 Task: Create a due date automation trigger when advanced on, 2 days before a card is due add fields with custom field "Resume" cleared at 11:00 AM.
Action: Mouse moved to (1220, 357)
Screenshot: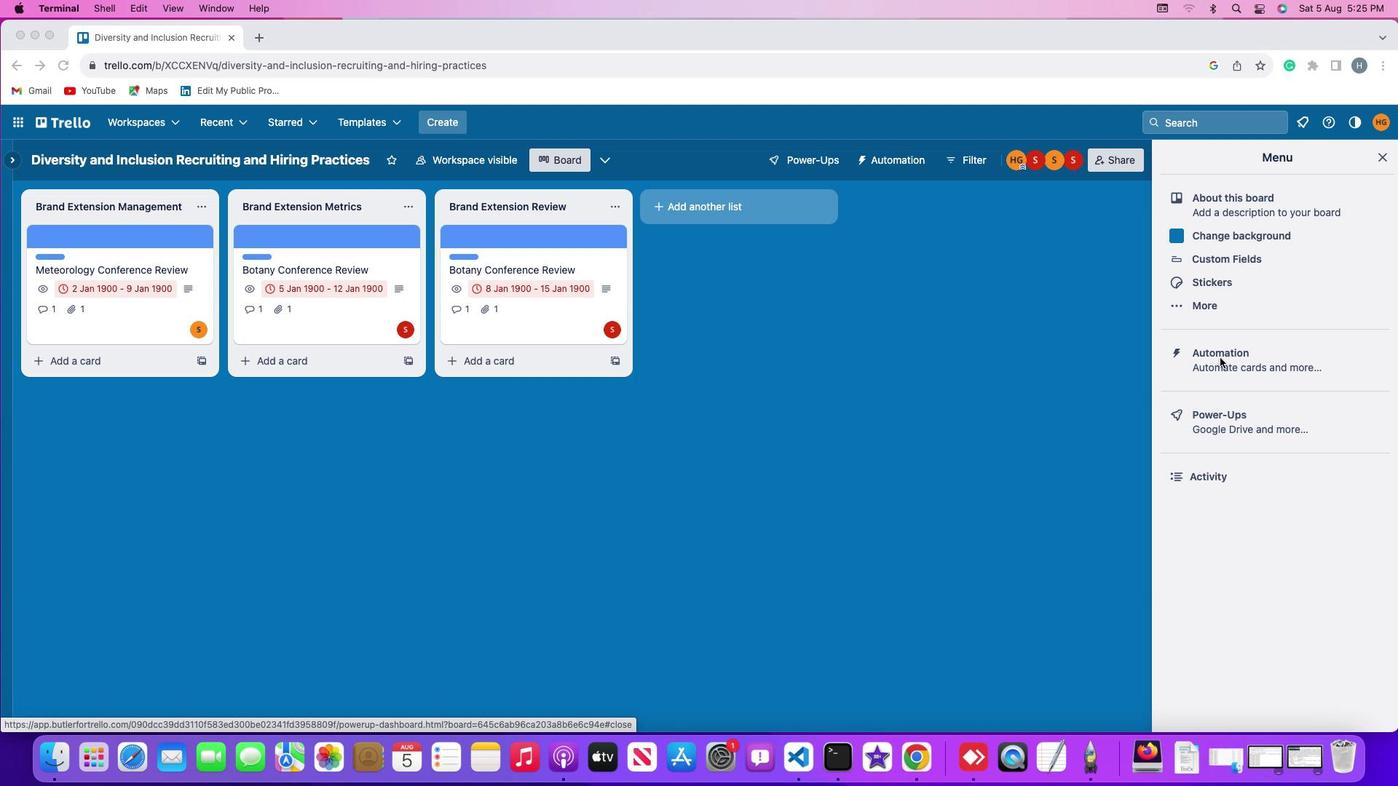 
Action: Mouse pressed left at (1220, 357)
Screenshot: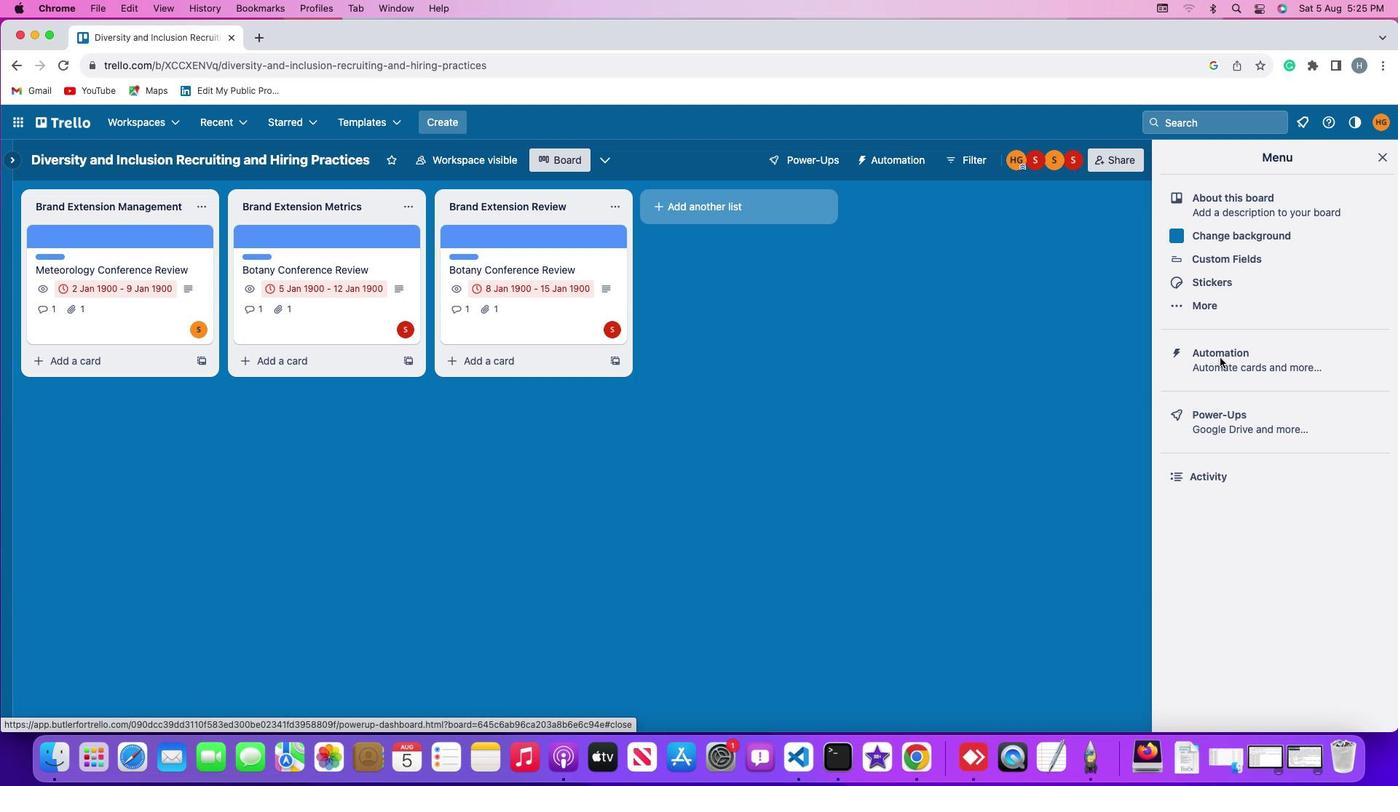 
Action: Mouse moved to (1220, 357)
Screenshot: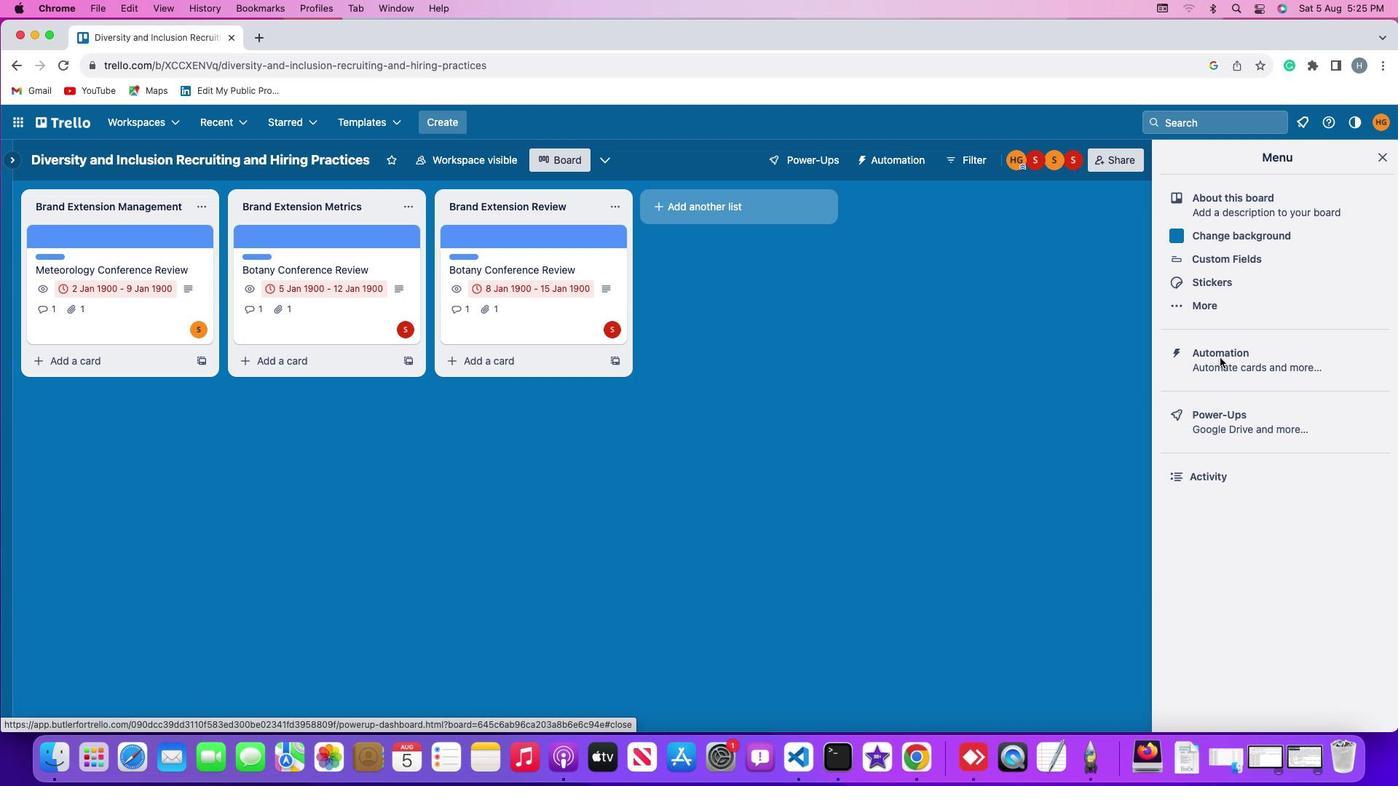 
Action: Mouse pressed left at (1220, 357)
Screenshot: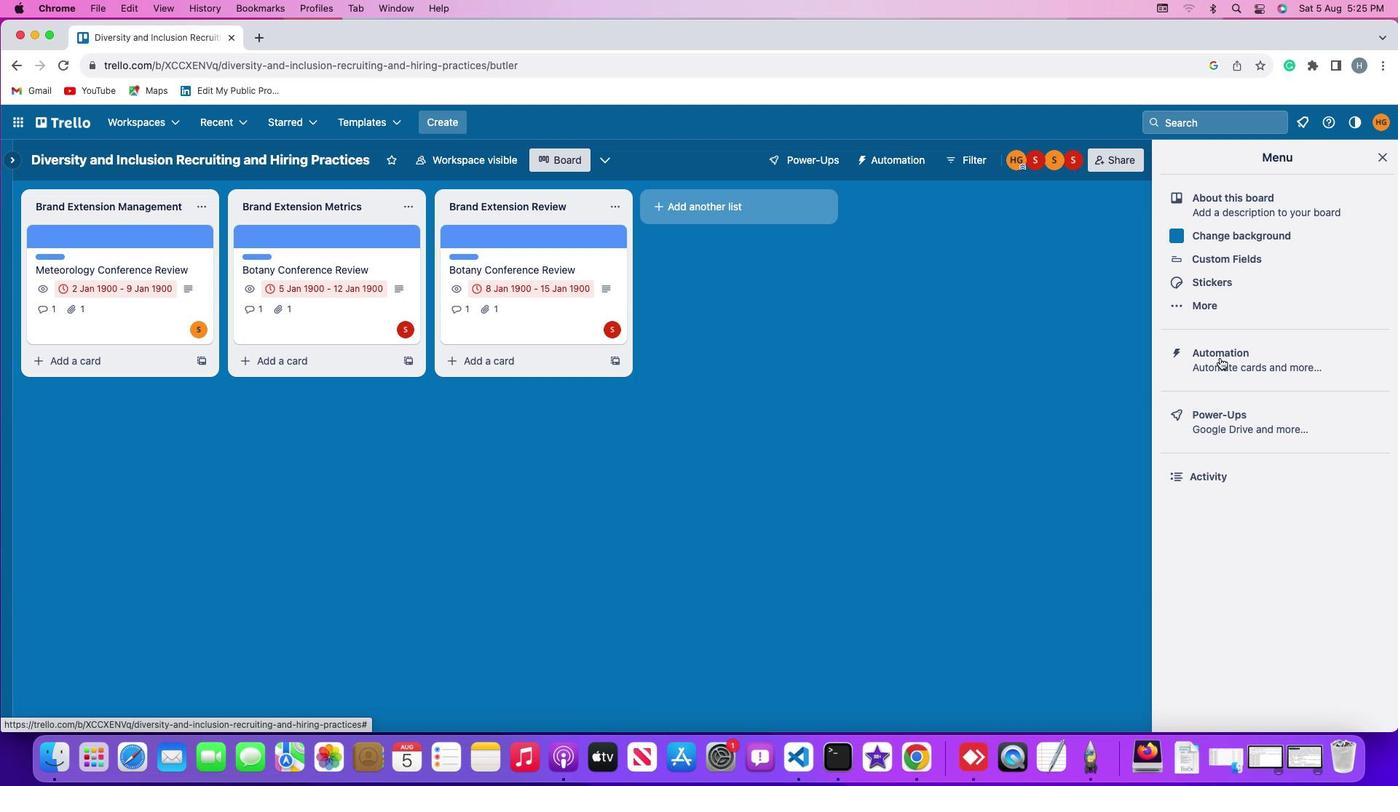
Action: Mouse moved to (96, 350)
Screenshot: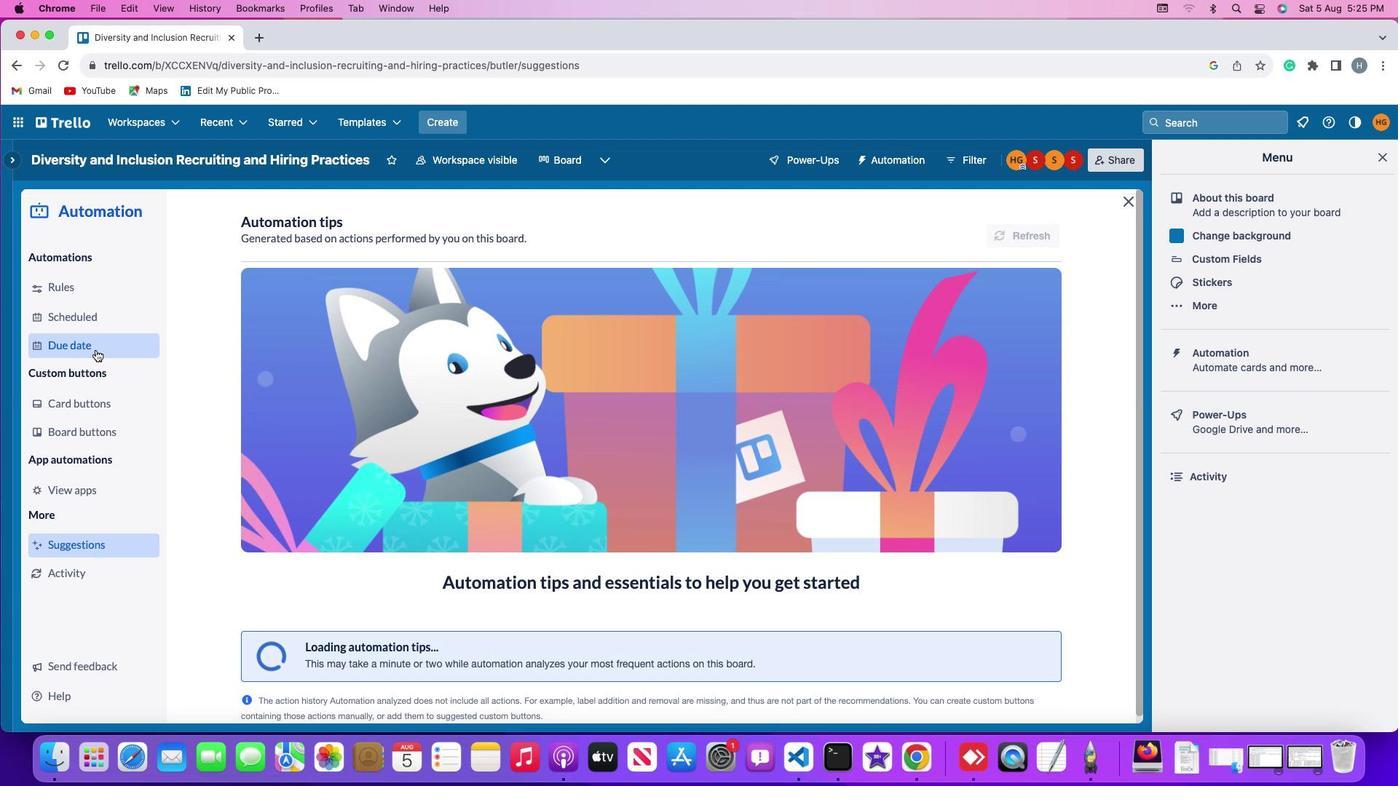 
Action: Mouse pressed left at (96, 350)
Screenshot: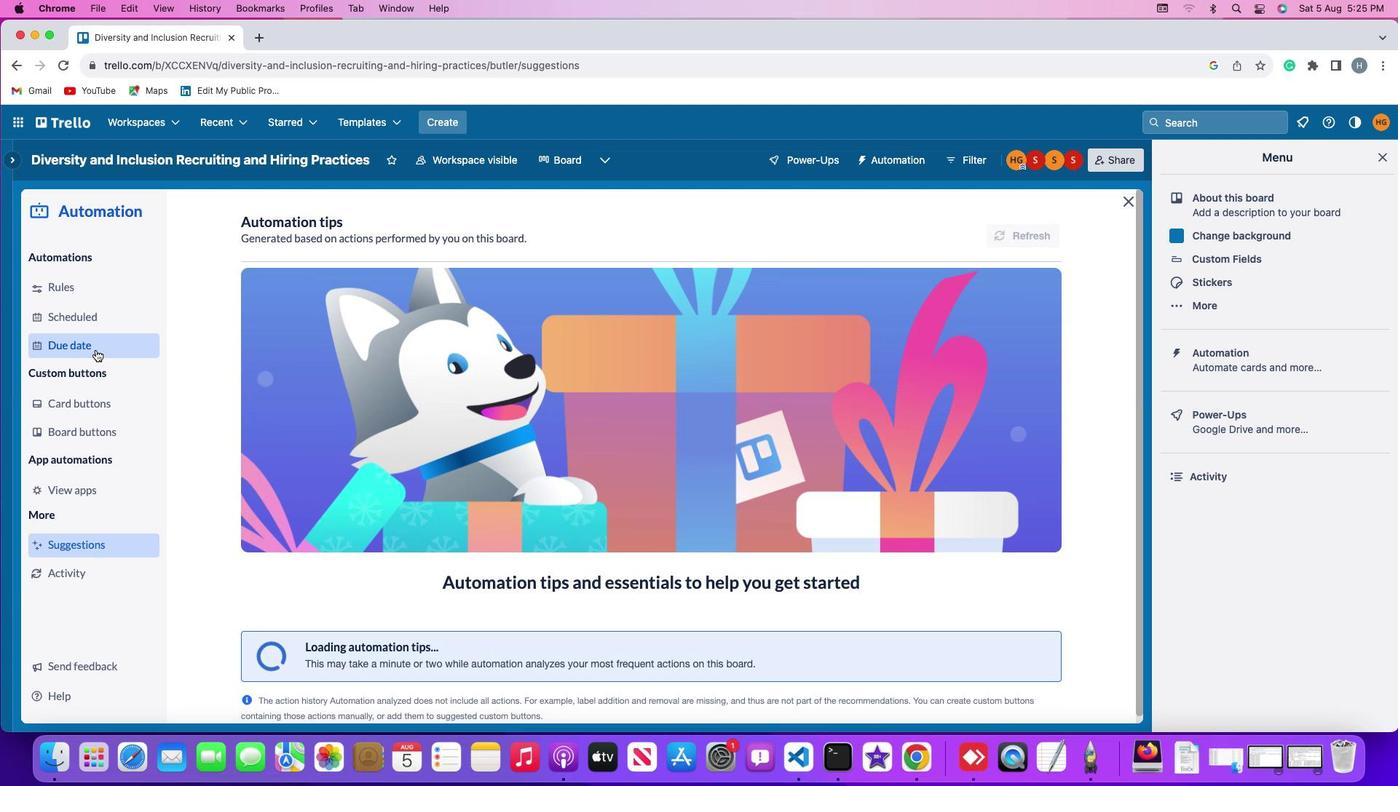 
Action: Mouse moved to (971, 226)
Screenshot: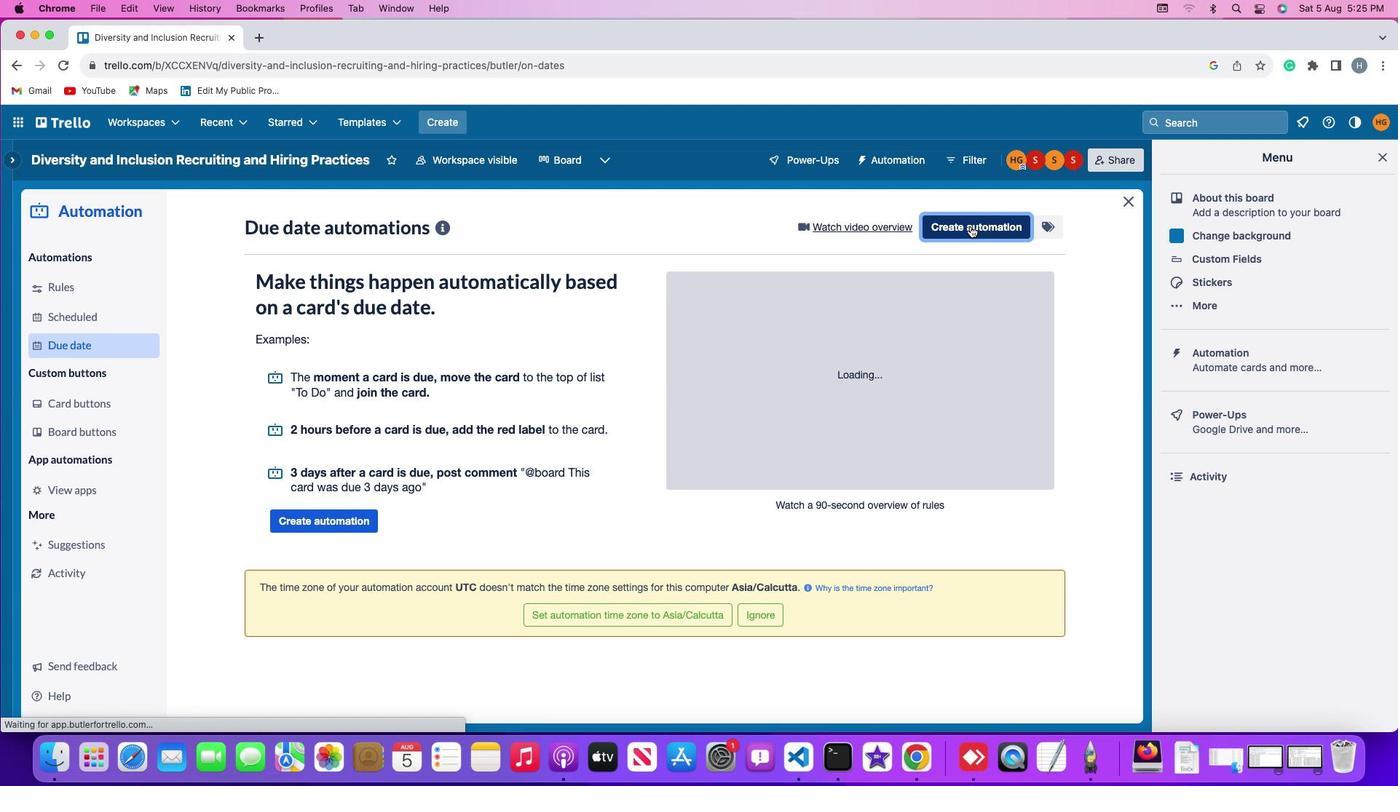 
Action: Mouse pressed left at (971, 226)
Screenshot: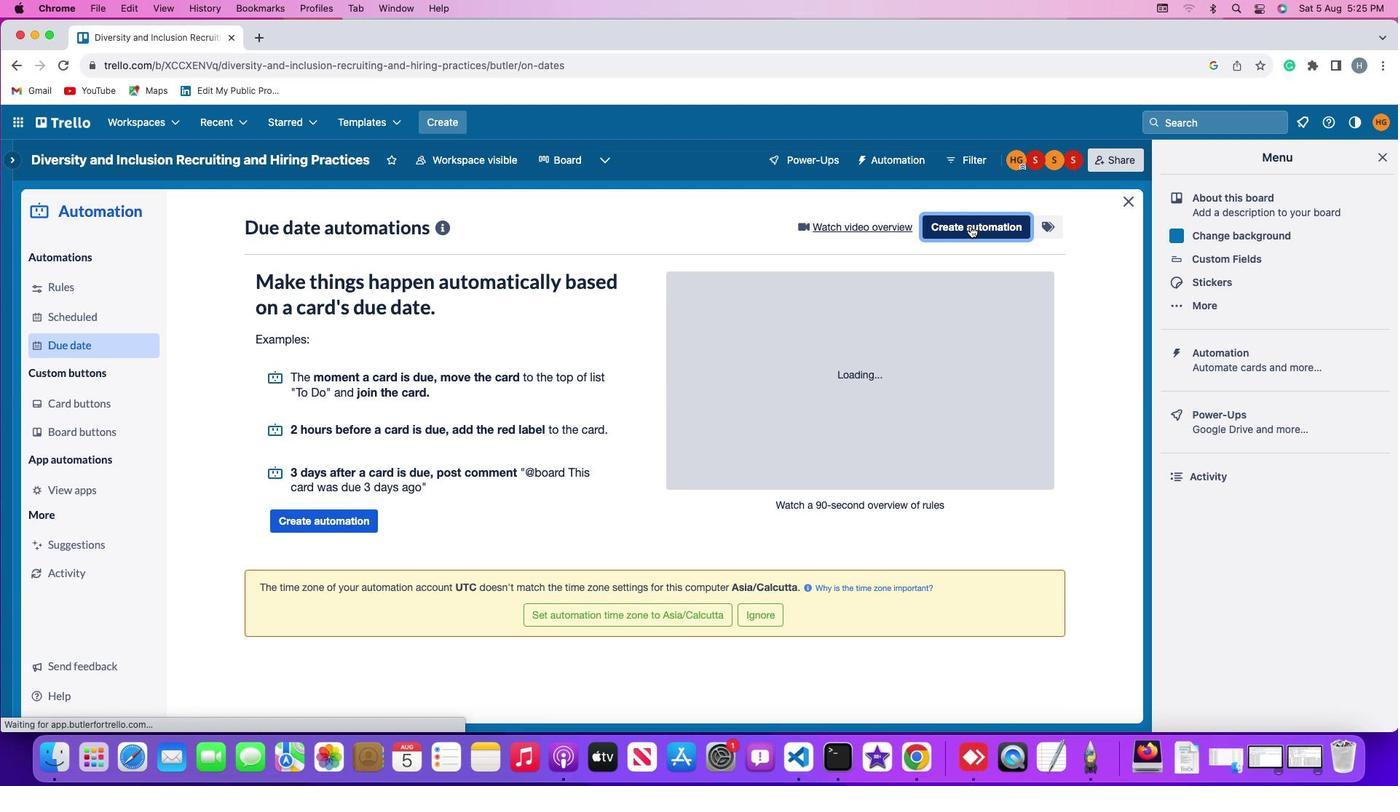 
Action: Mouse moved to (723, 366)
Screenshot: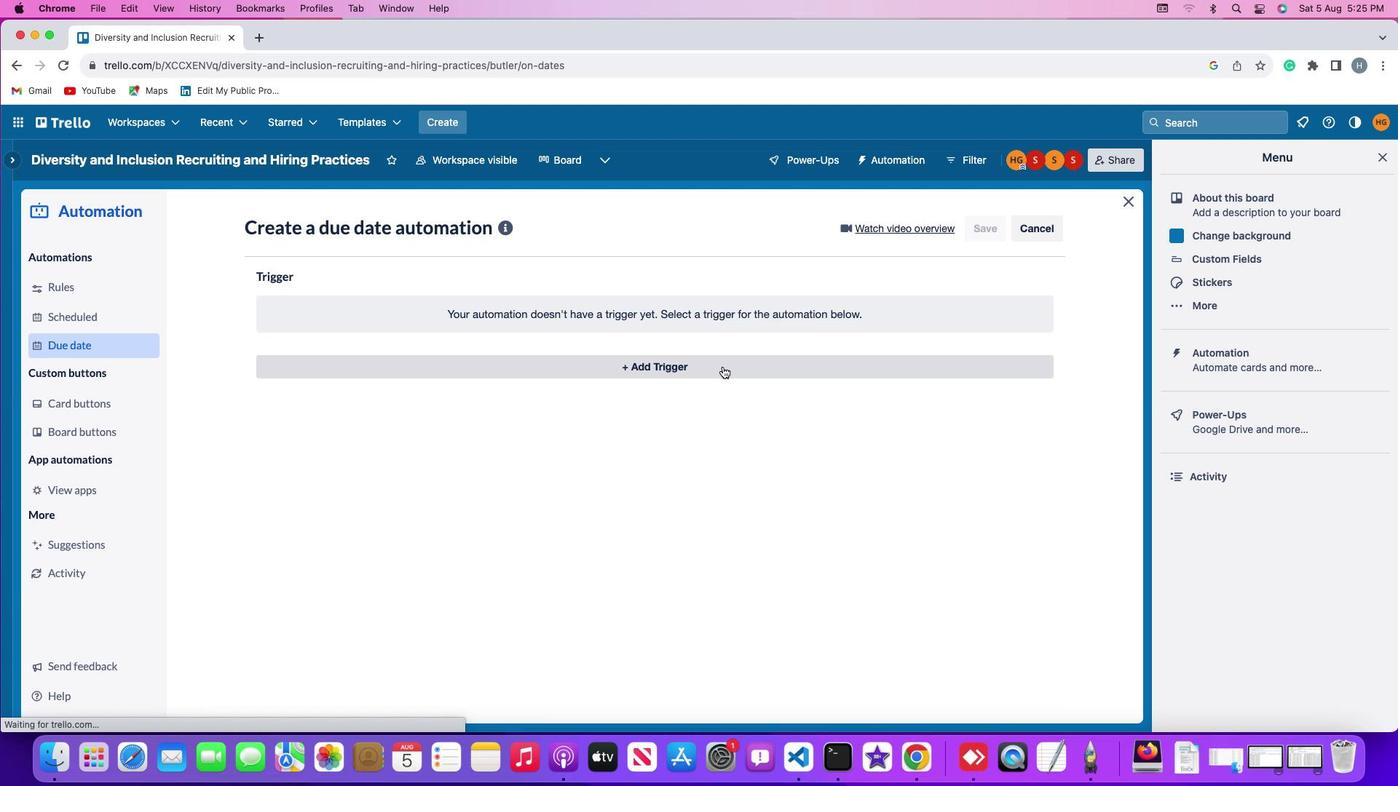 
Action: Mouse pressed left at (723, 366)
Screenshot: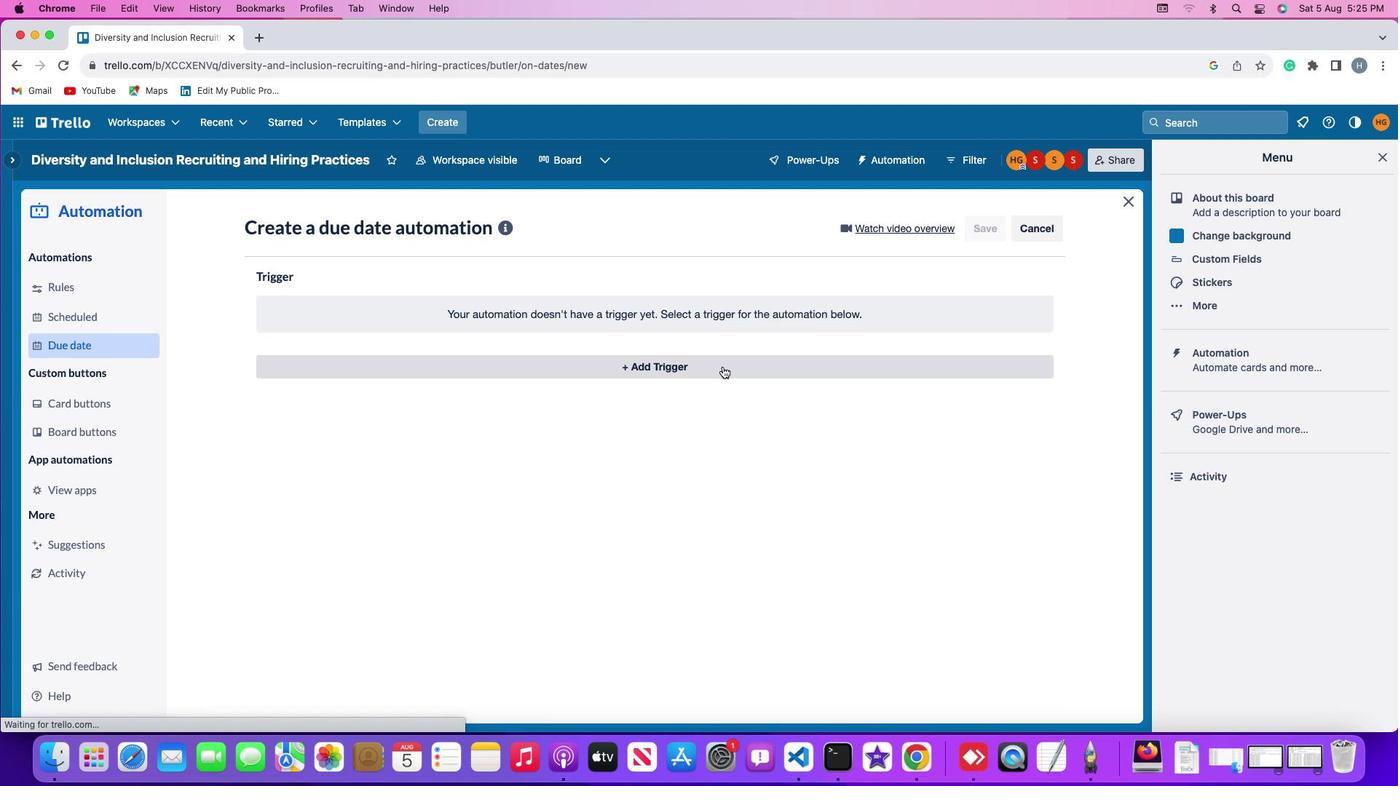 
Action: Mouse moved to (290, 584)
Screenshot: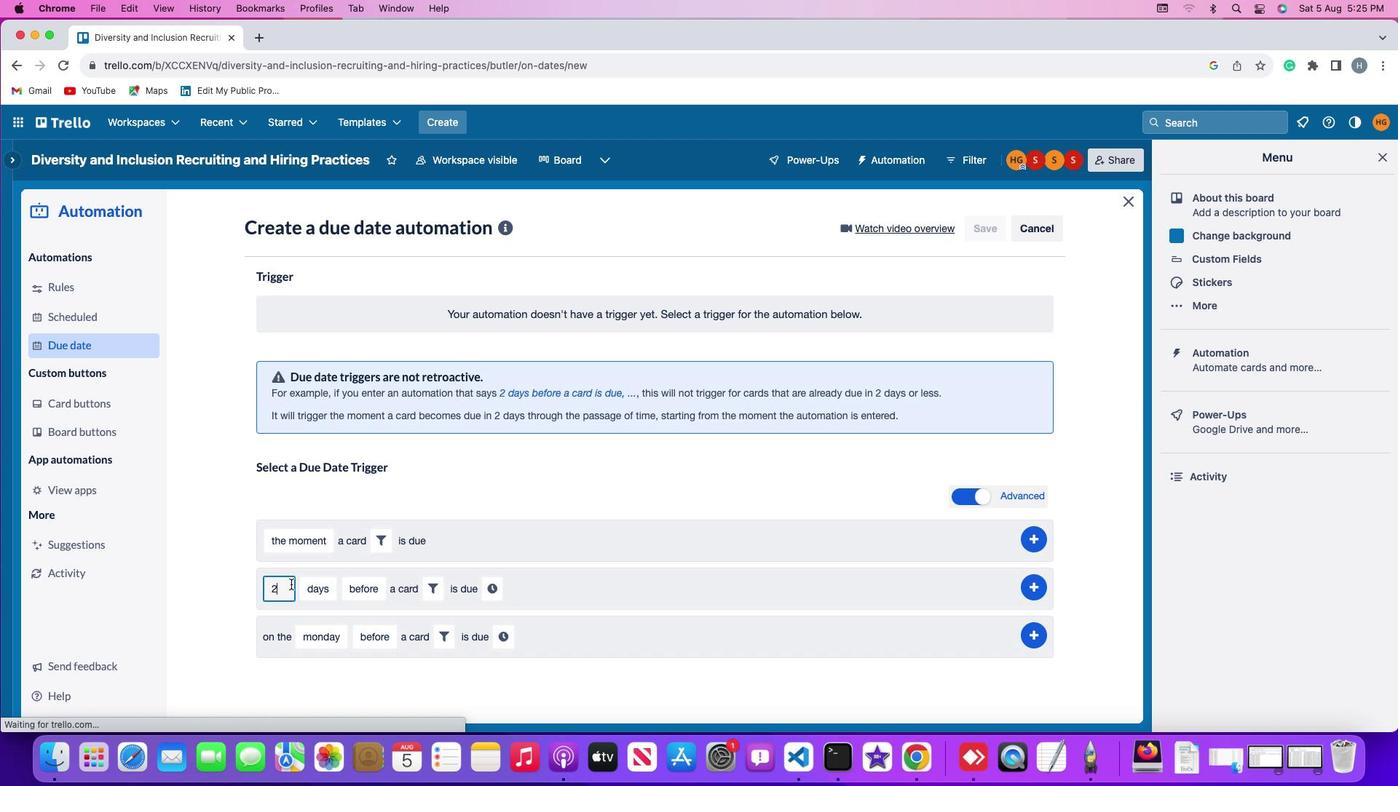 
Action: Mouse pressed left at (290, 584)
Screenshot: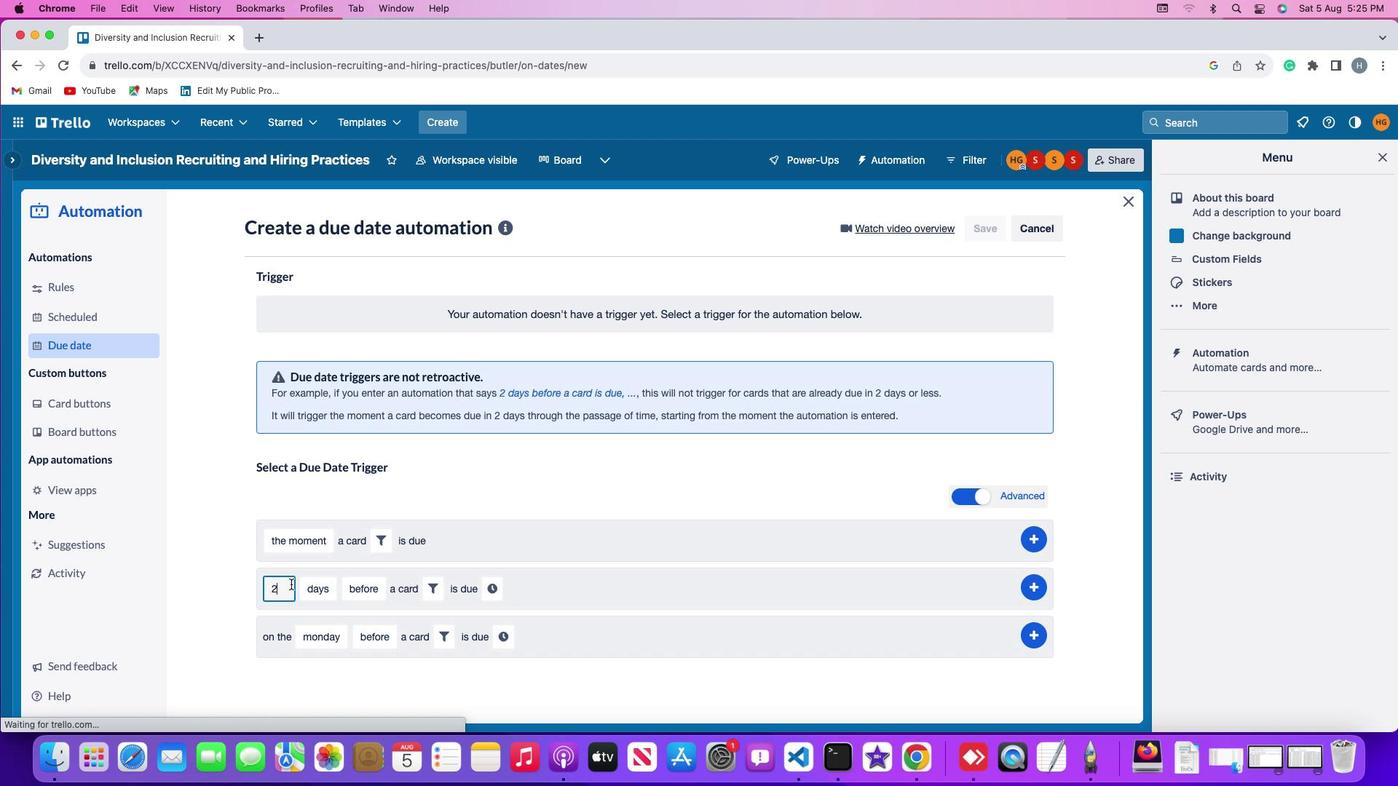 
Action: Key pressed Key.backspace
Screenshot: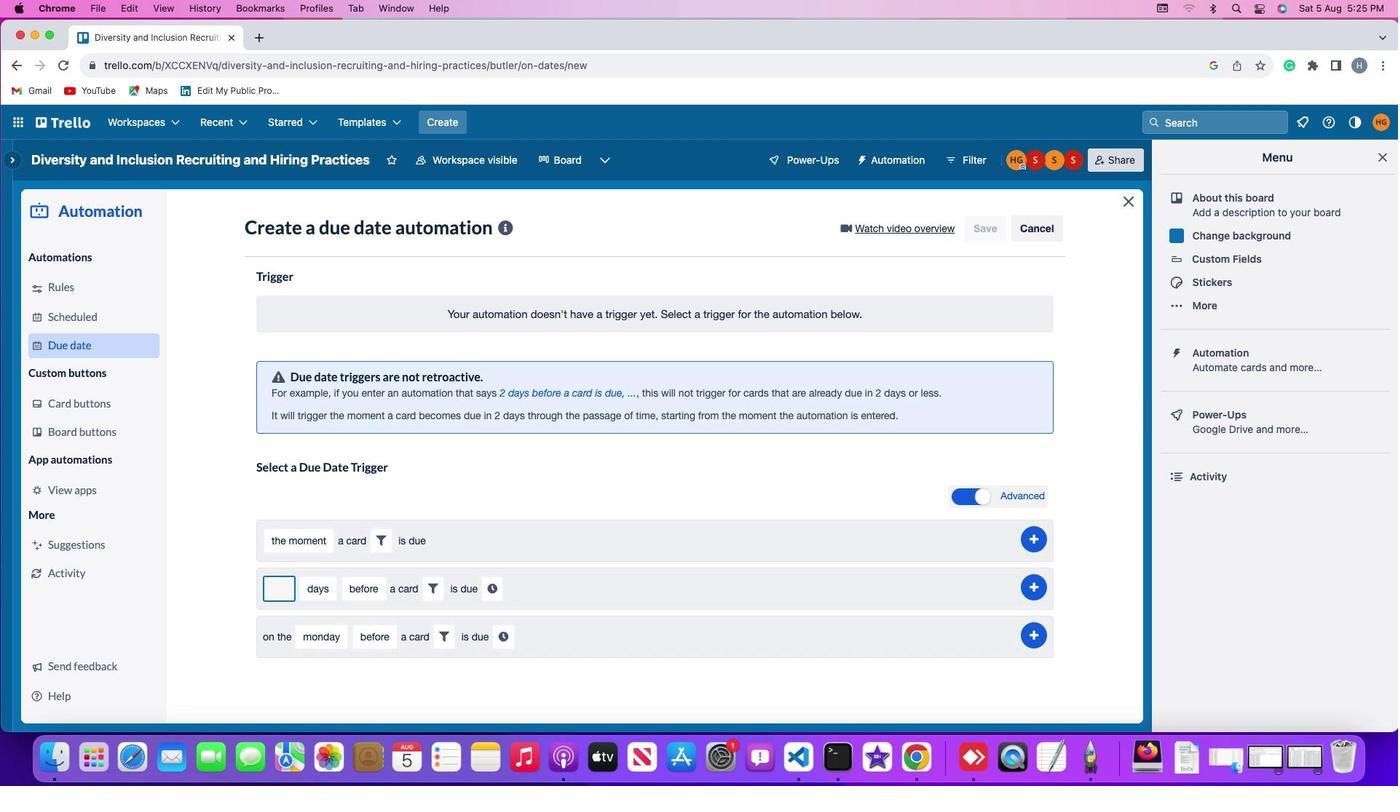 
Action: Mouse moved to (290, 583)
Screenshot: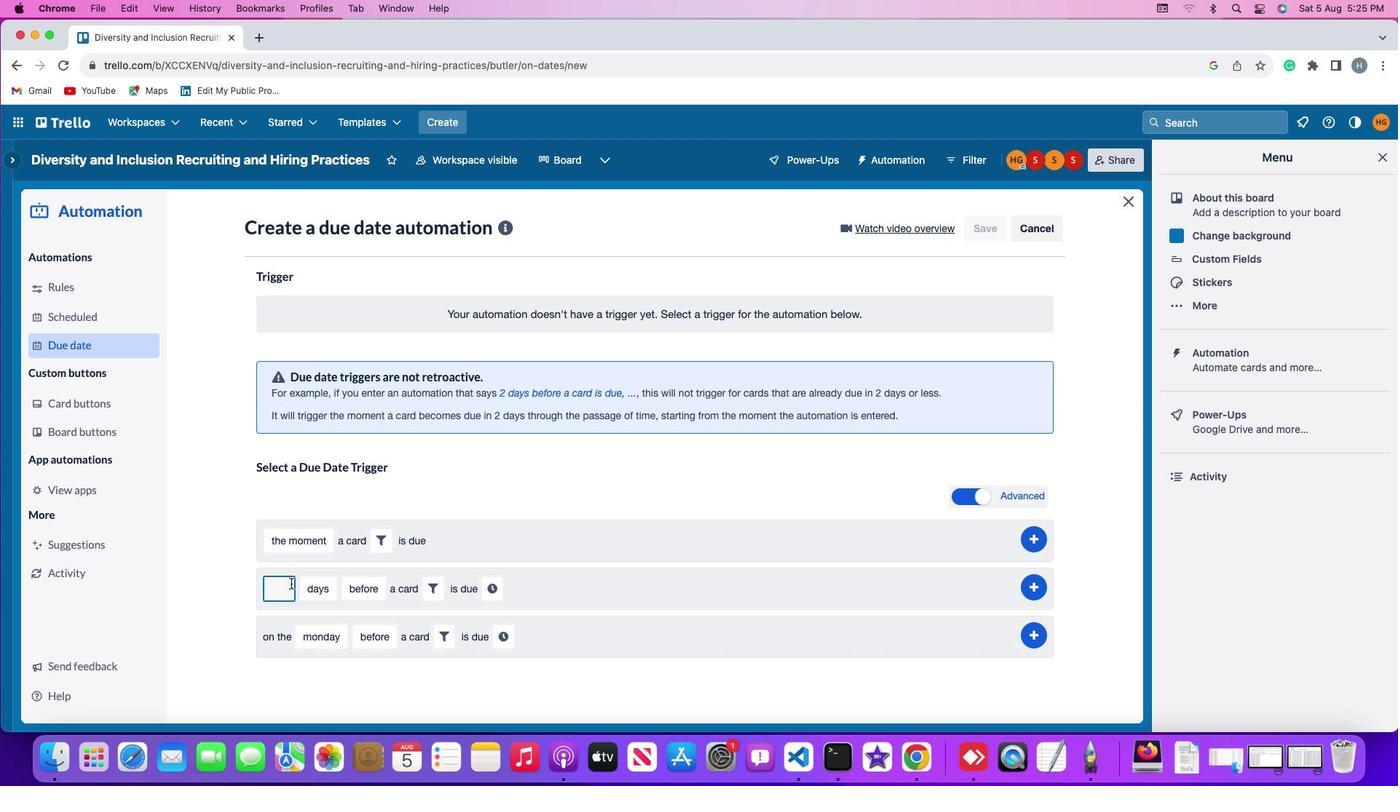 
Action: Key pressed '2'
Screenshot: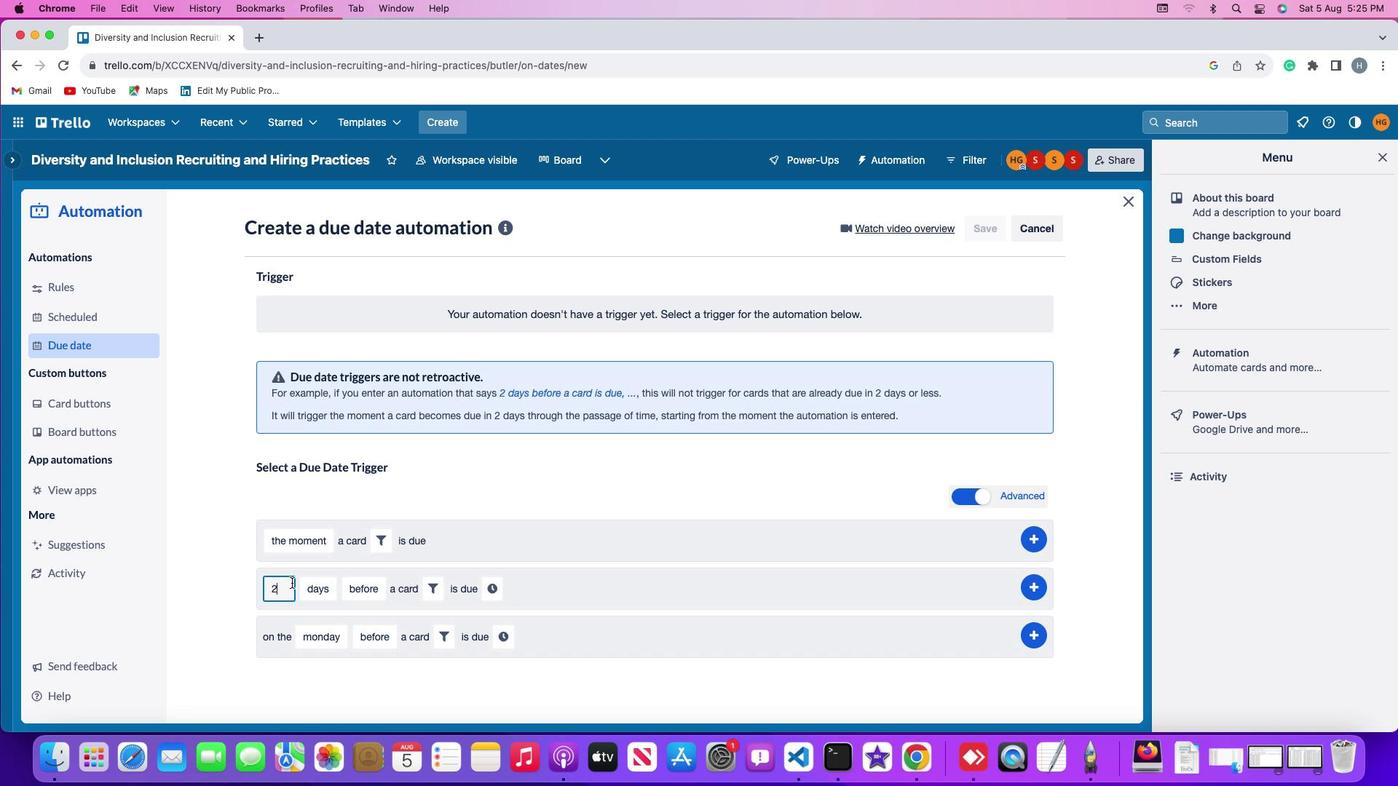 
Action: Mouse moved to (315, 583)
Screenshot: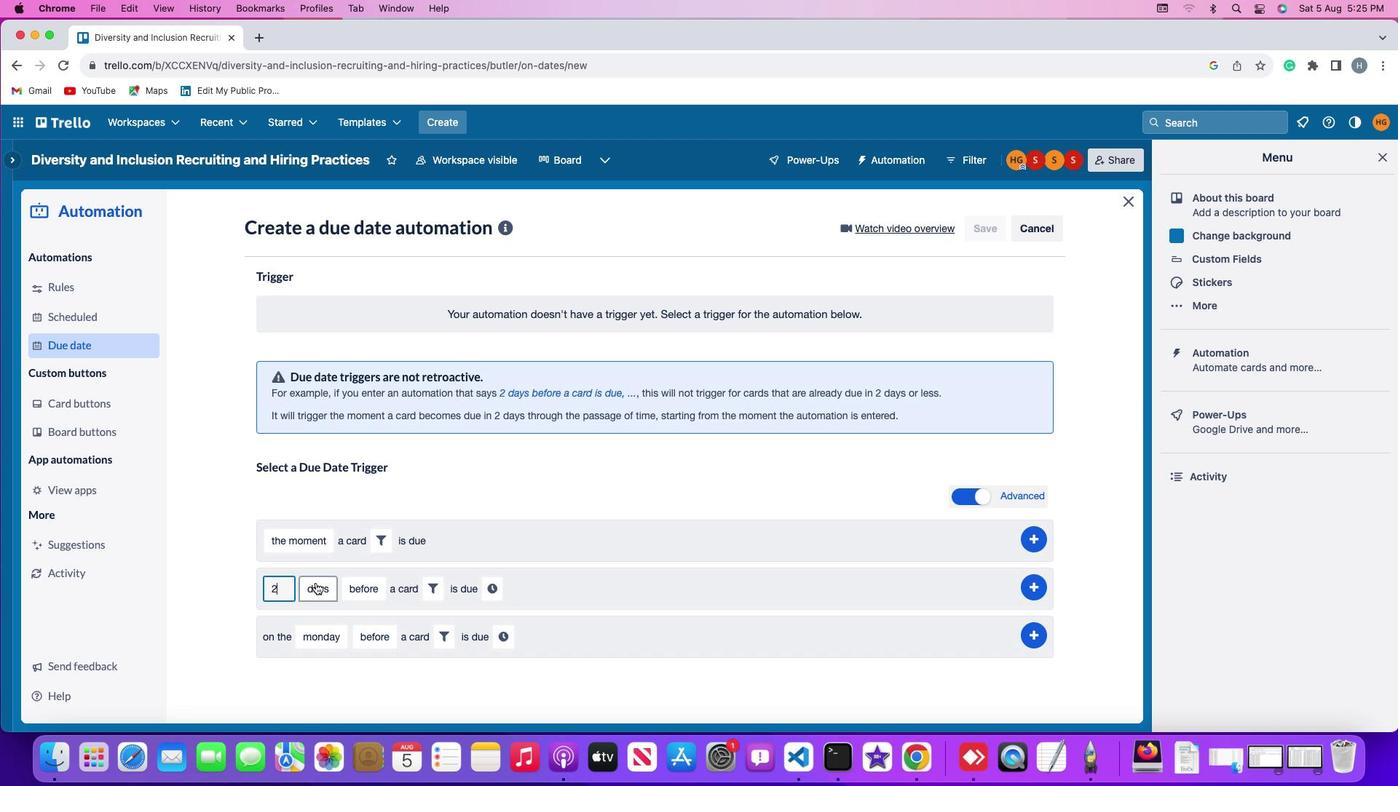 
Action: Mouse pressed left at (315, 583)
Screenshot: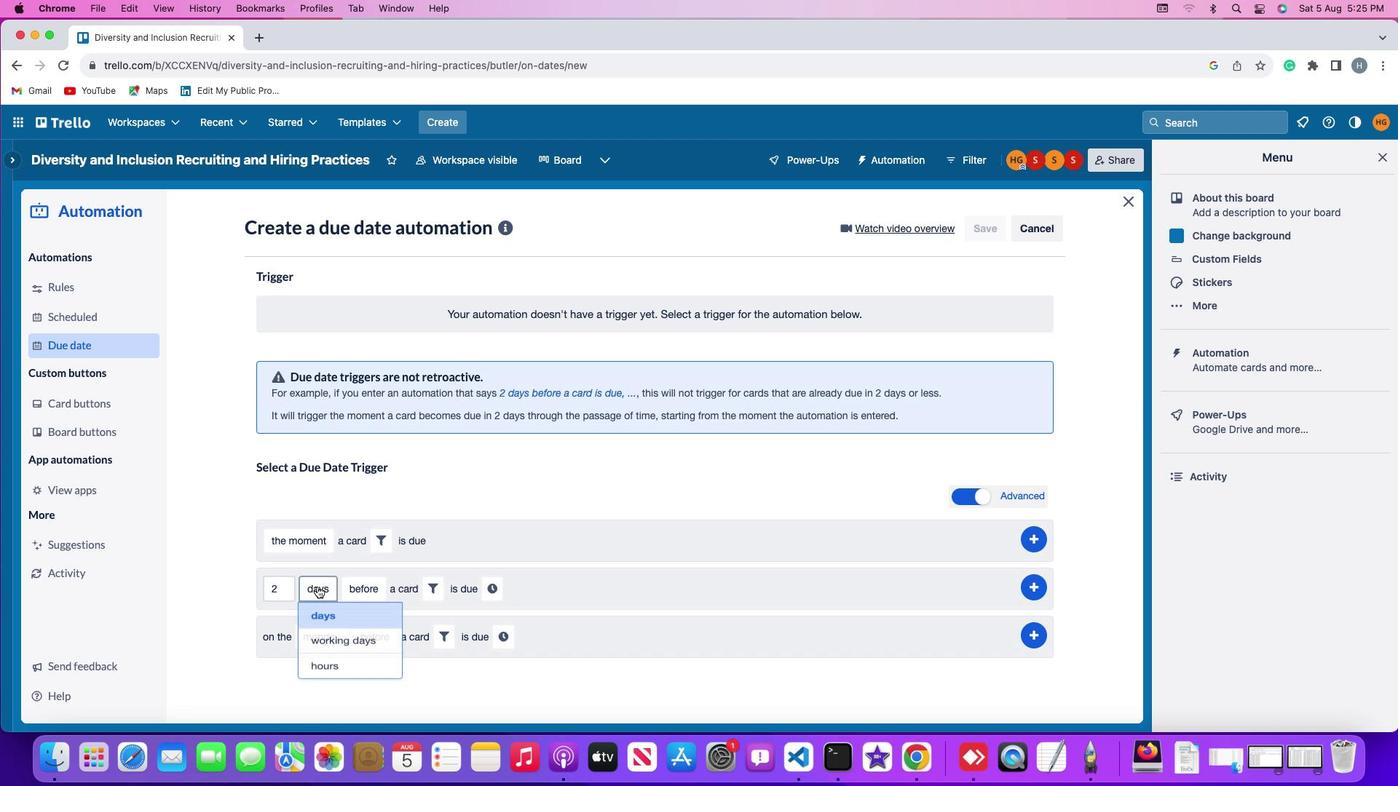 
Action: Mouse moved to (331, 617)
Screenshot: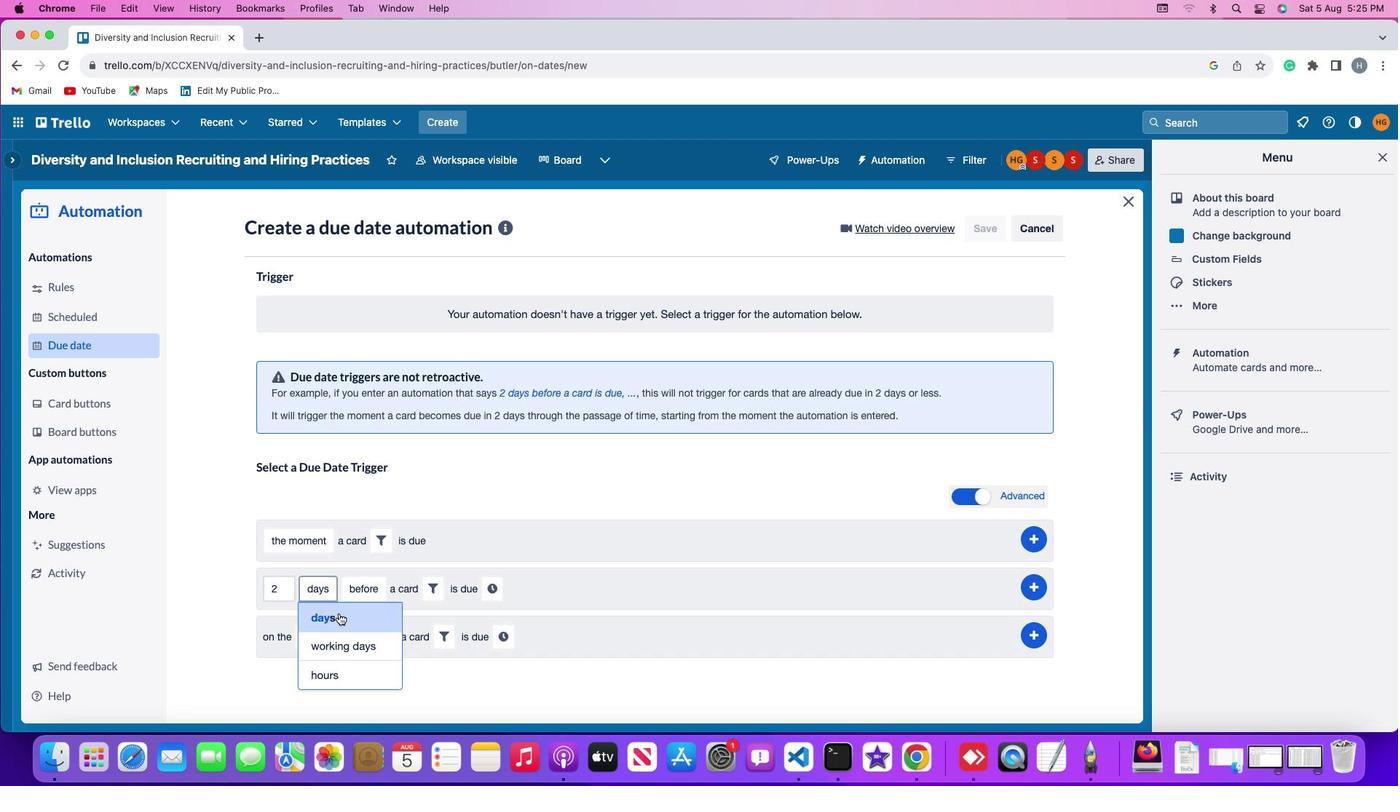 
Action: Mouse pressed left at (331, 617)
Screenshot: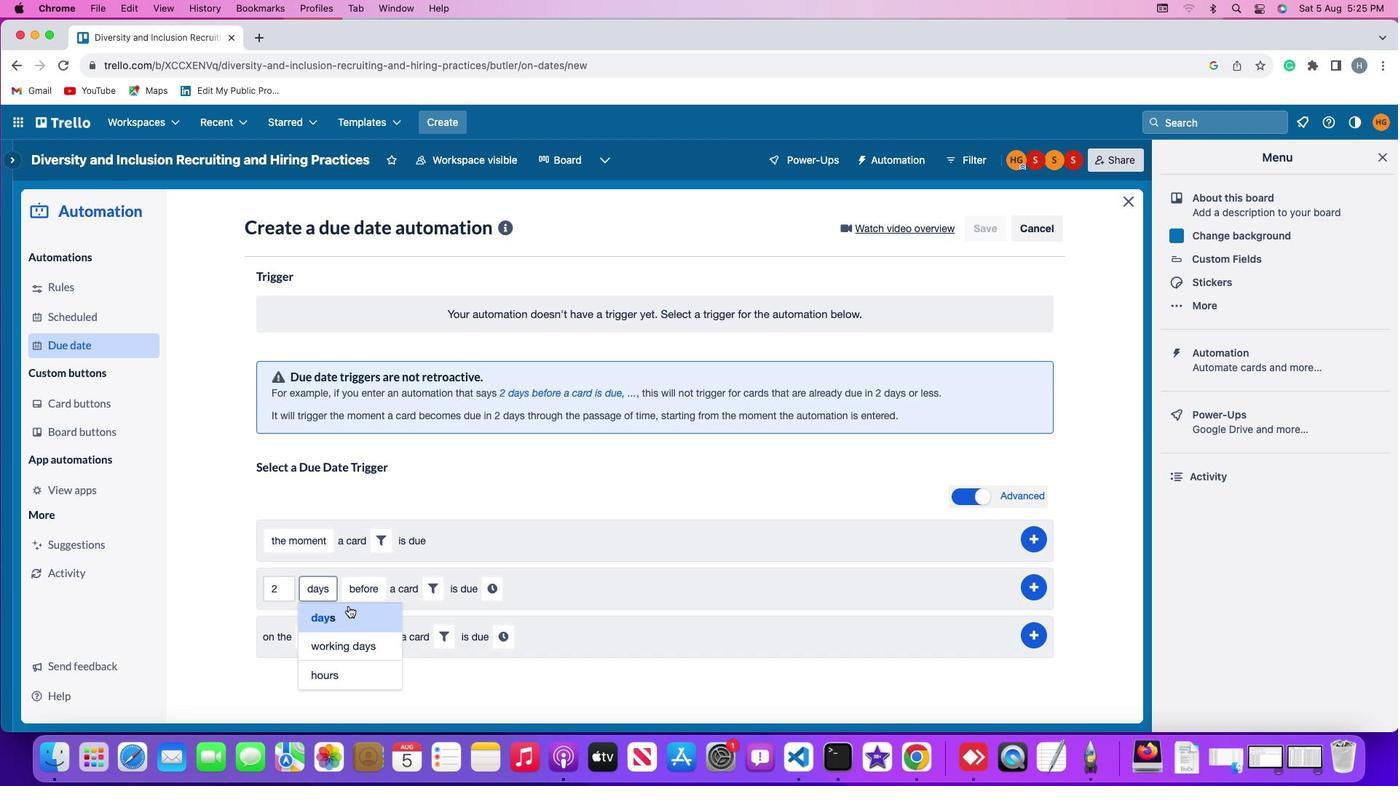 
Action: Mouse moved to (365, 592)
Screenshot: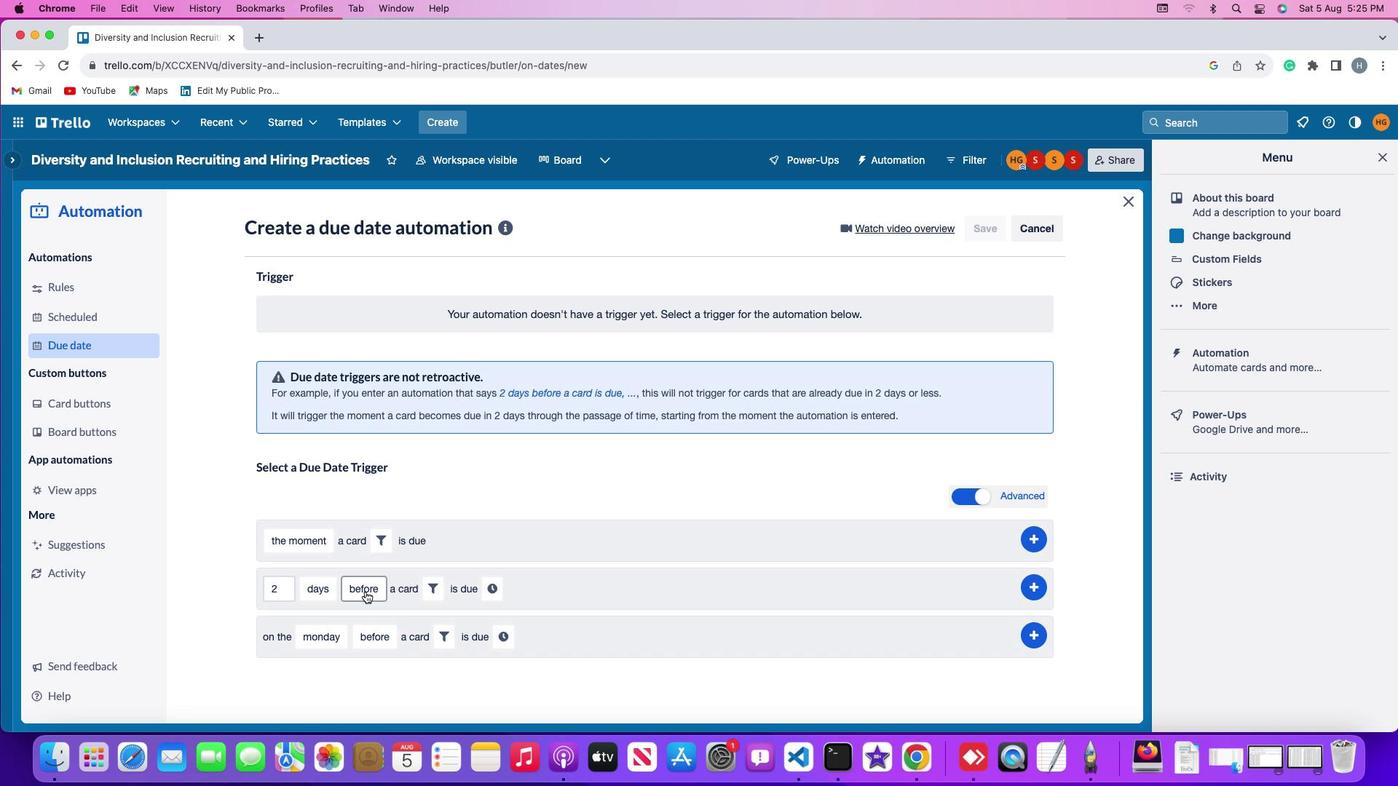 
Action: Mouse pressed left at (365, 592)
Screenshot: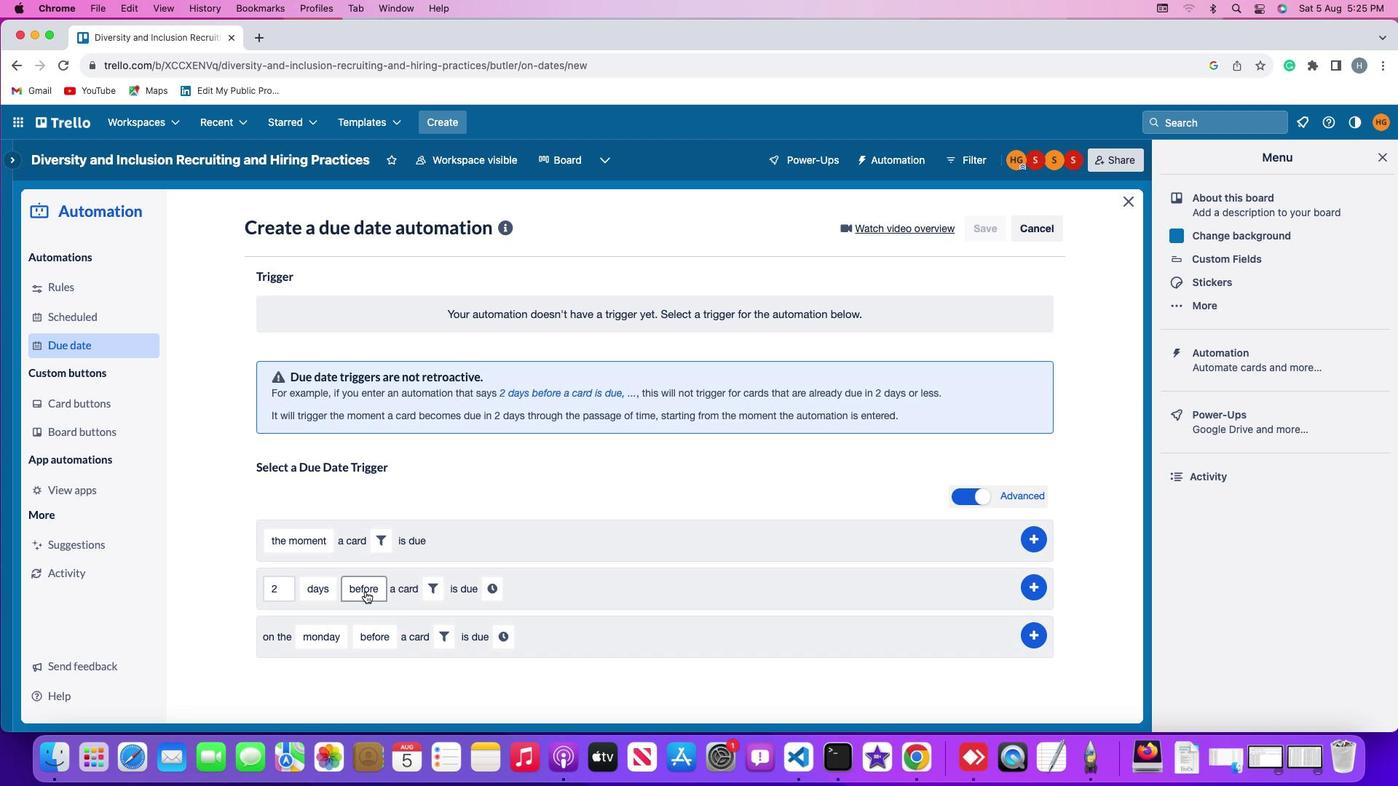 
Action: Mouse moved to (376, 610)
Screenshot: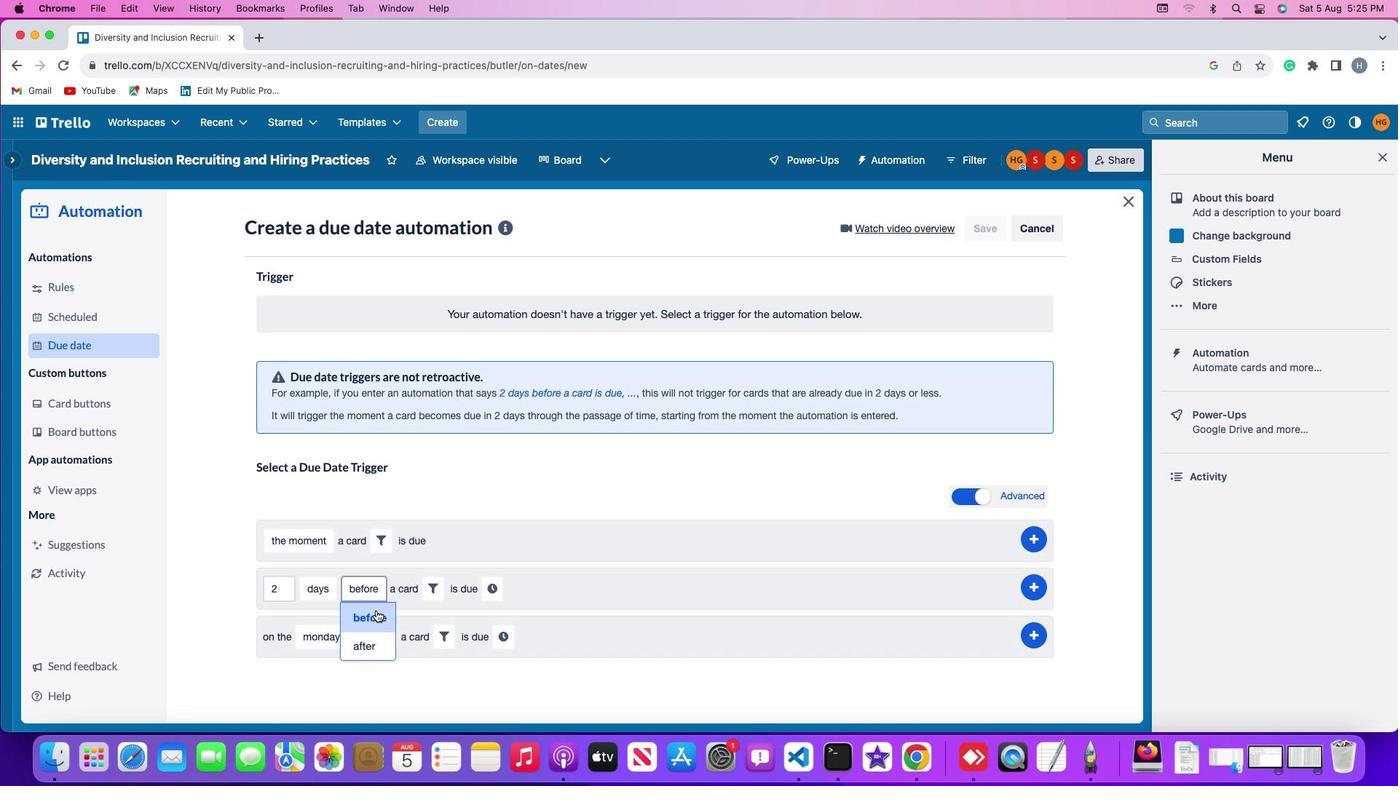 
Action: Mouse pressed left at (376, 610)
Screenshot: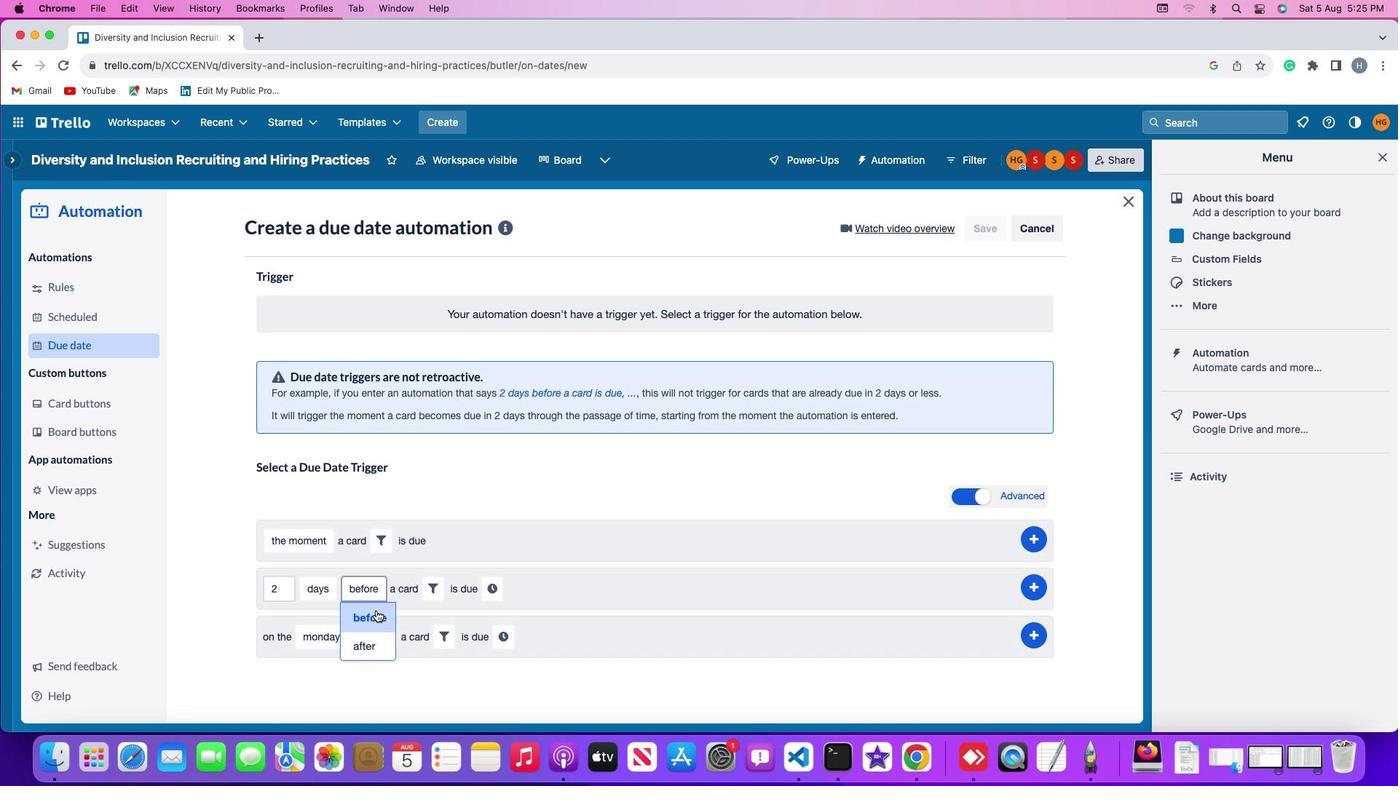 
Action: Mouse moved to (424, 589)
Screenshot: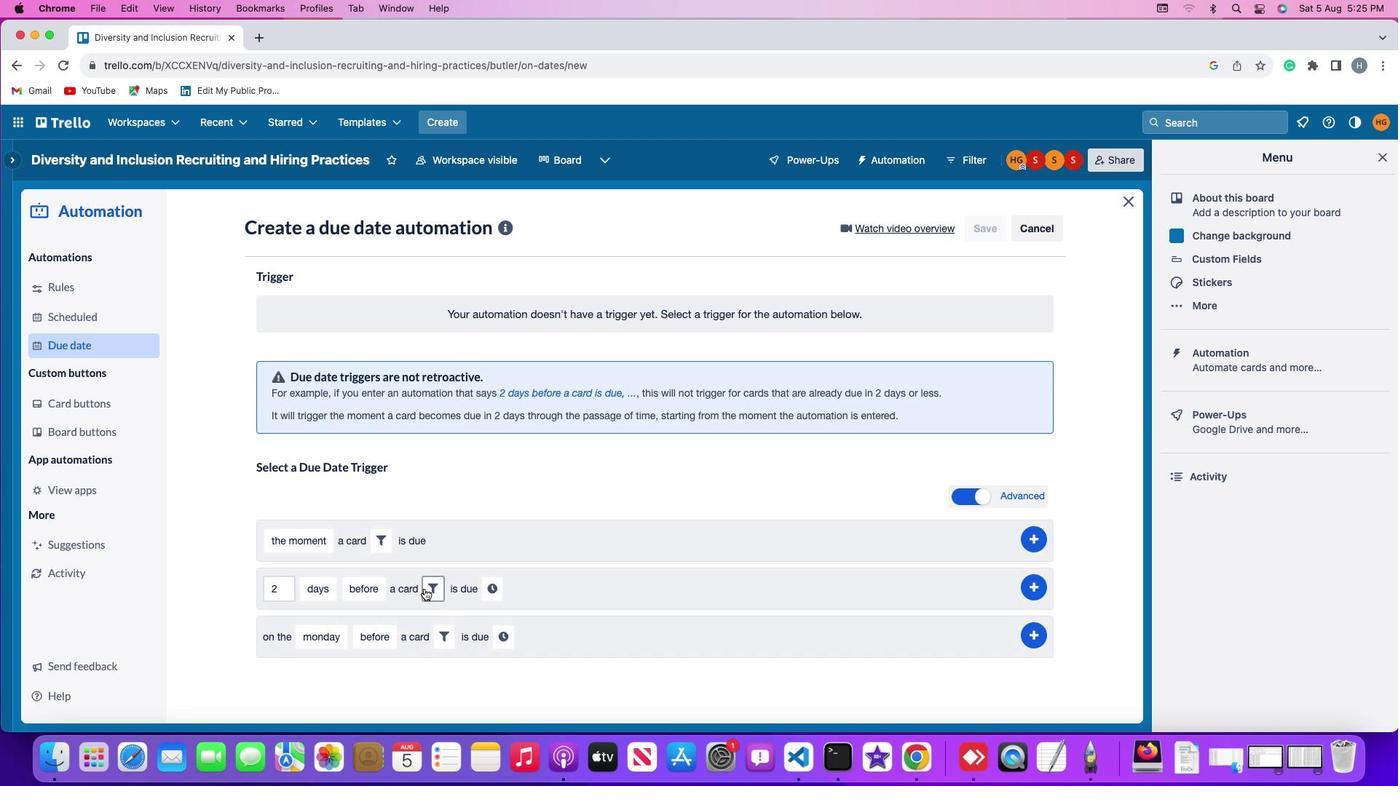 
Action: Mouse pressed left at (424, 589)
Screenshot: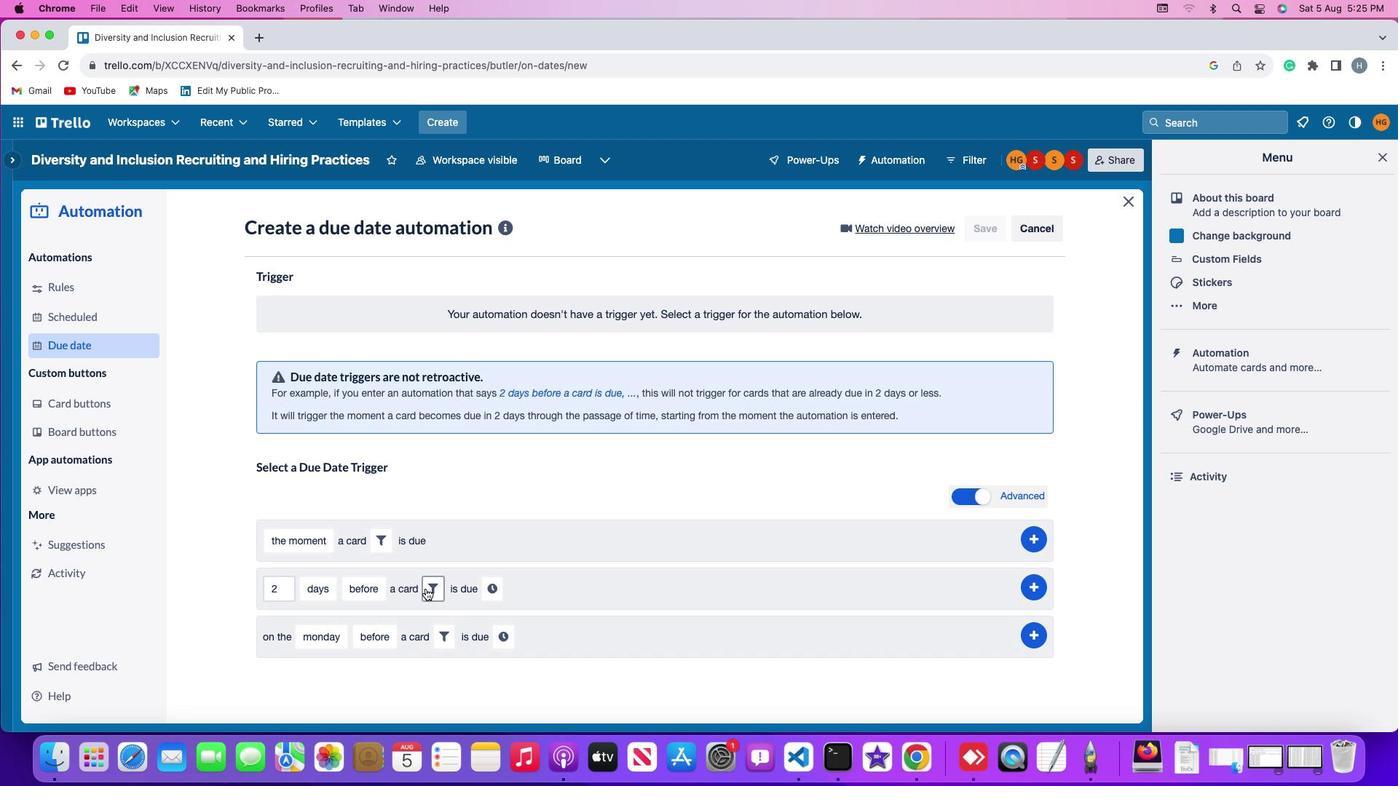 
Action: Mouse moved to (673, 630)
Screenshot: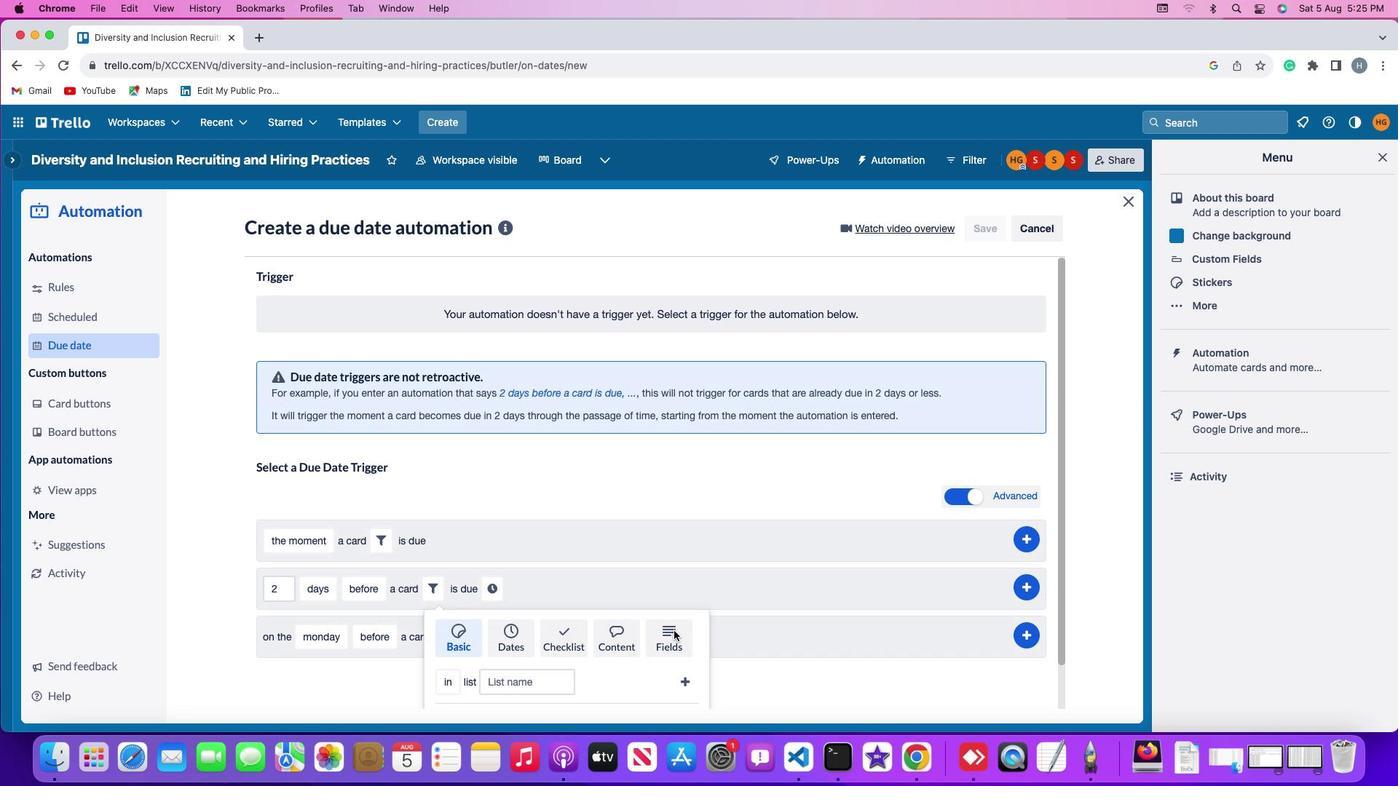 
Action: Mouse pressed left at (673, 630)
Screenshot: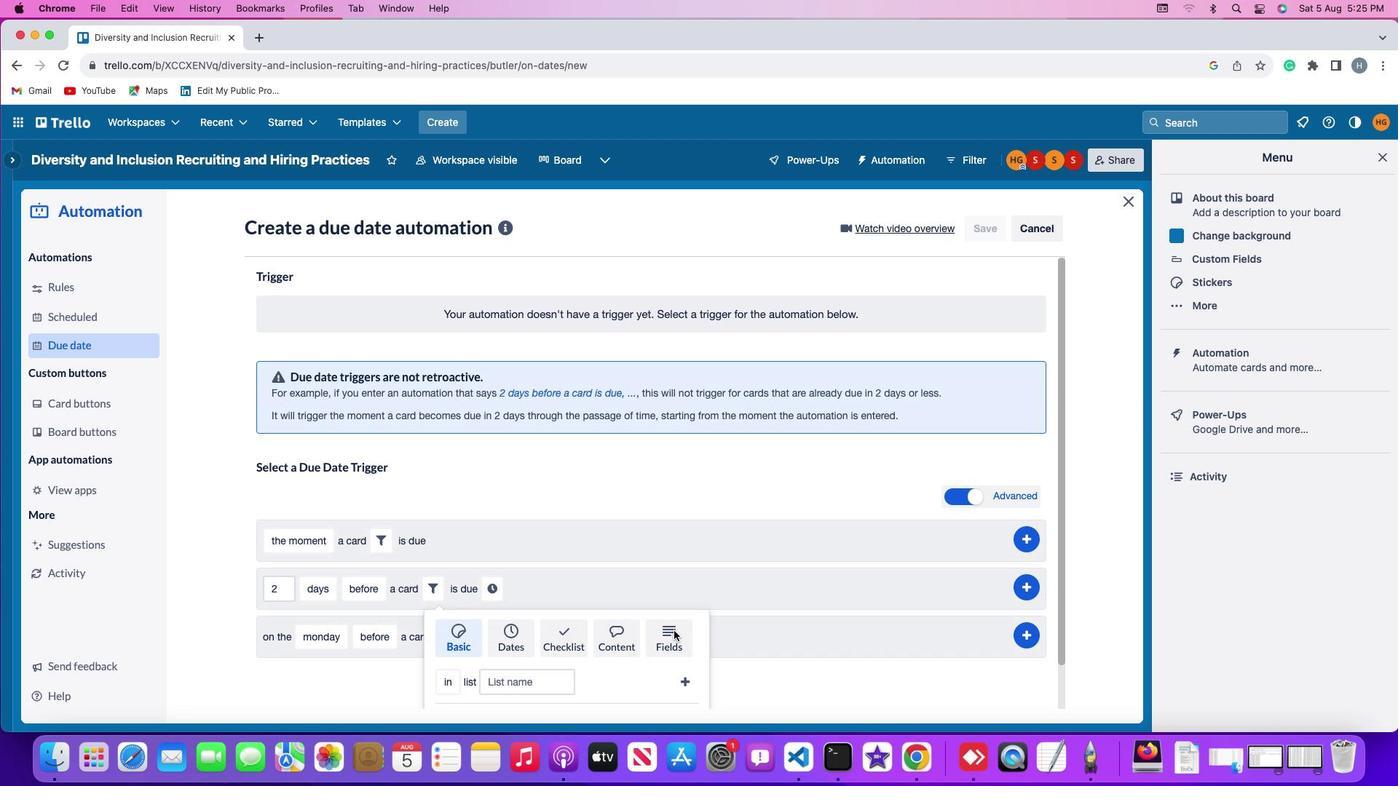 
Action: Mouse moved to (560, 643)
Screenshot: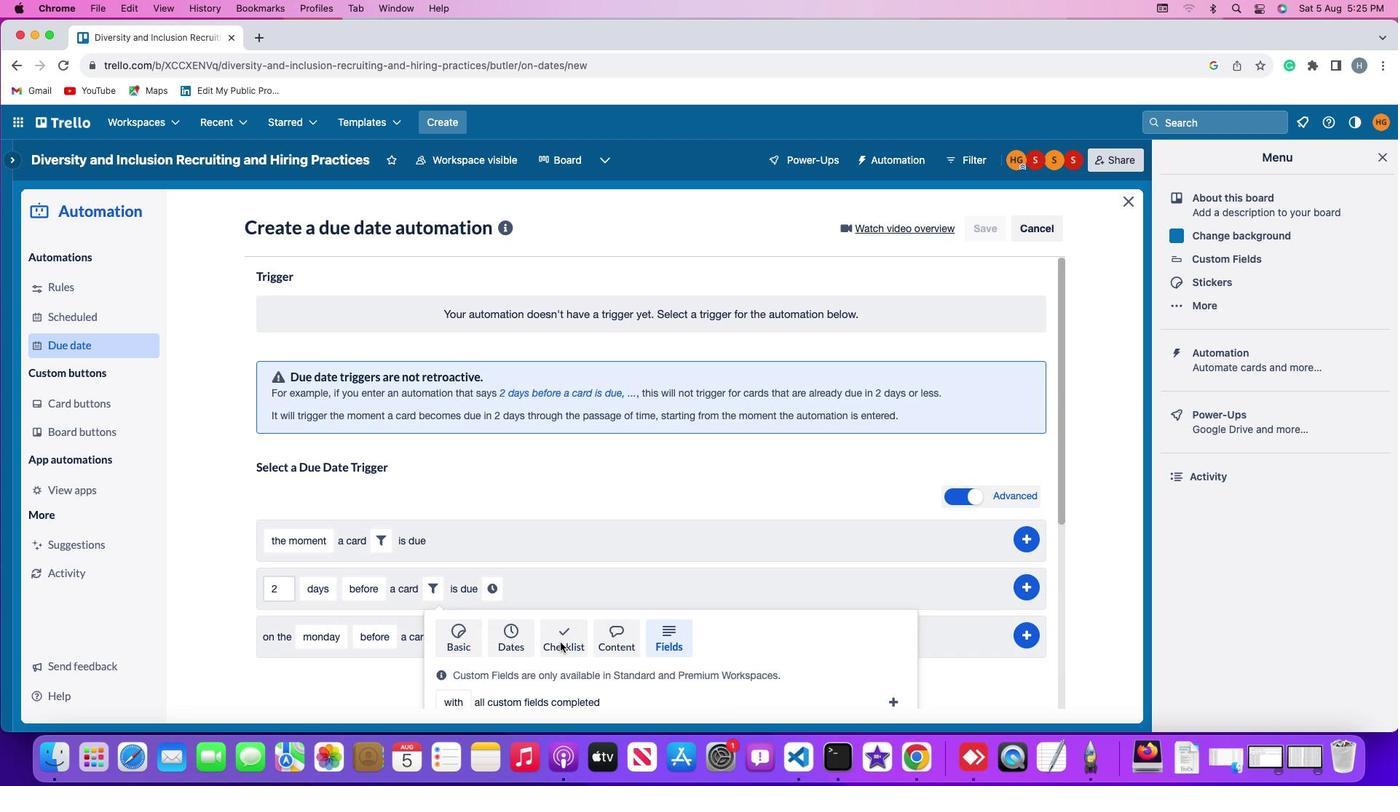 
Action: Mouse scrolled (560, 643) with delta (0, 0)
Screenshot: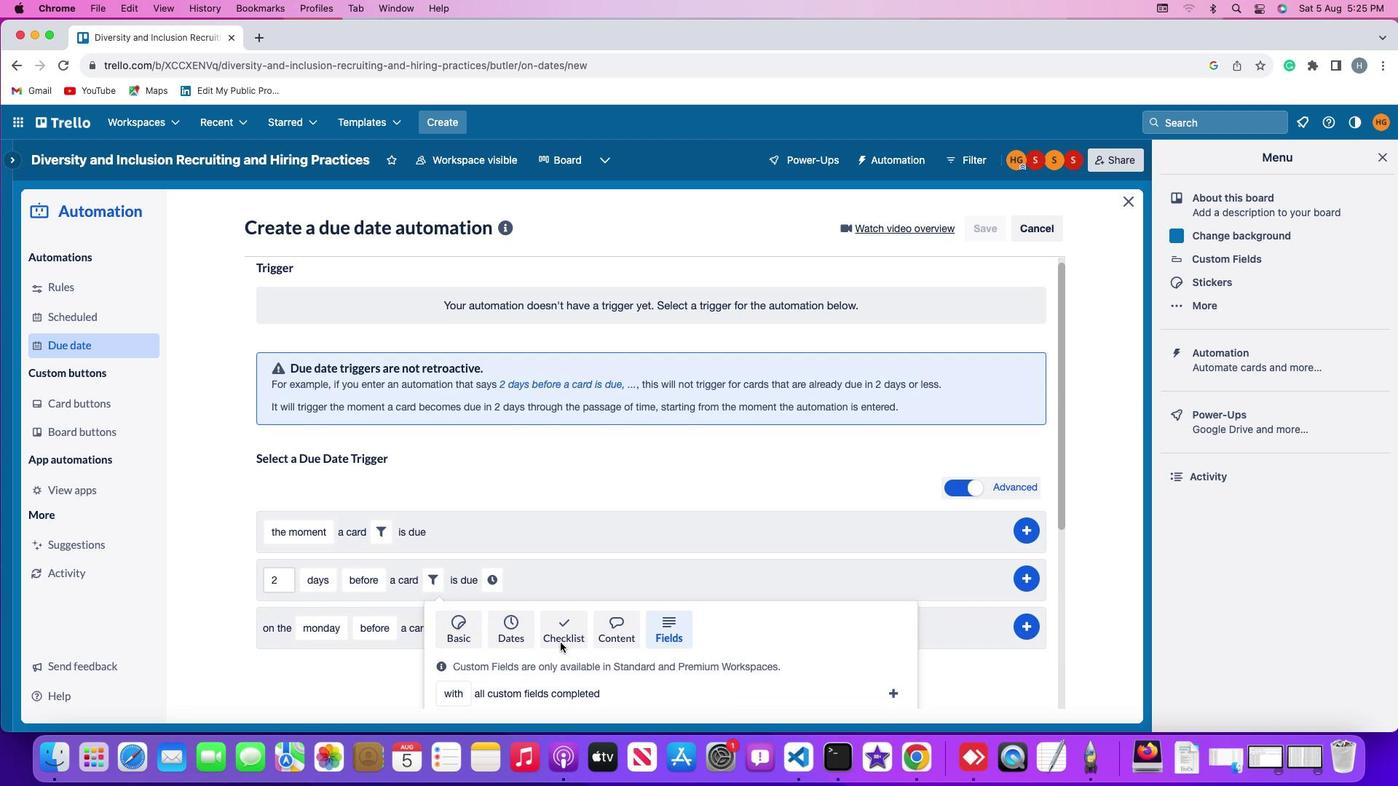 
Action: Mouse scrolled (560, 643) with delta (0, 0)
Screenshot: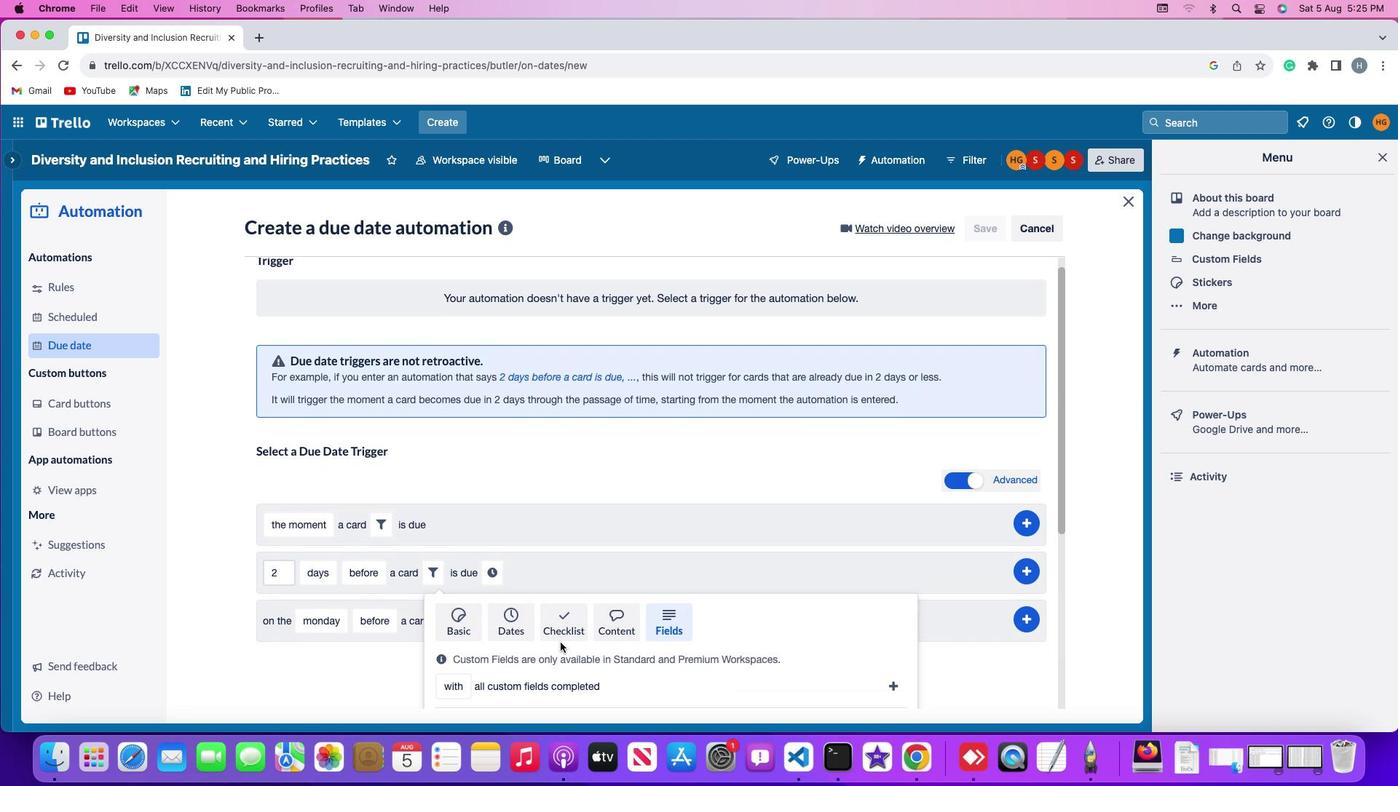 
Action: Mouse scrolled (560, 643) with delta (0, -1)
Screenshot: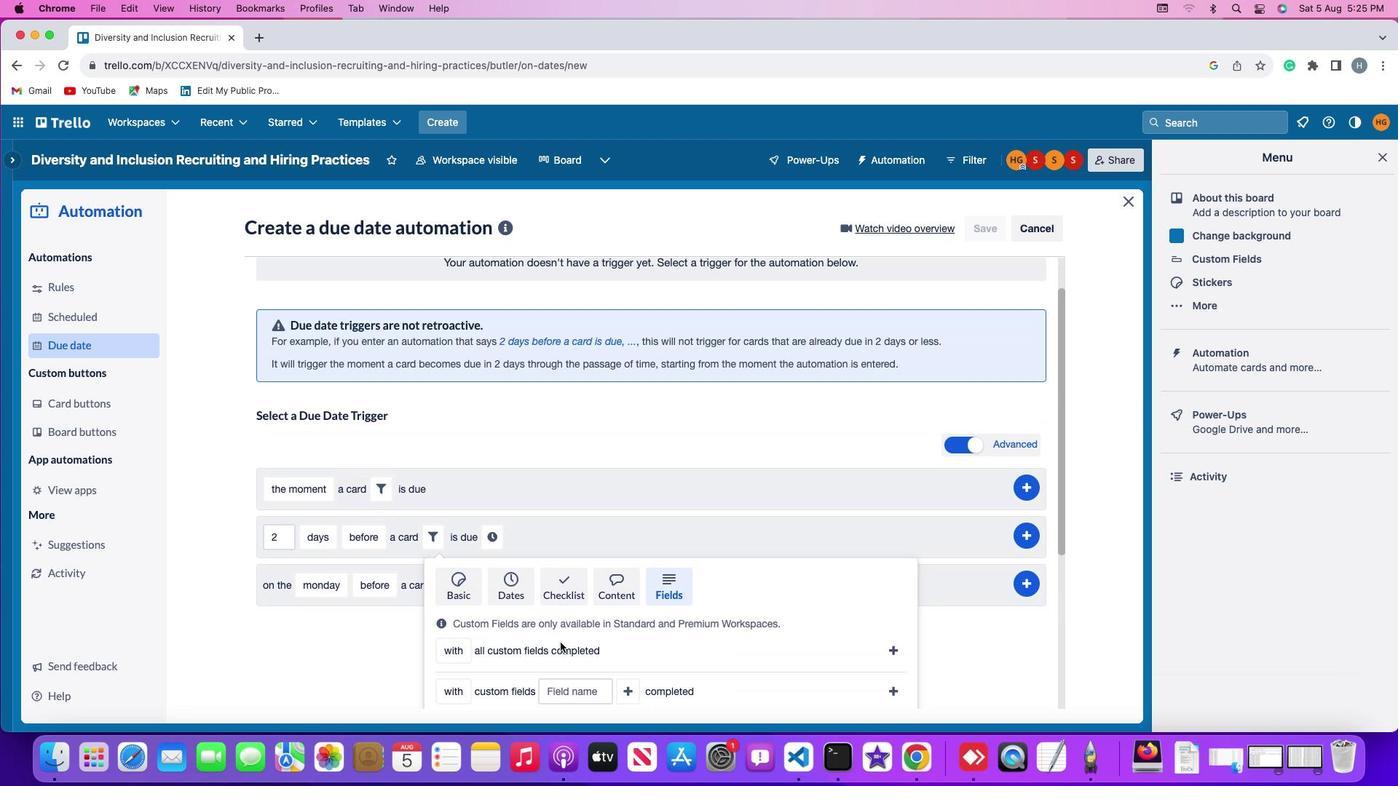 
Action: Mouse scrolled (560, 643) with delta (0, -2)
Screenshot: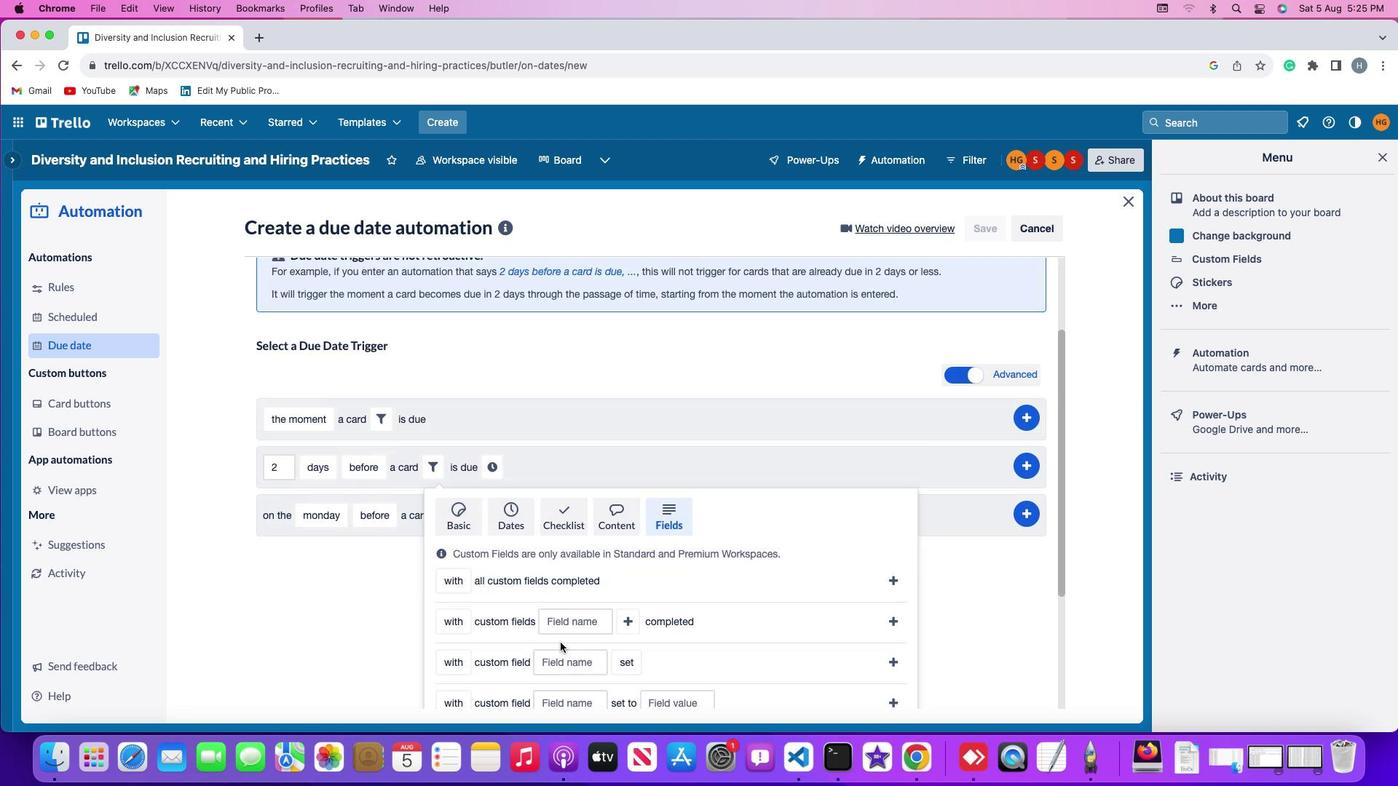 
Action: Mouse scrolled (560, 643) with delta (0, 0)
Screenshot: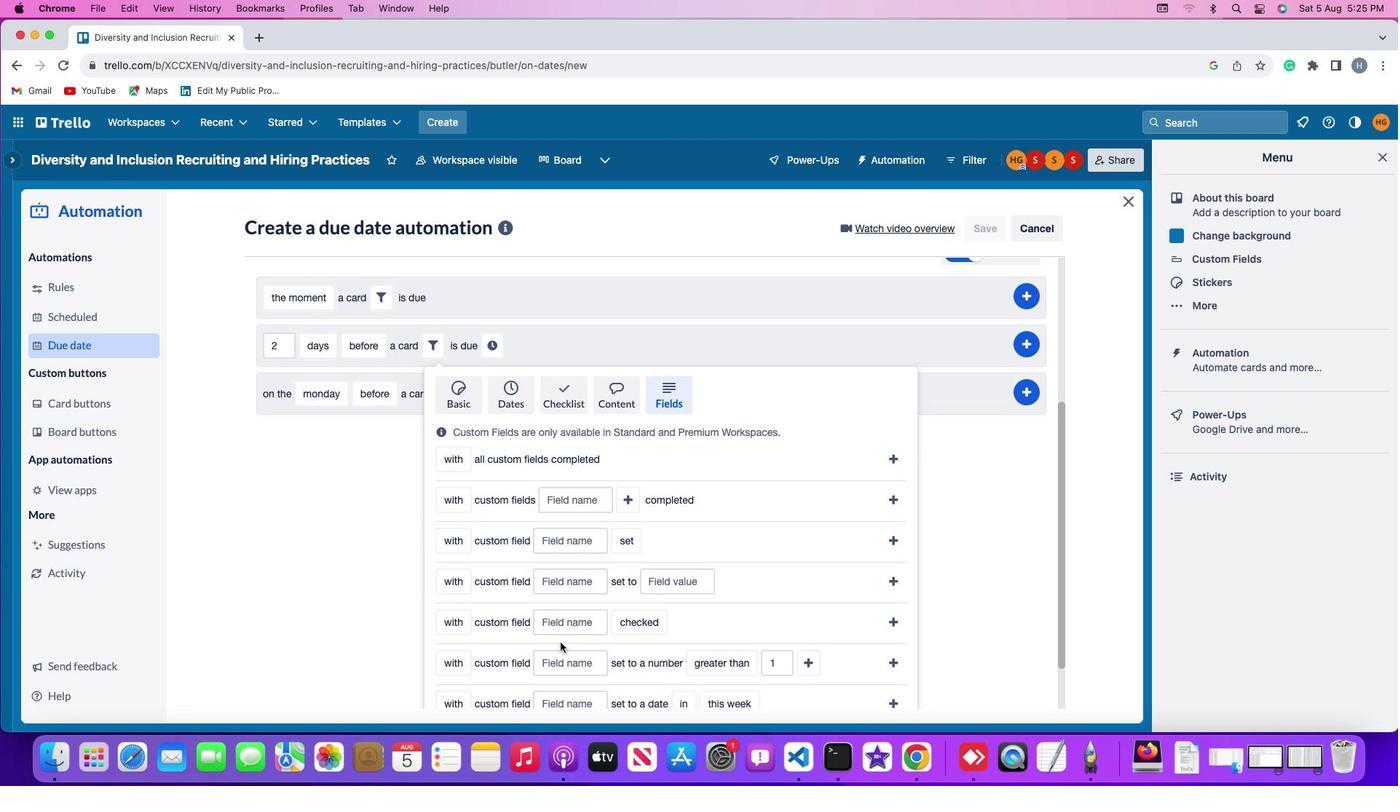 
Action: Mouse scrolled (560, 643) with delta (0, 0)
Screenshot: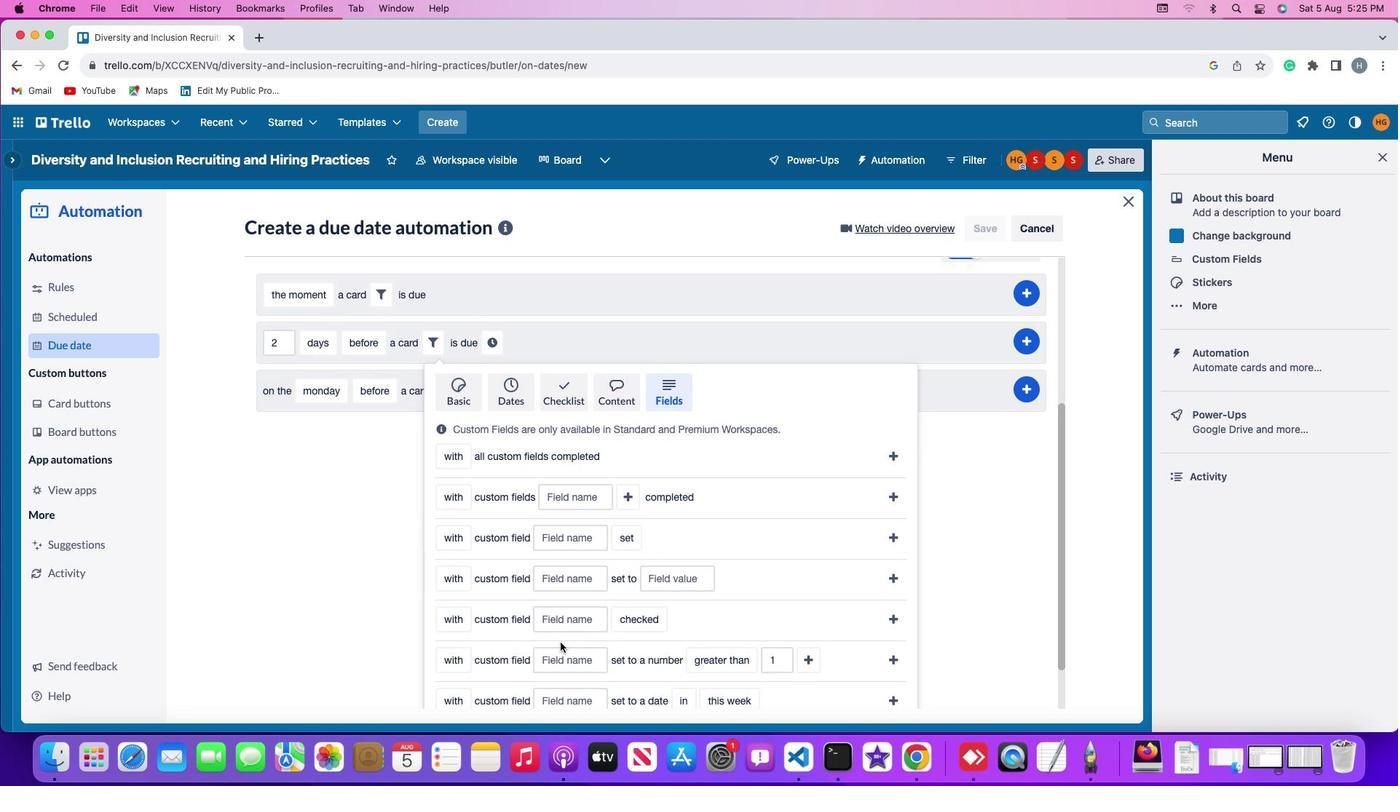 
Action: Mouse moved to (453, 520)
Screenshot: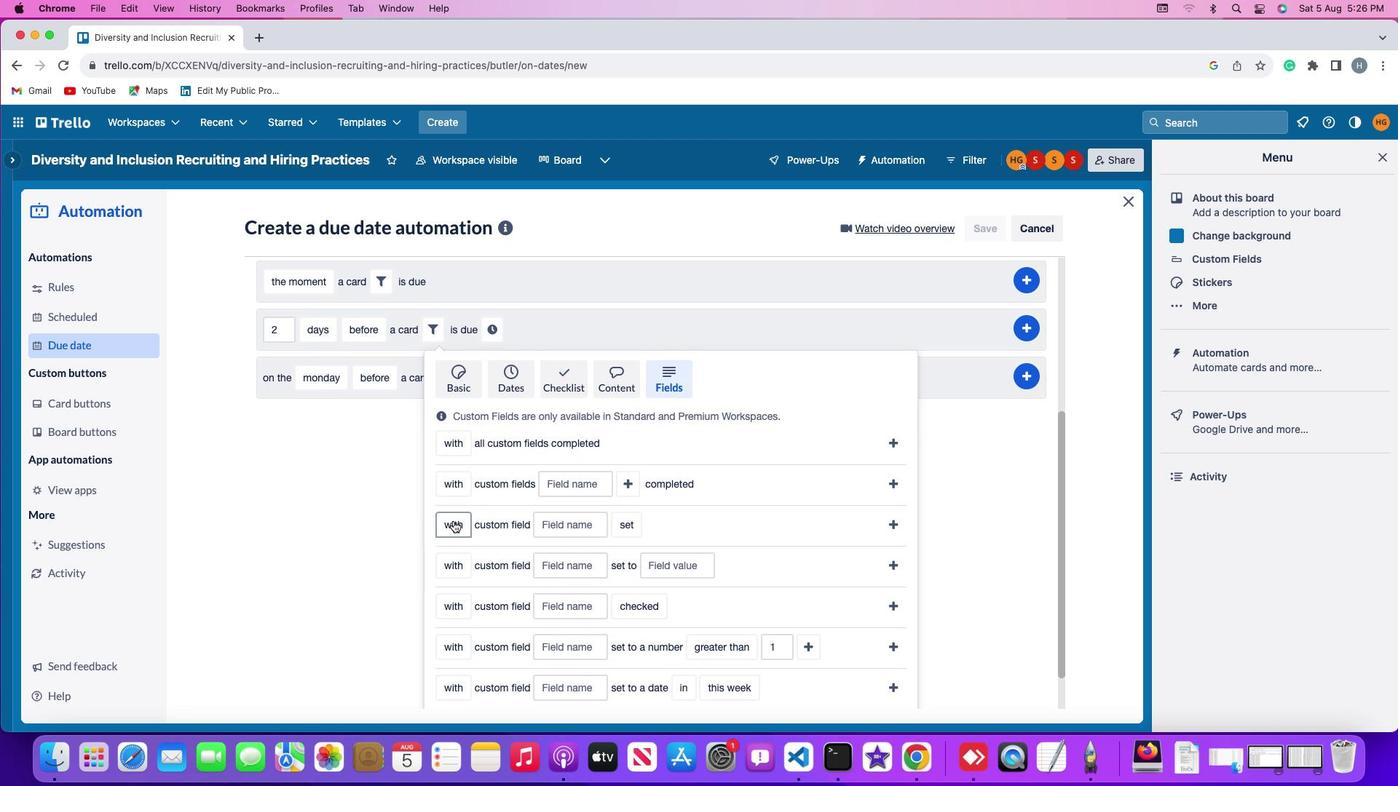 
Action: Mouse pressed left at (453, 520)
Screenshot: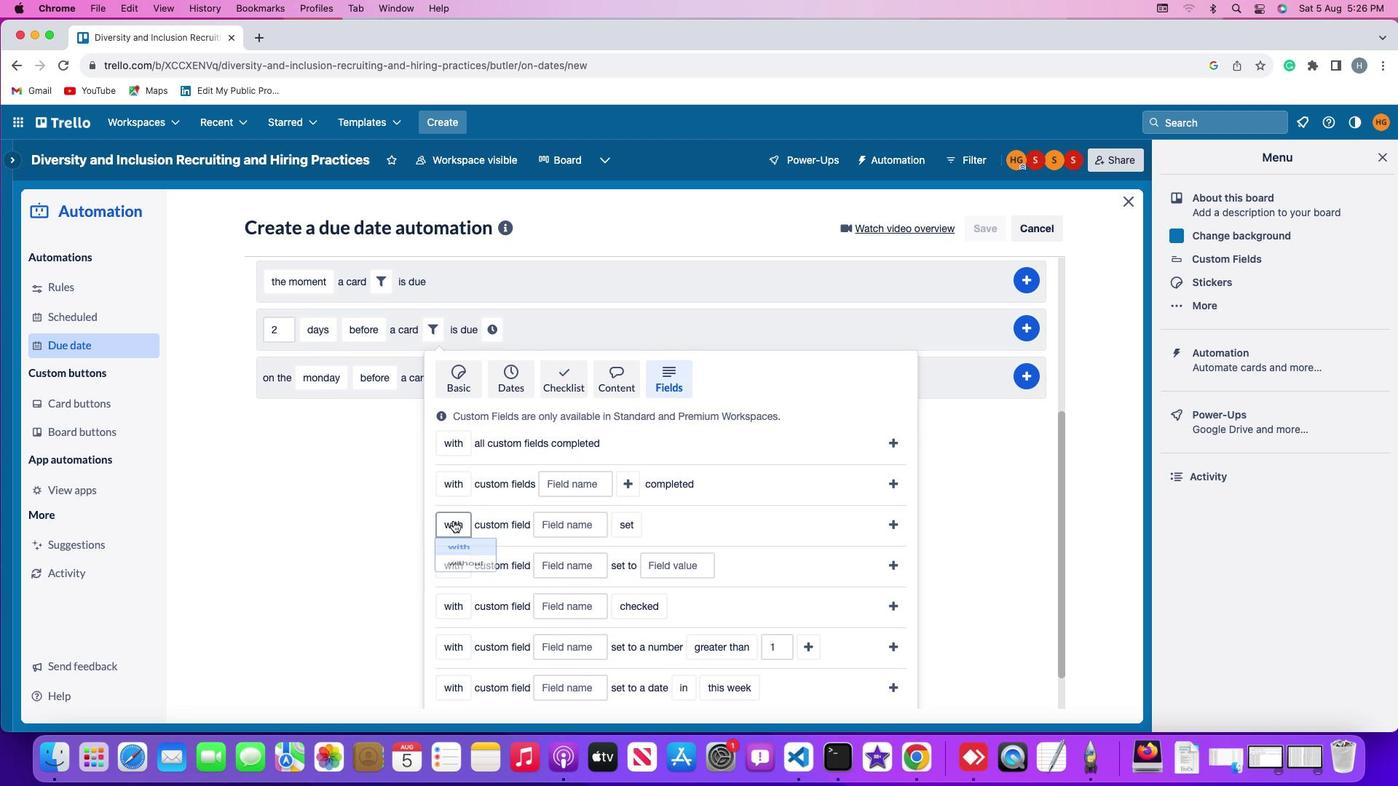
Action: Mouse moved to (462, 552)
Screenshot: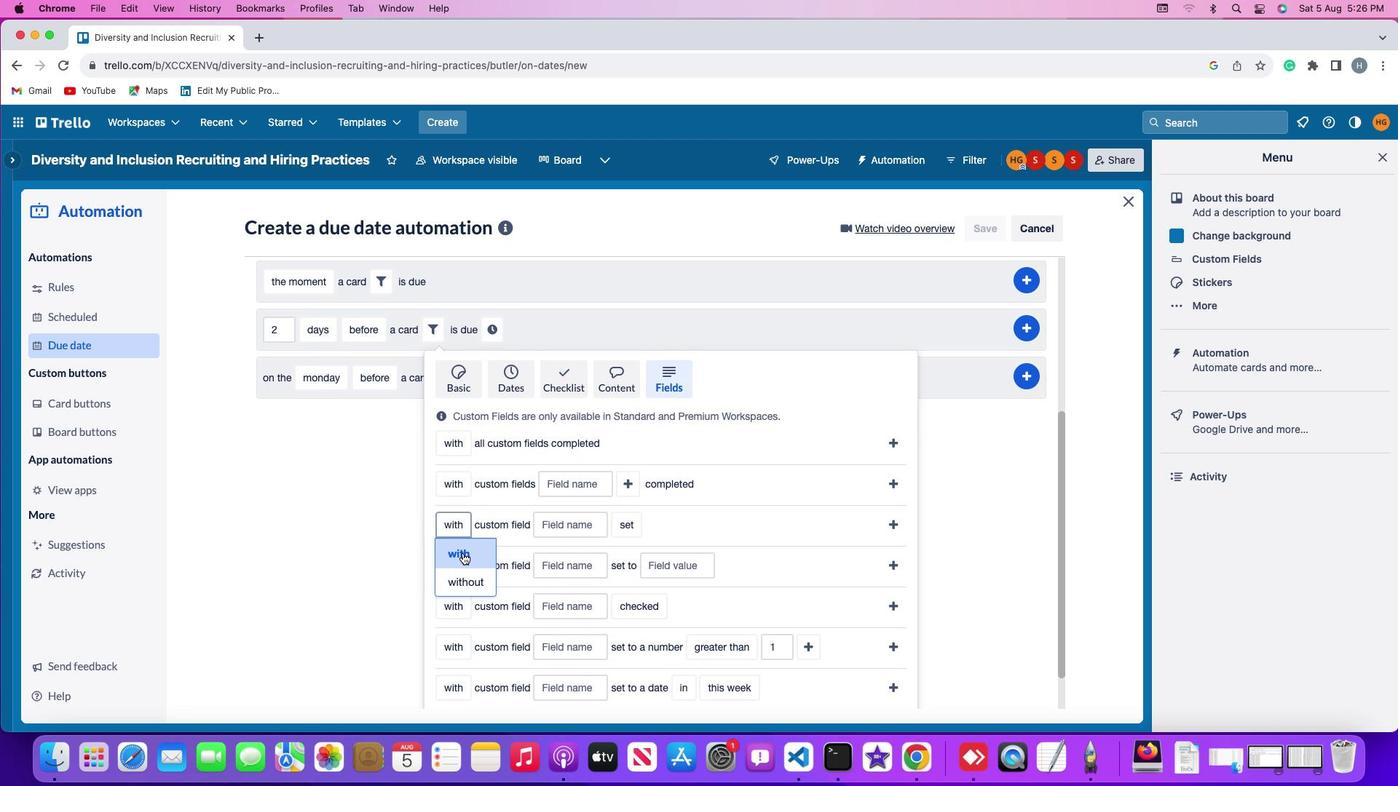 
Action: Mouse pressed left at (462, 552)
Screenshot: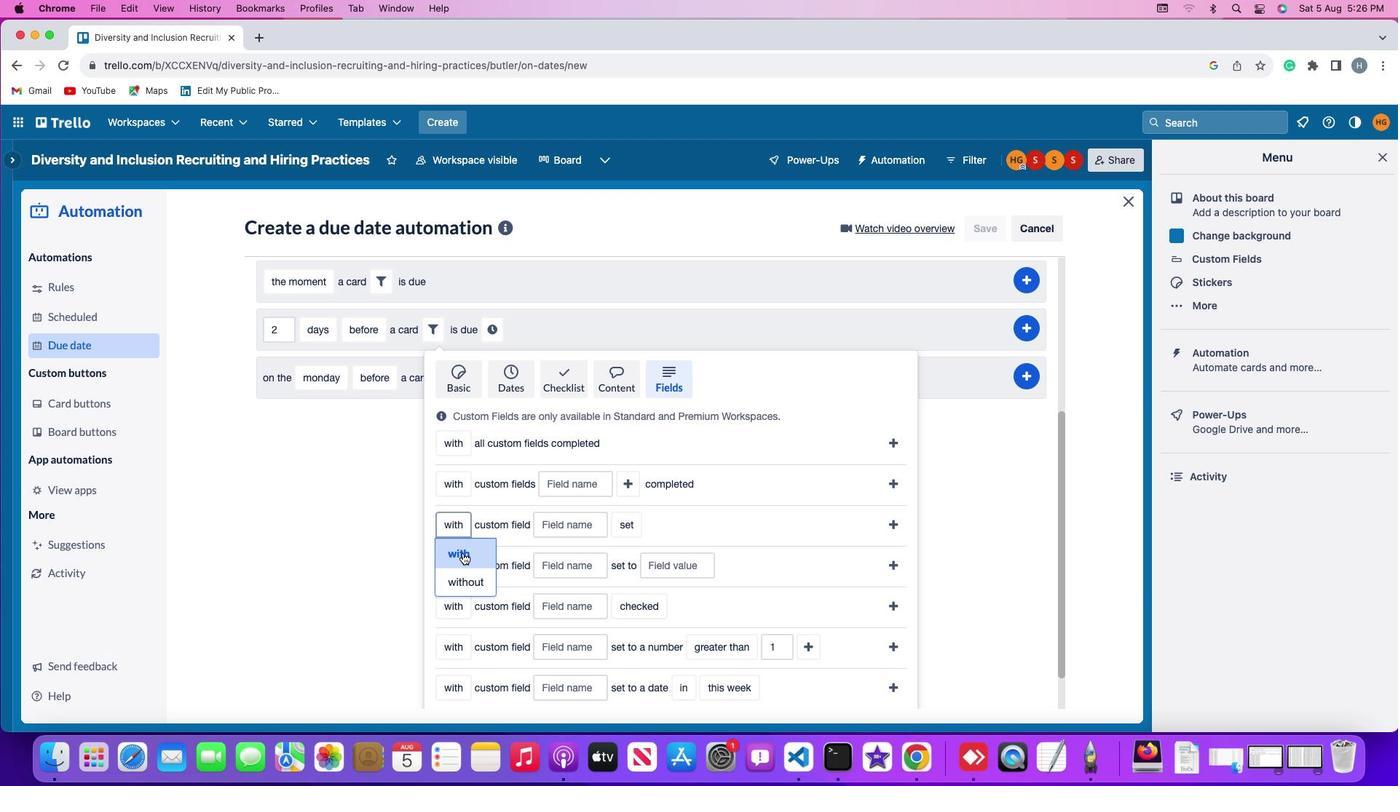 
Action: Mouse moved to (566, 525)
Screenshot: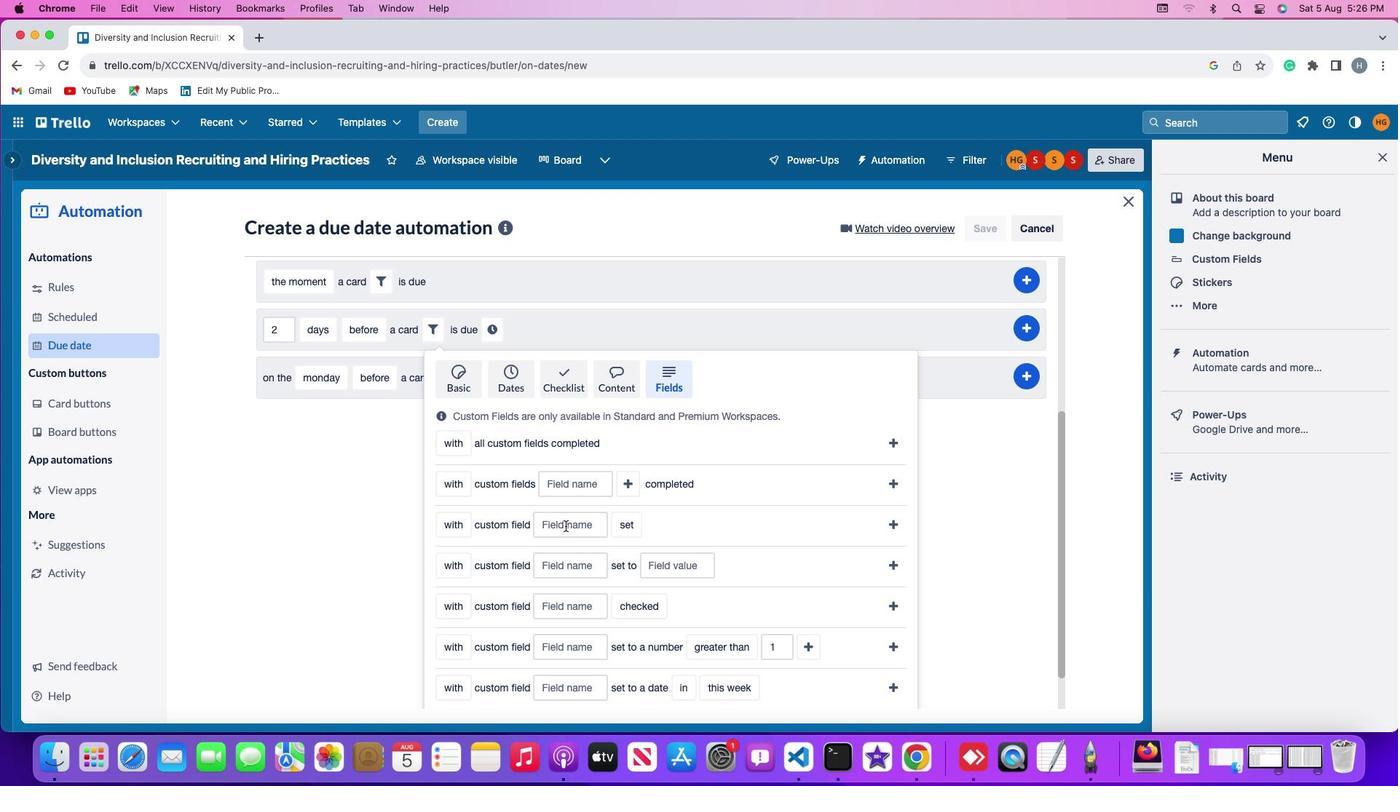 
Action: Mouse pressed left at (566, 525)
Screenshot: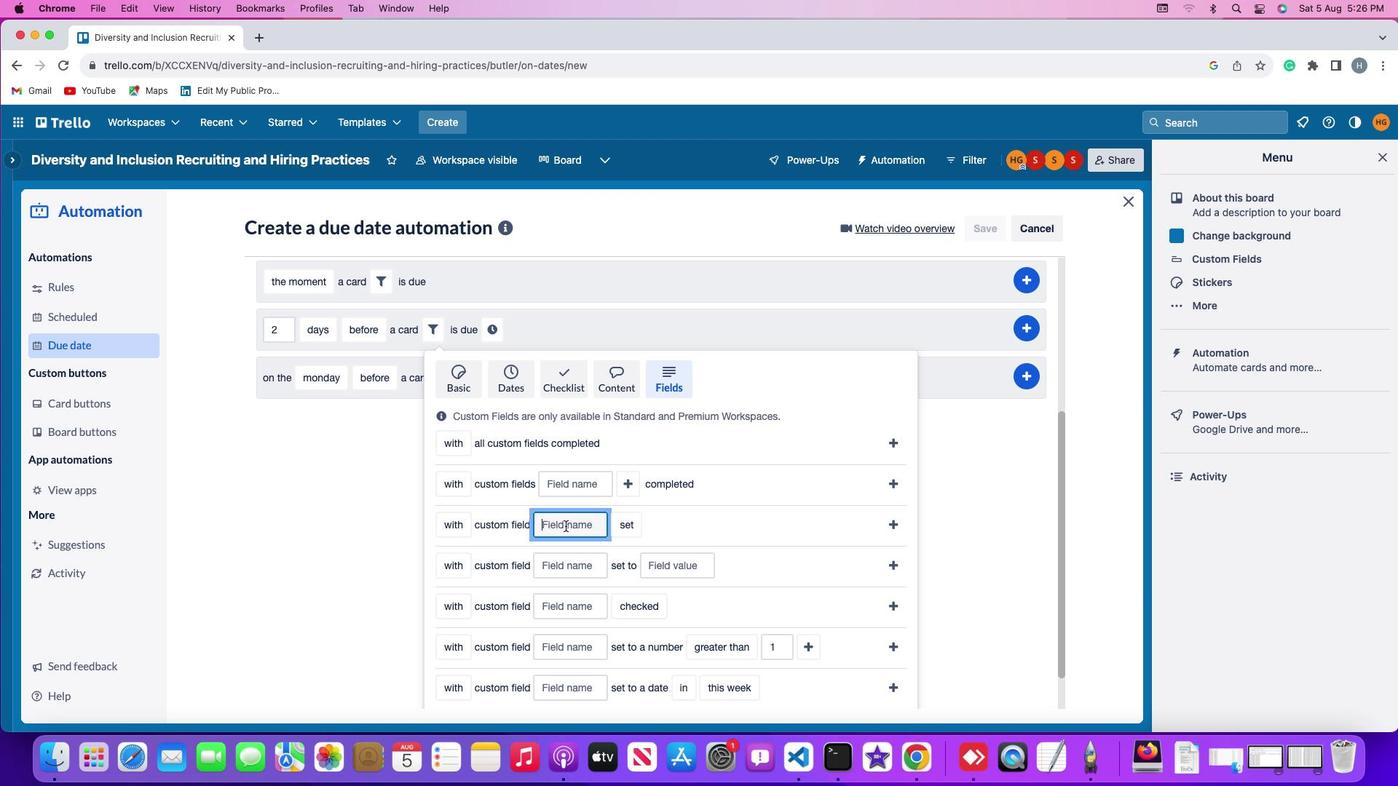 
Action: Mouse moved to (568, 523)
Screenshot: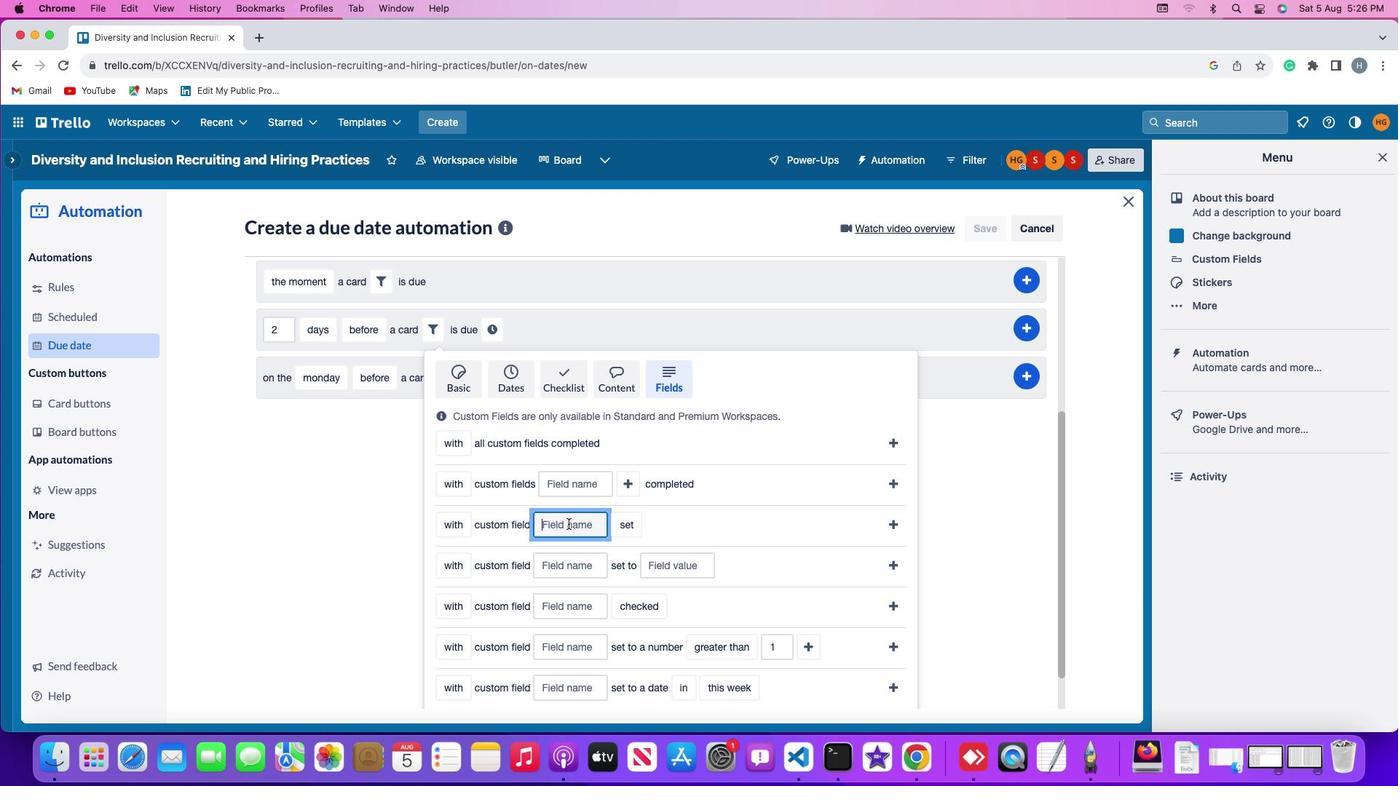 
Action: Key pressed Key.shift'R''e''s''u''m''e'
Screenshot: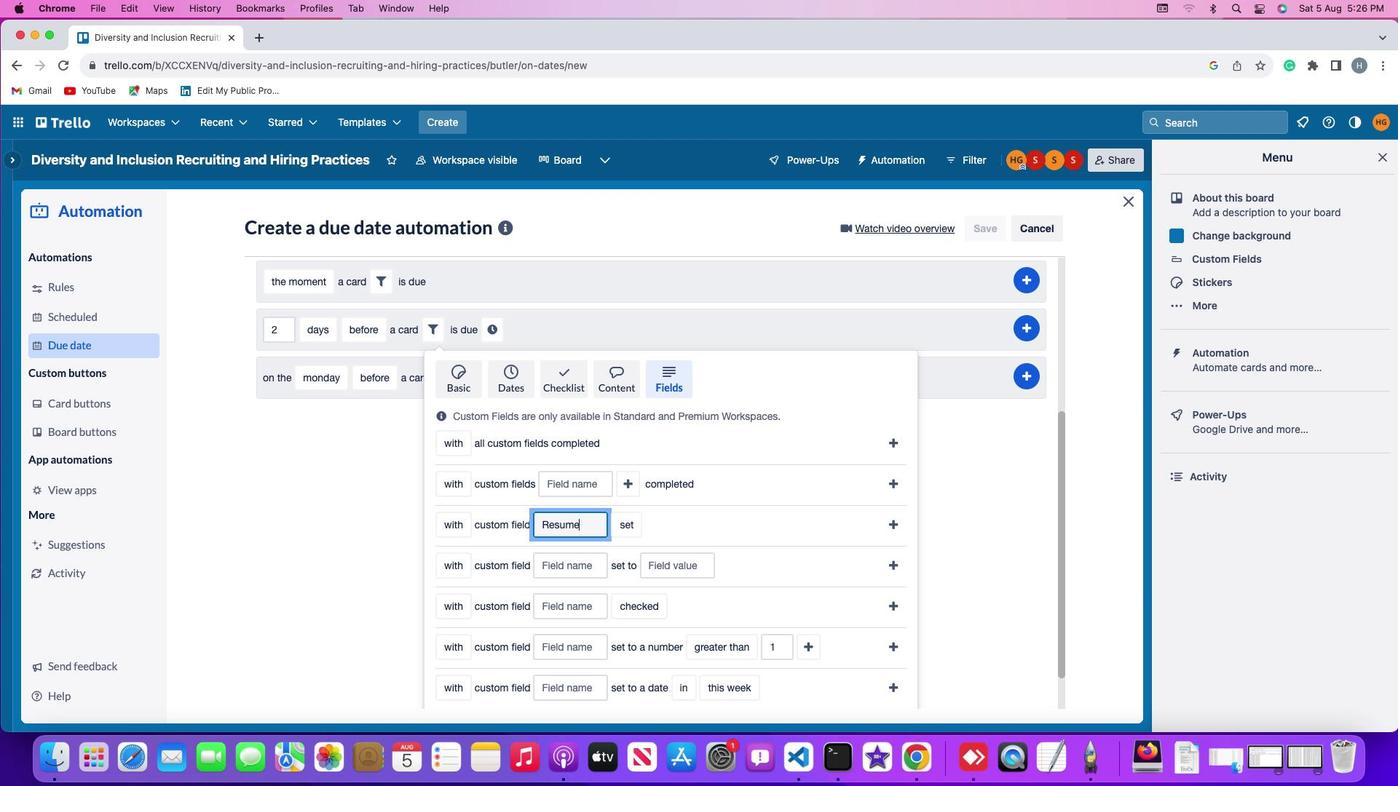 
Action: Mouse moved to (617, 525)
Screenshot: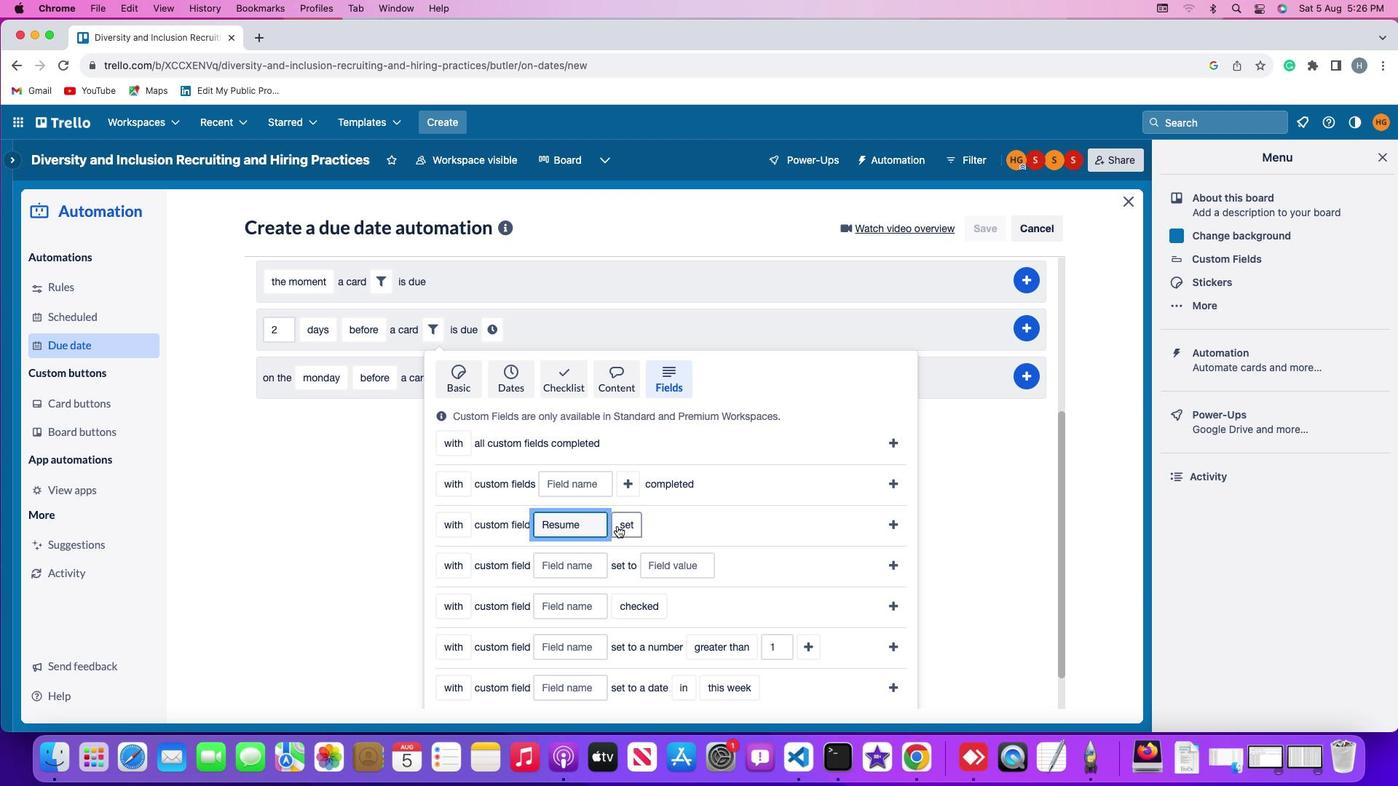 
Action: Mouse pressed left at (617, 525)
Screenshot: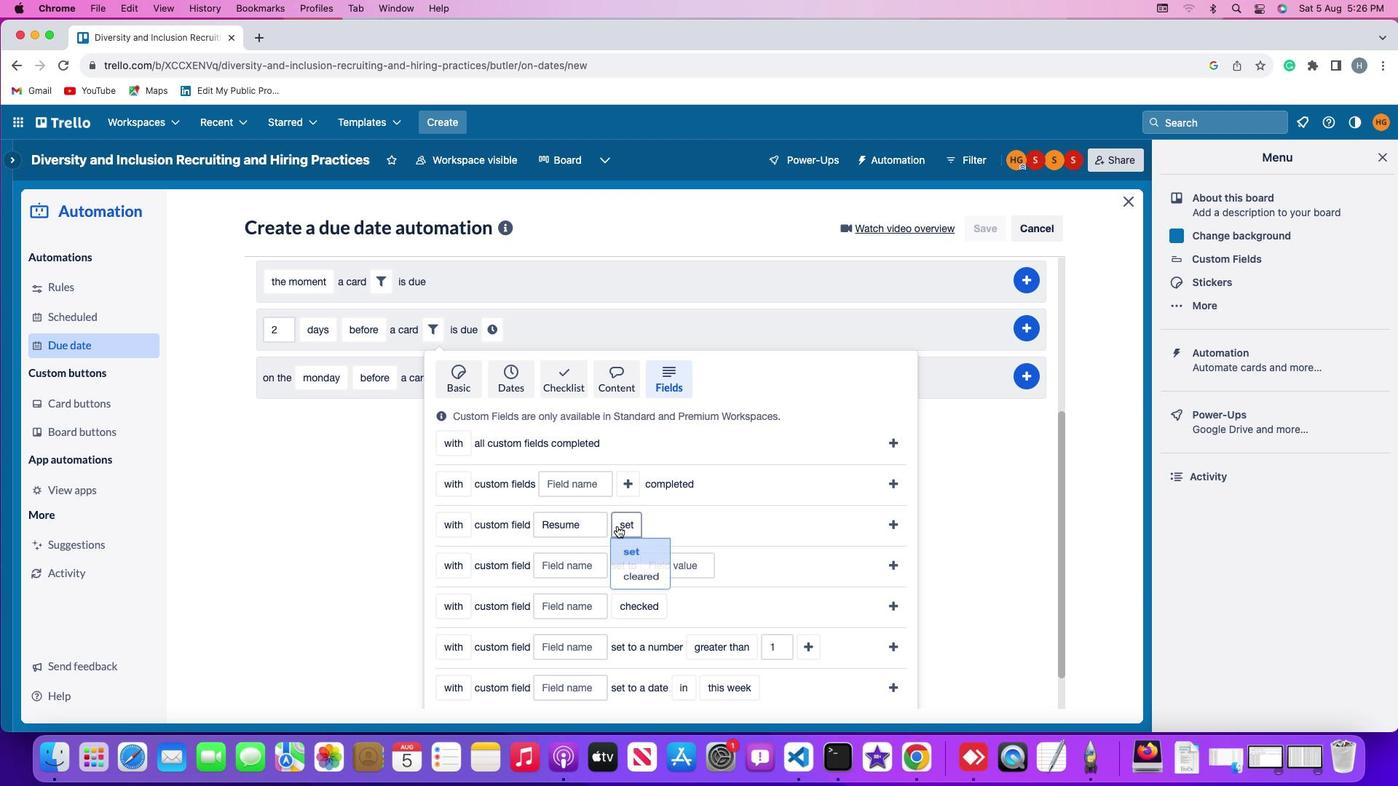 
Action: Mouse moved to (644, 579)
Screenshot: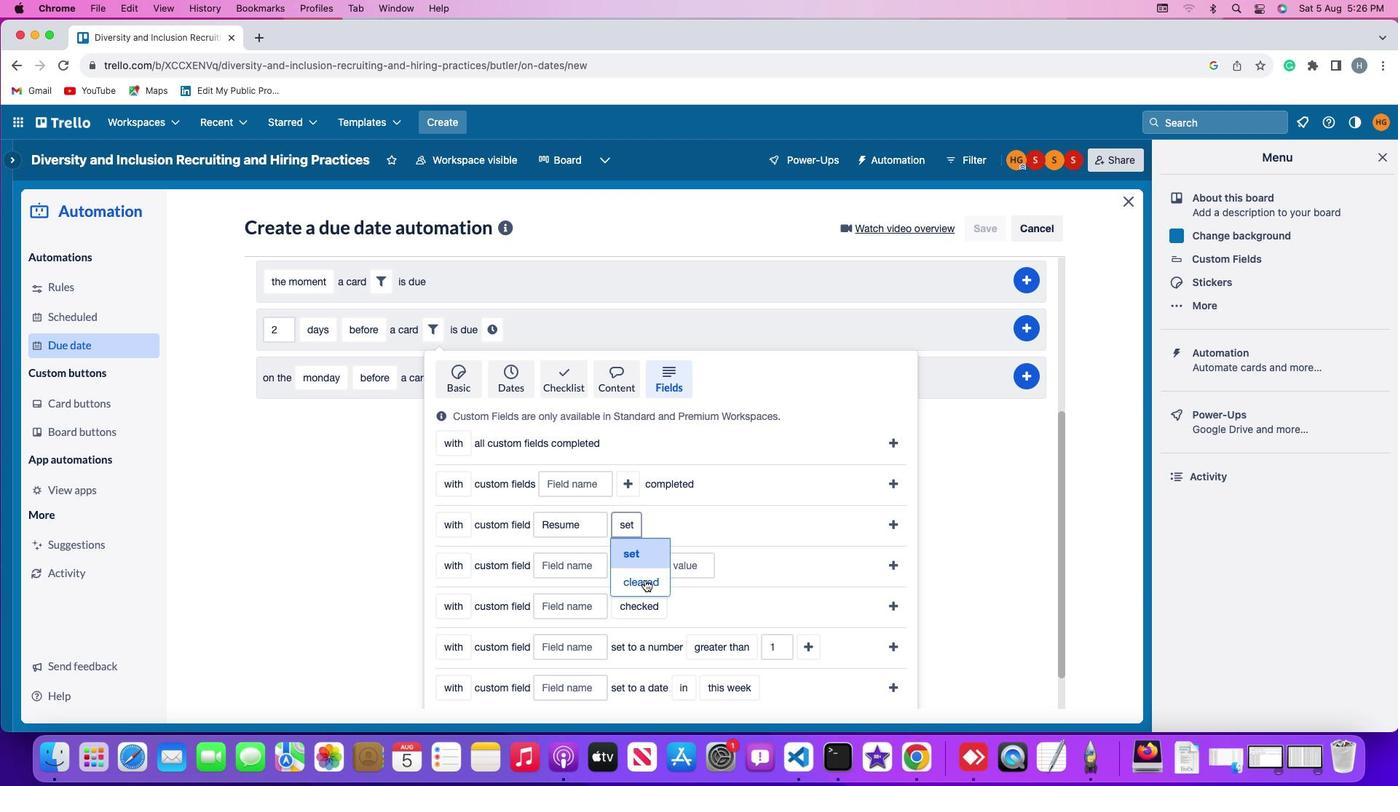 
Action: Mouse pressed left at (644, 579)
Screenshot: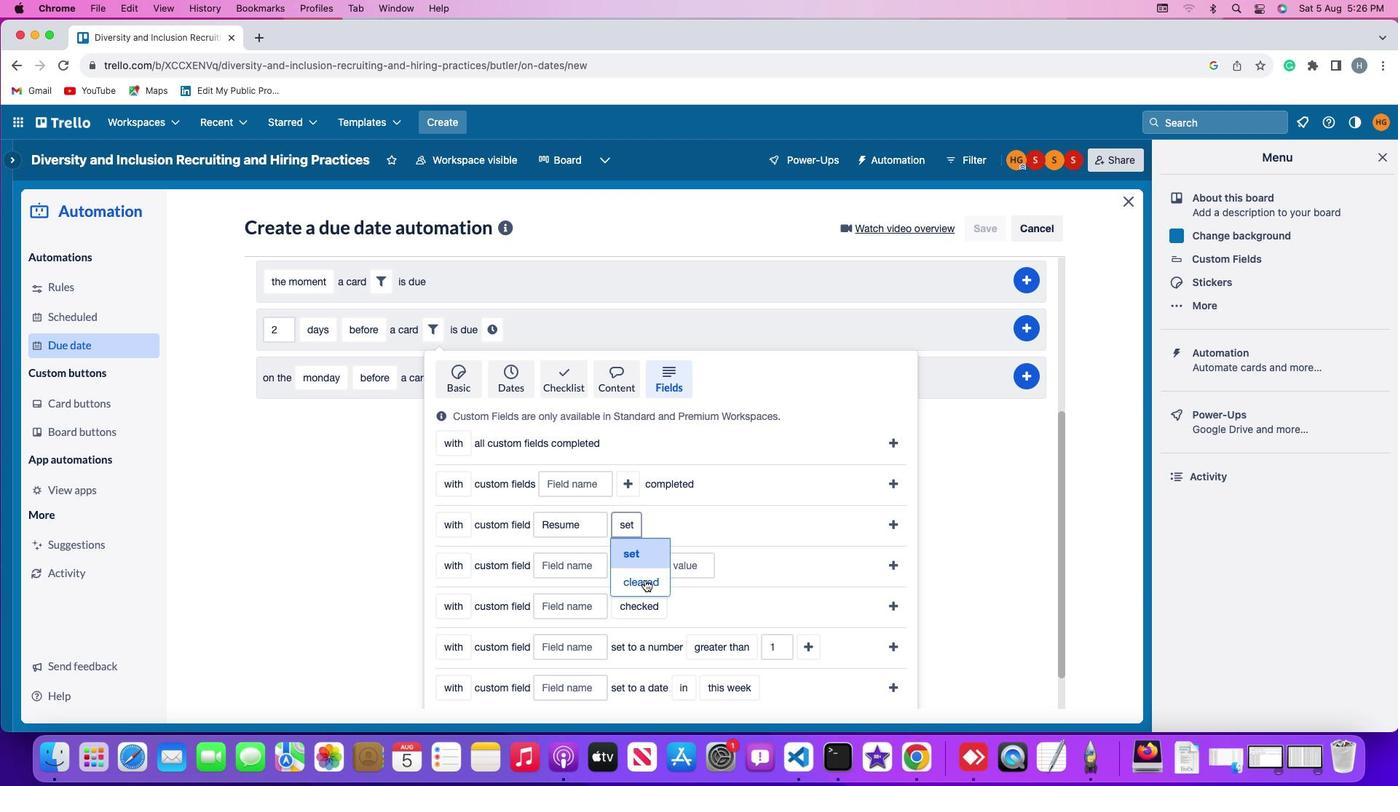 
Action: Mouse moved to (899, 520)
Screenshot: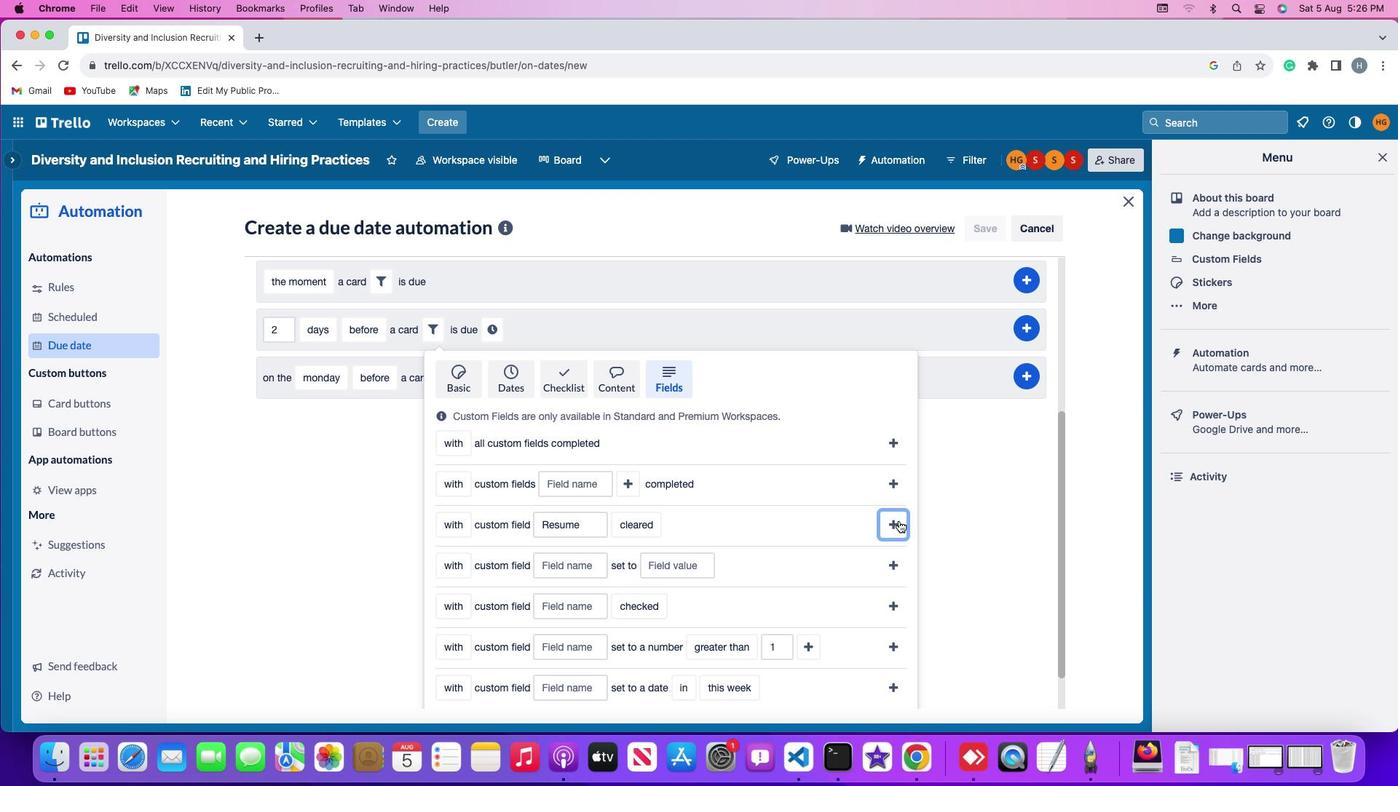 
Action: Mouse pressed left at (899, 520)
Screenshot: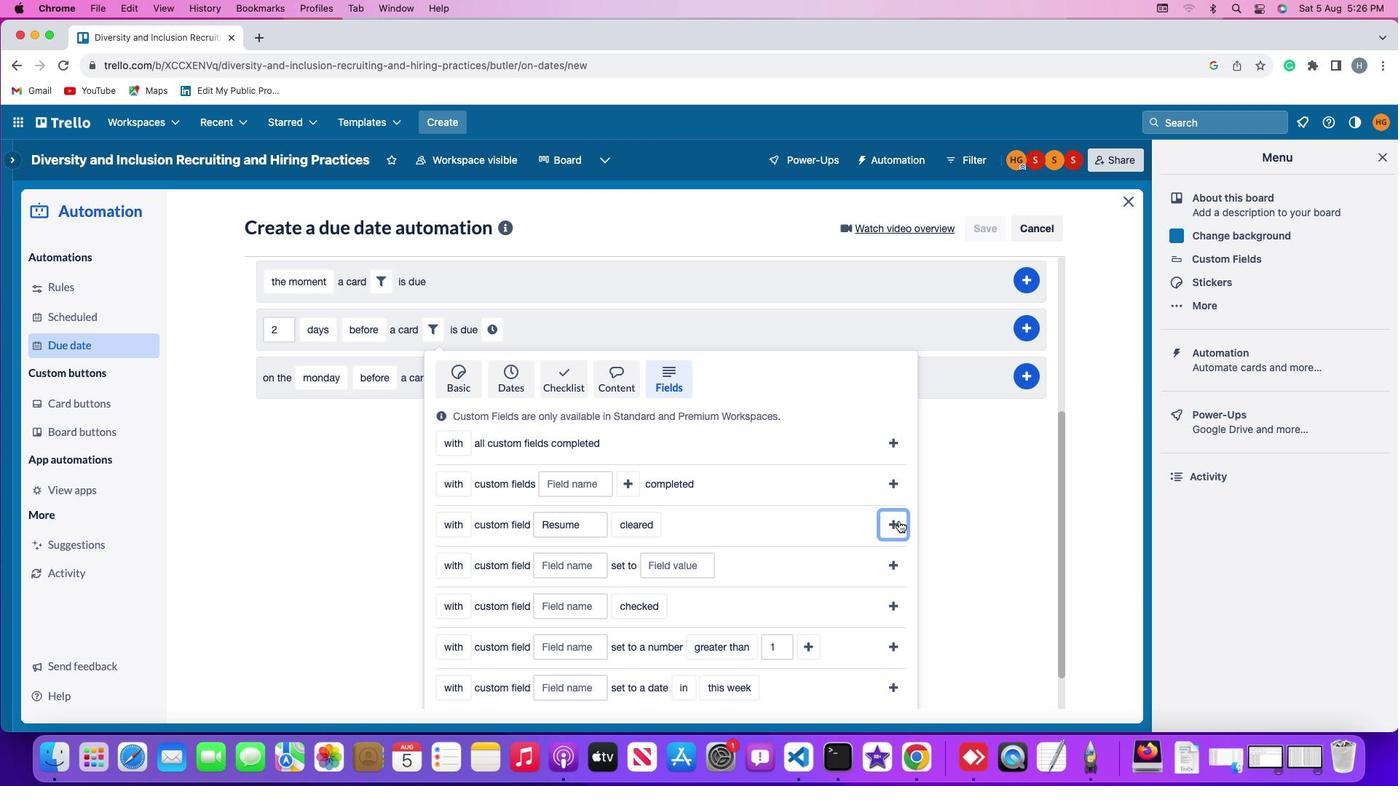 
Action: Mouse moved to (696, 582)
Screenshot: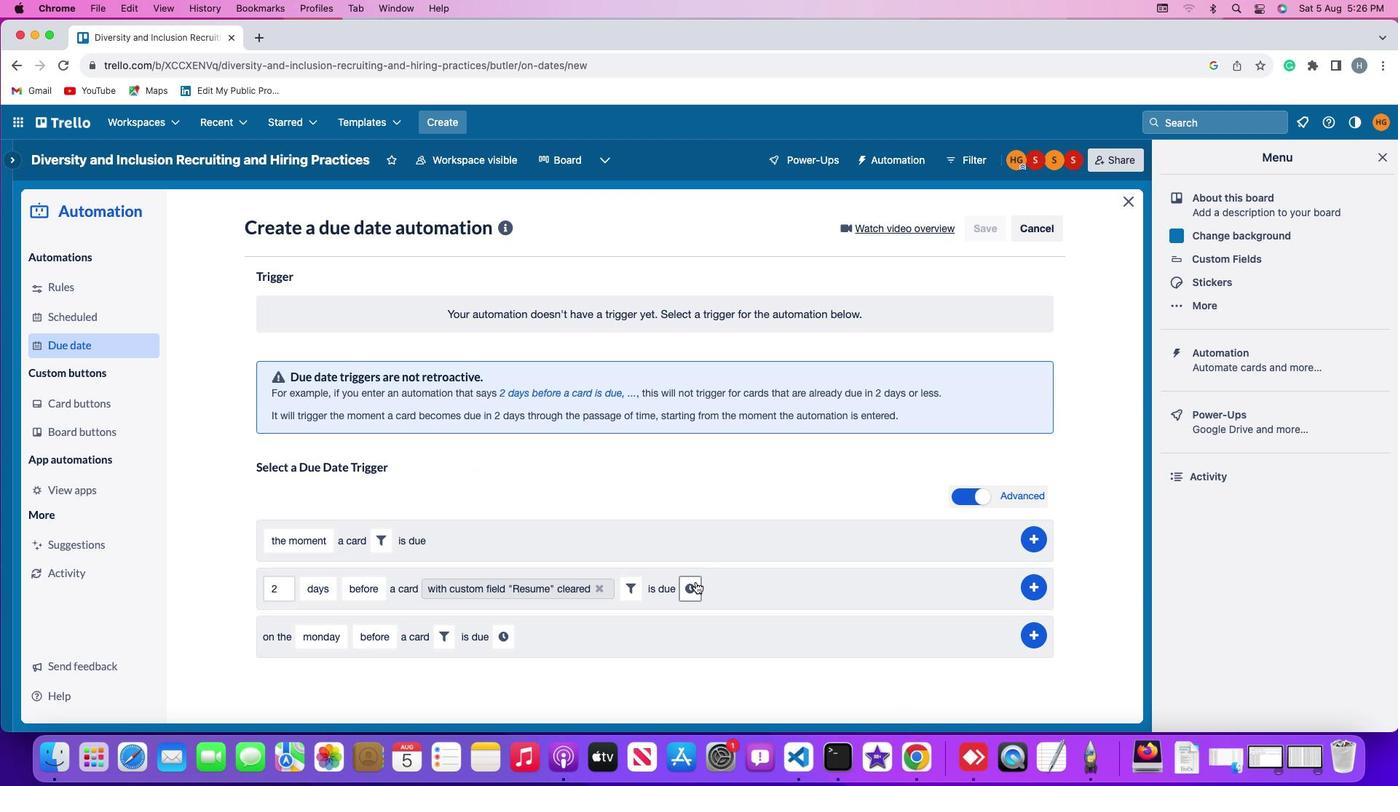 
Action: Mouse pressed left at (696, 582)
Screenshot: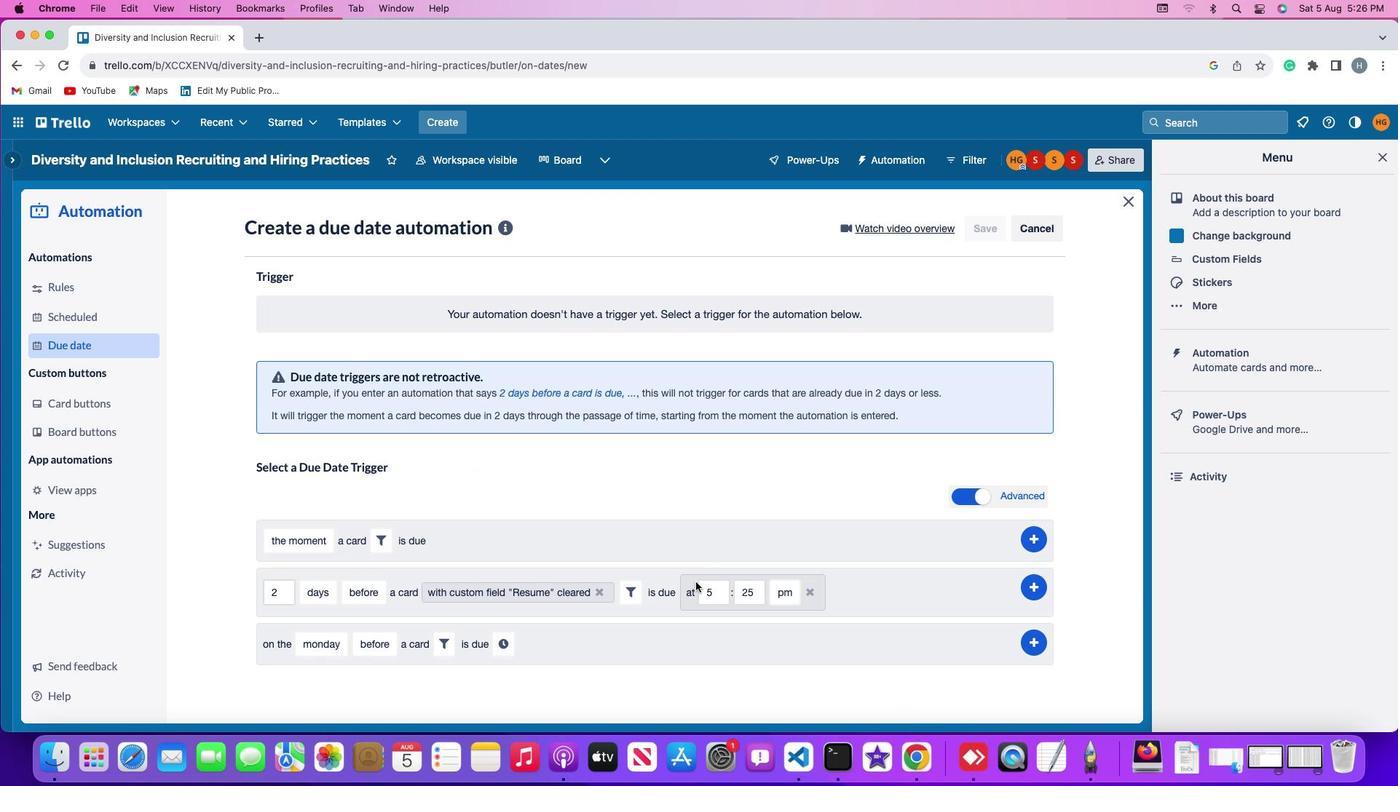 
Action: Mouse moved to (725, 590)
Screenshot: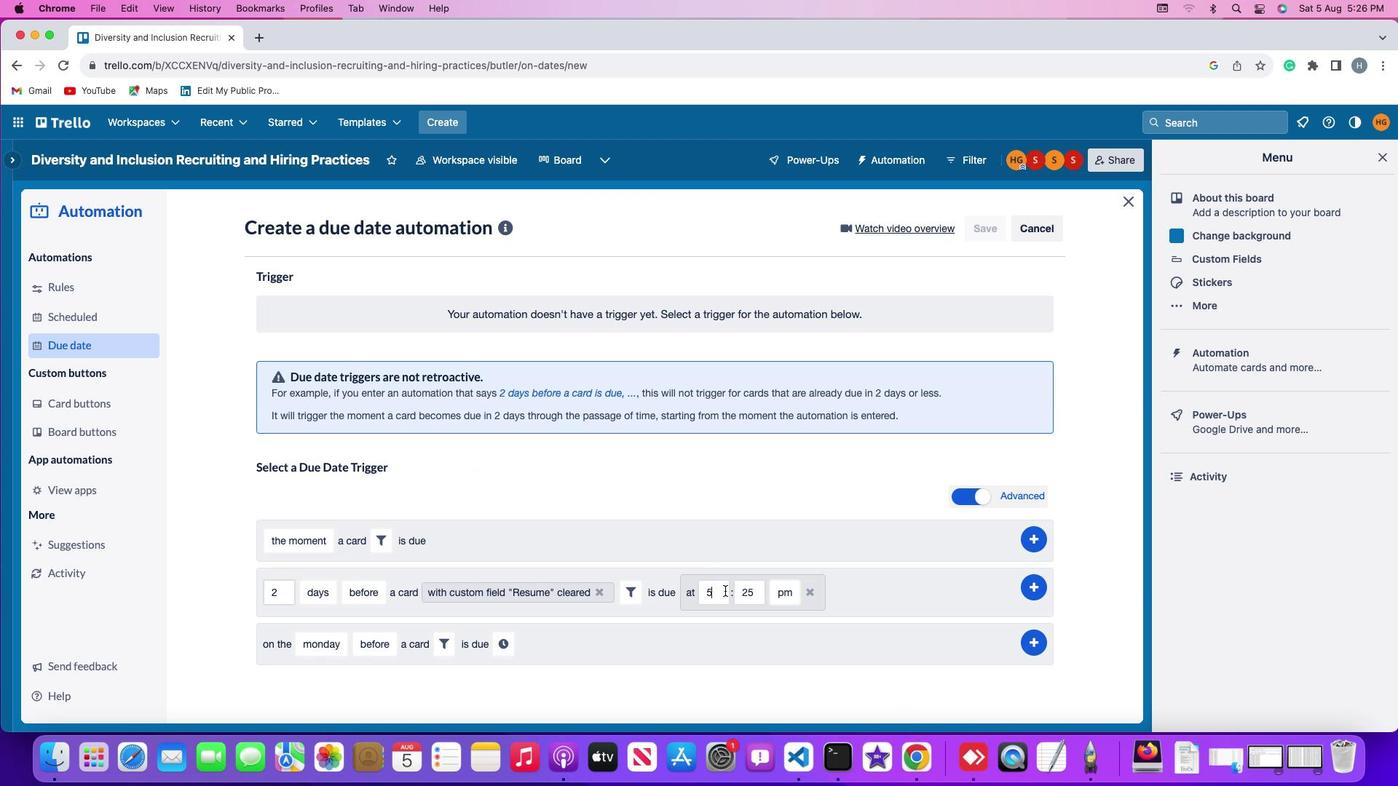 
Action: Mouse pressed left at (725, 590)
Screenshot: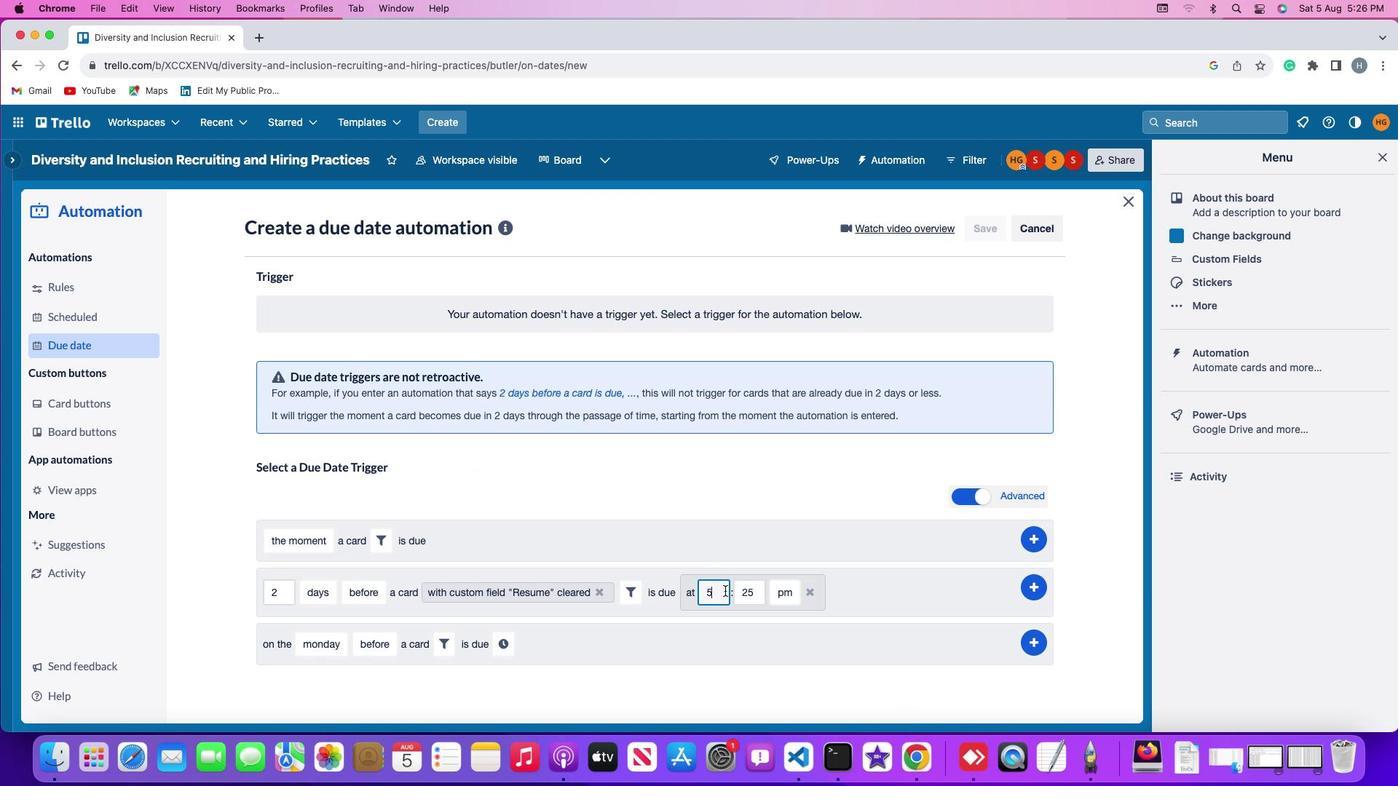 
Action: Key pressed Key.backspace'1''1'
Screenshot: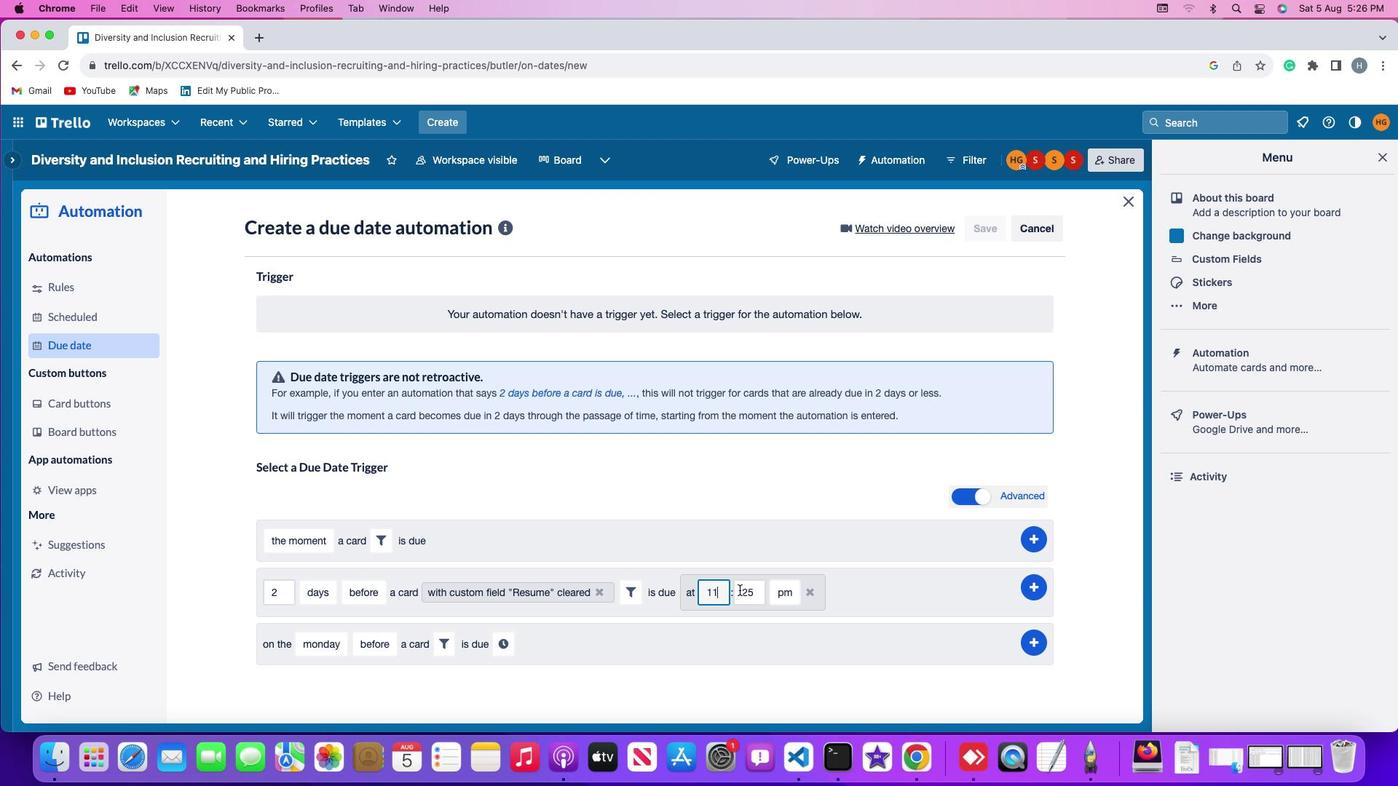 
Action: Mouse moved to (749, 590)
Screenshot: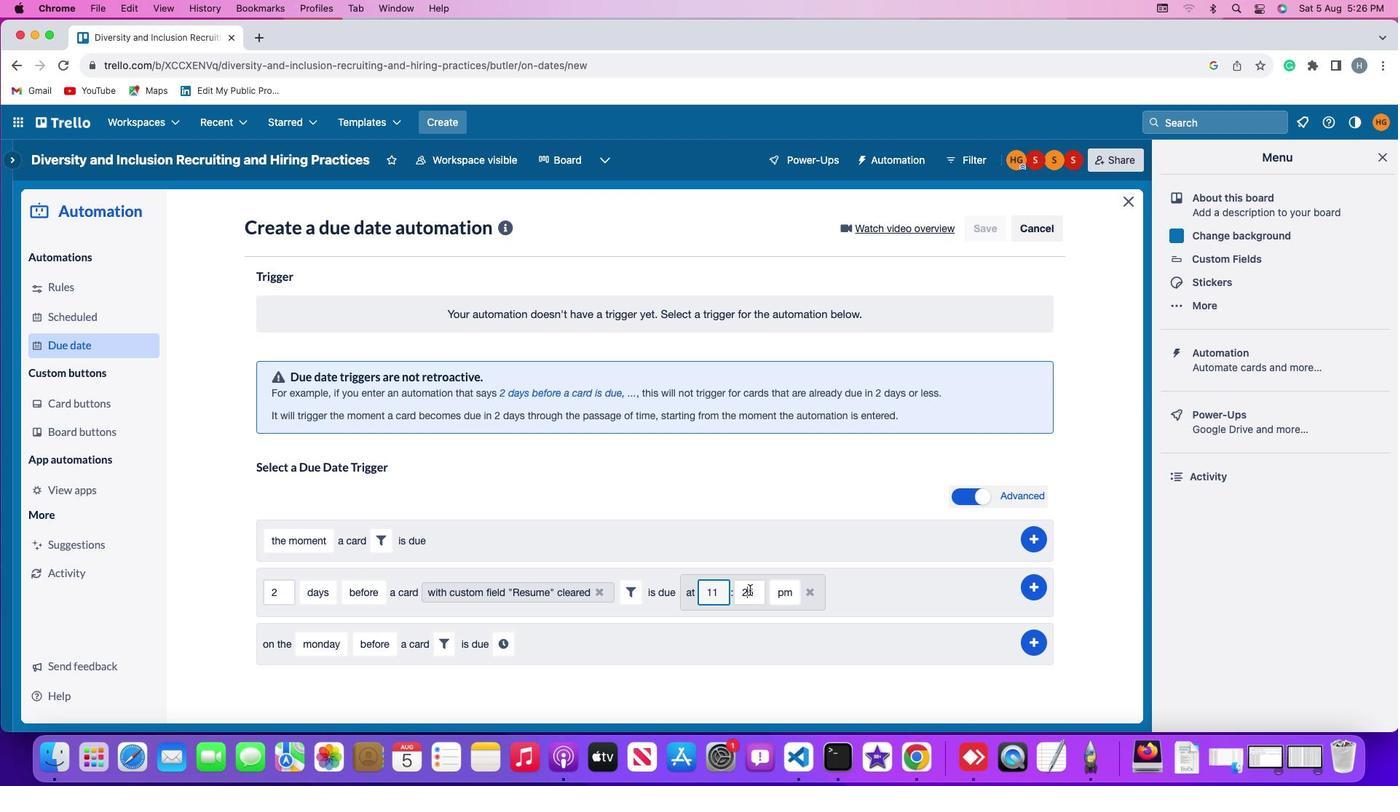 
Action: Mouse pressed left at (749, 590)
Screenshot: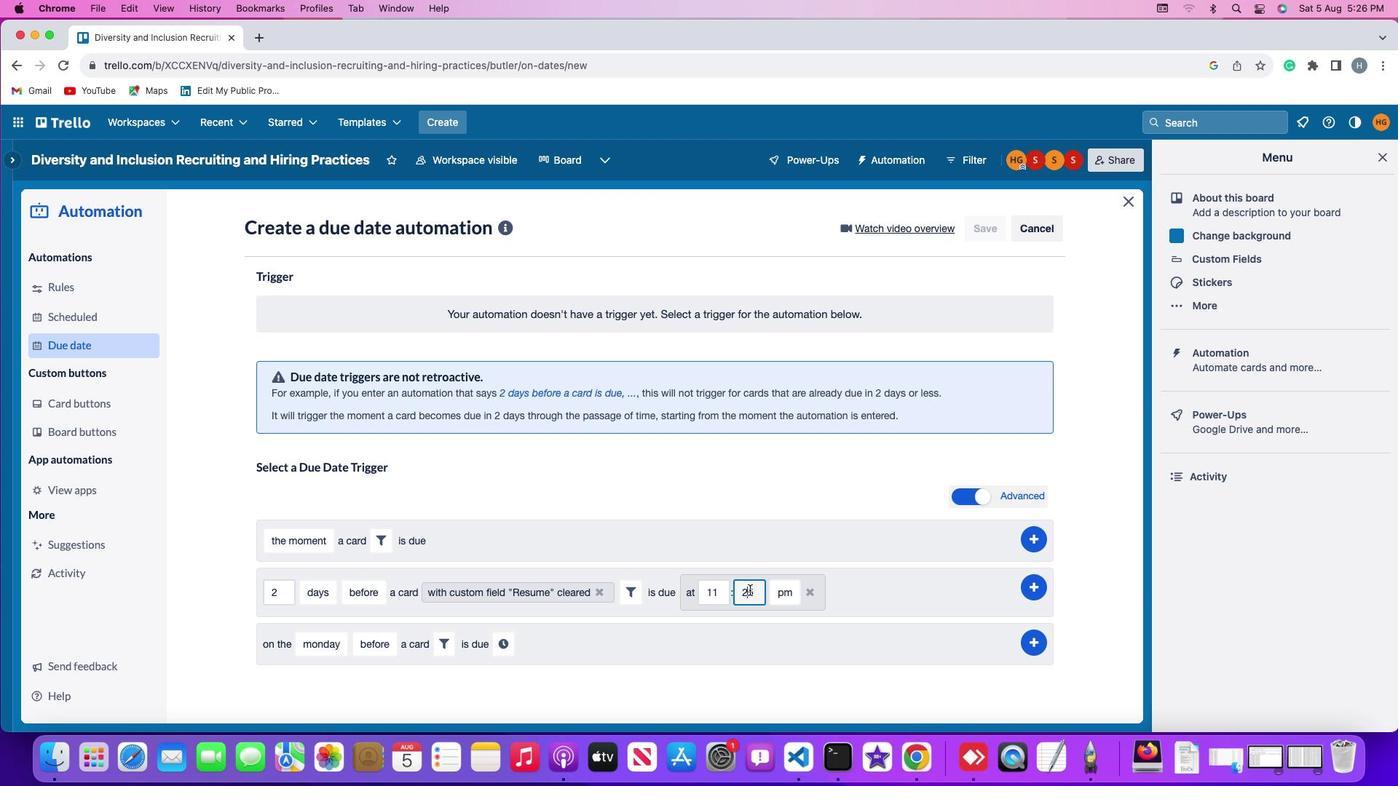 
Action: Mouse moved to (753, 591)
Screenshot: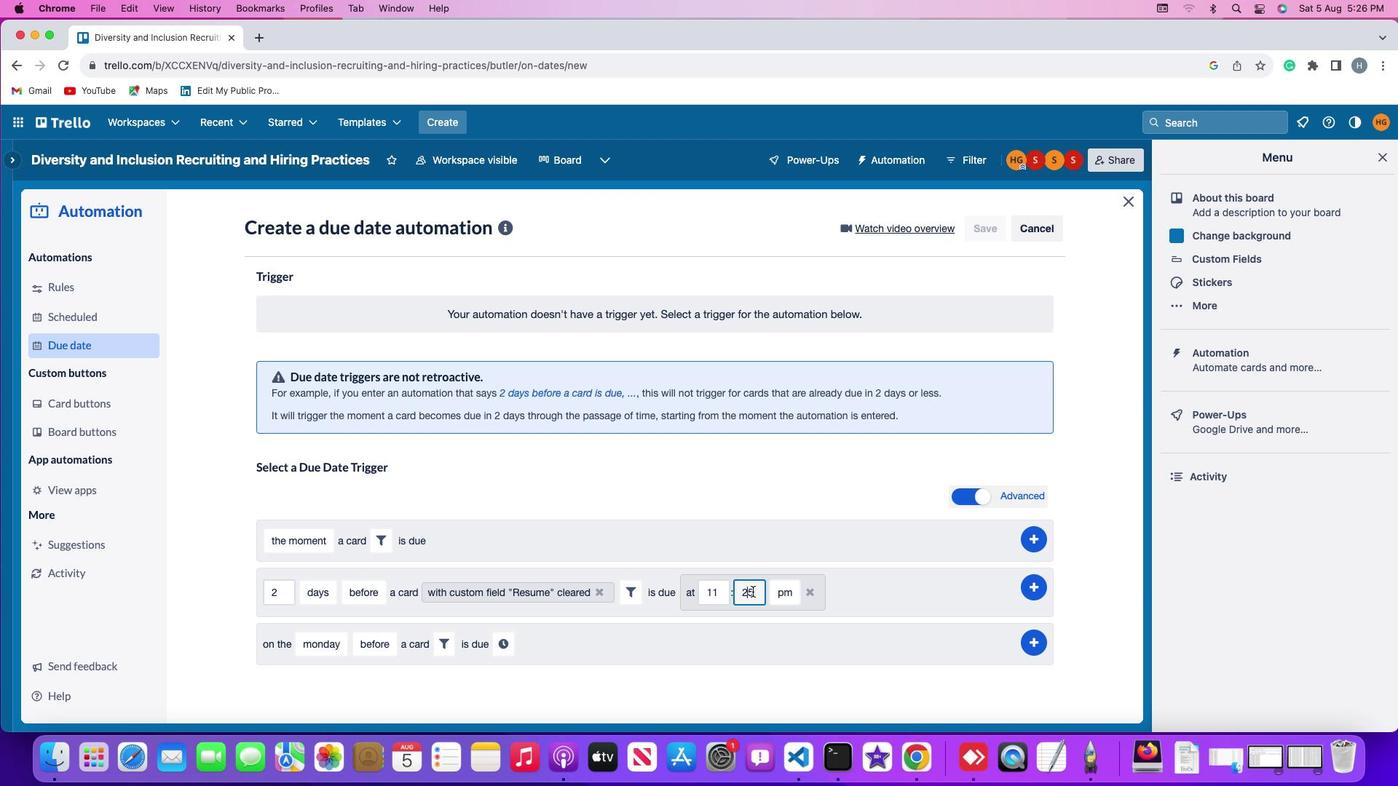 
Action: Key pressed Key.backspaceKey.backspace
Screenshot: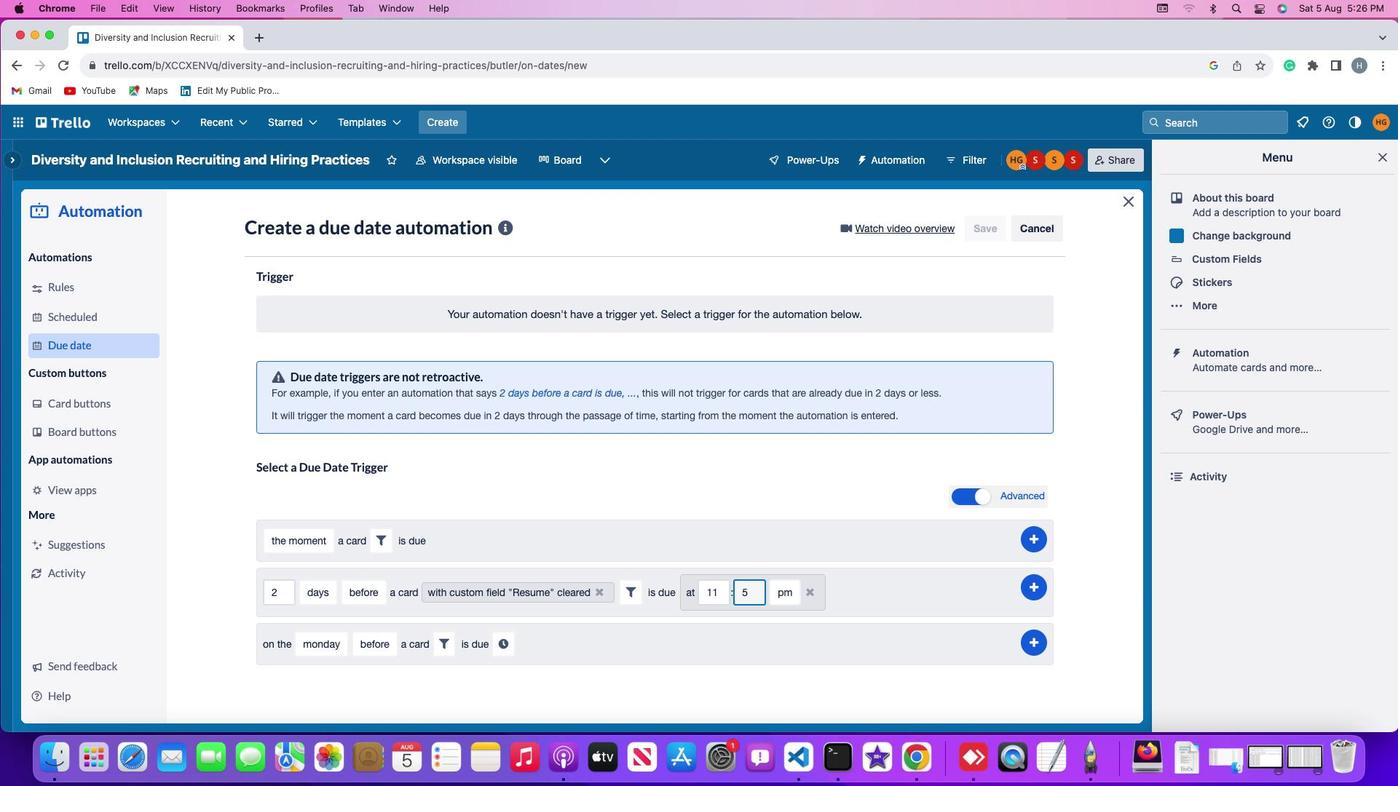 
Action: Mouse moved to (753, 591)
Screenshot: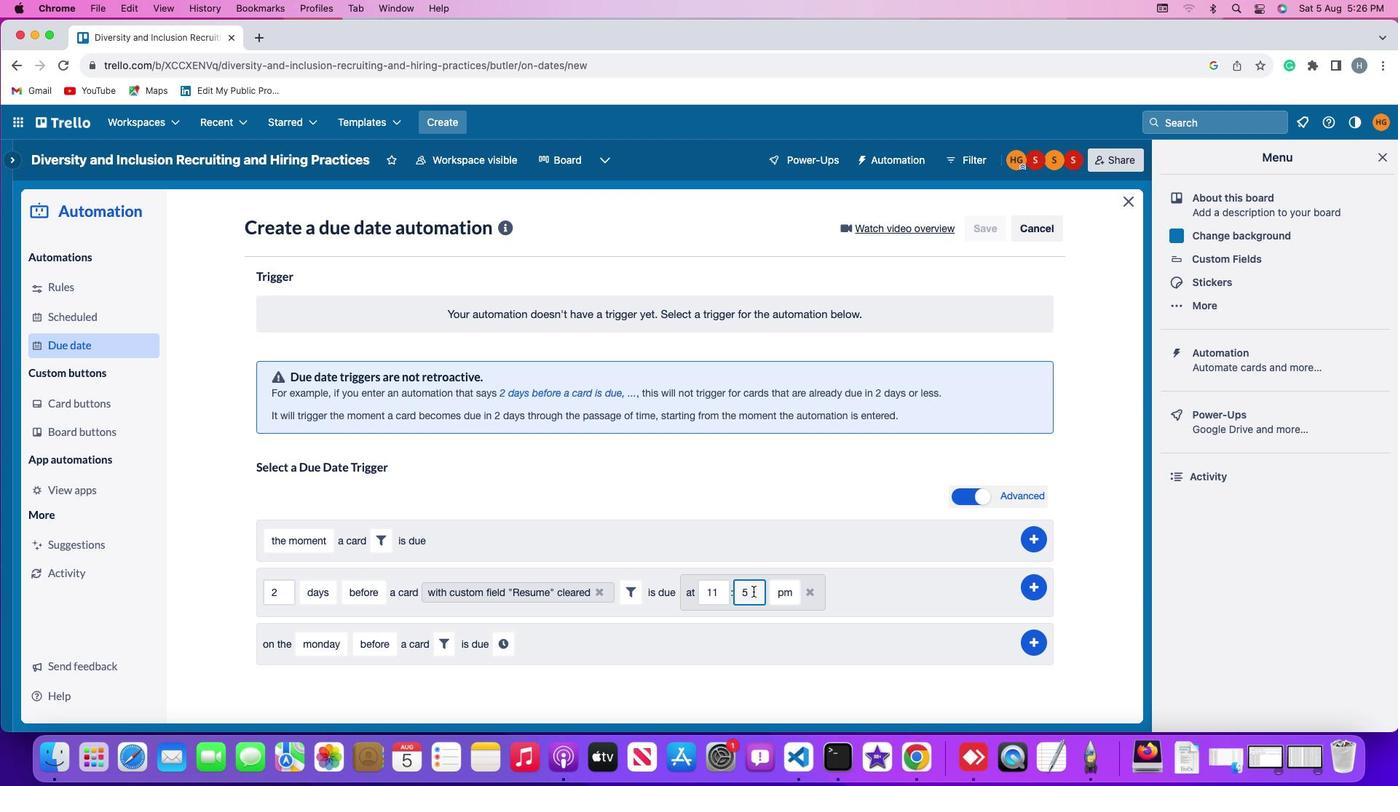 
Action: Key pressed Key.rightKey.backspace'0''0'
Screenshot: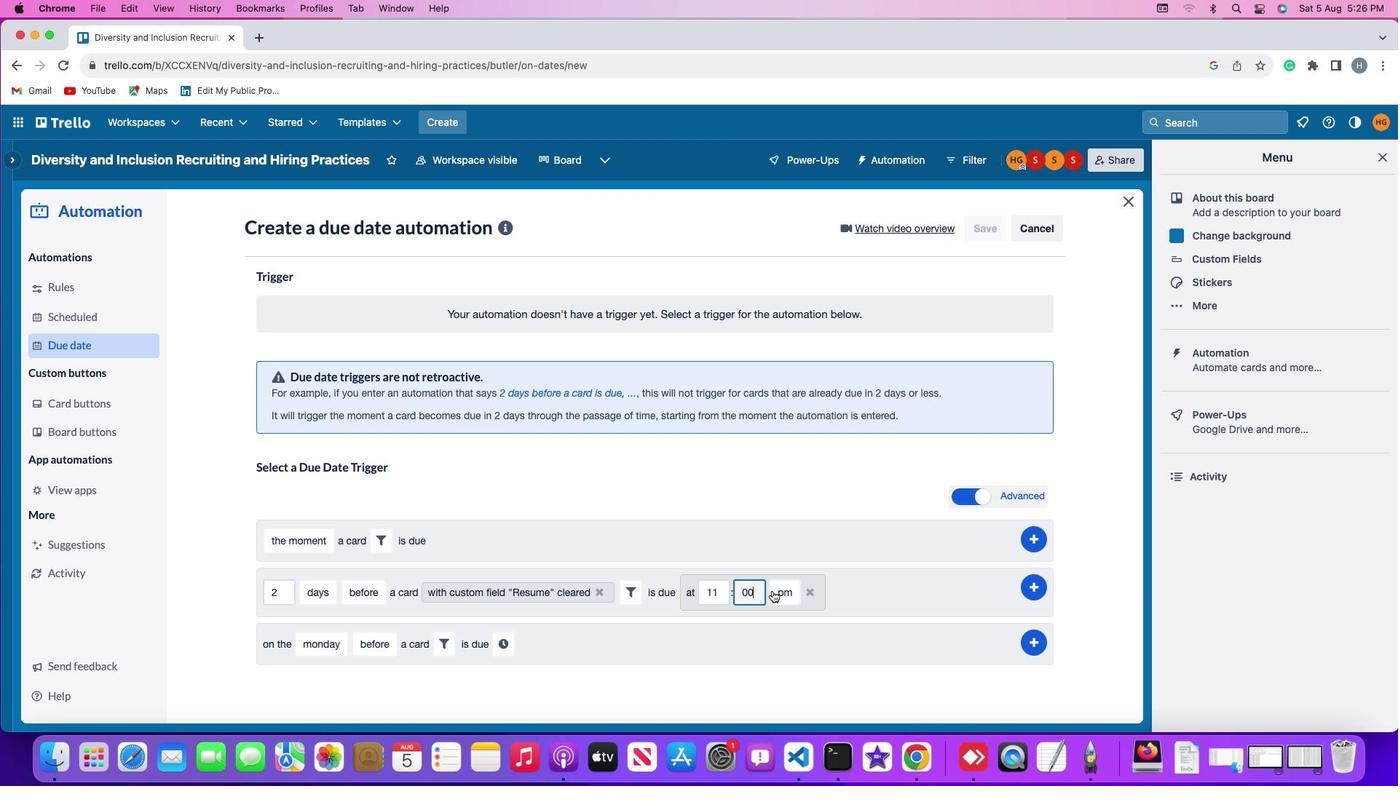 
Action: Mouse moved to (780, 590)
Screenshot: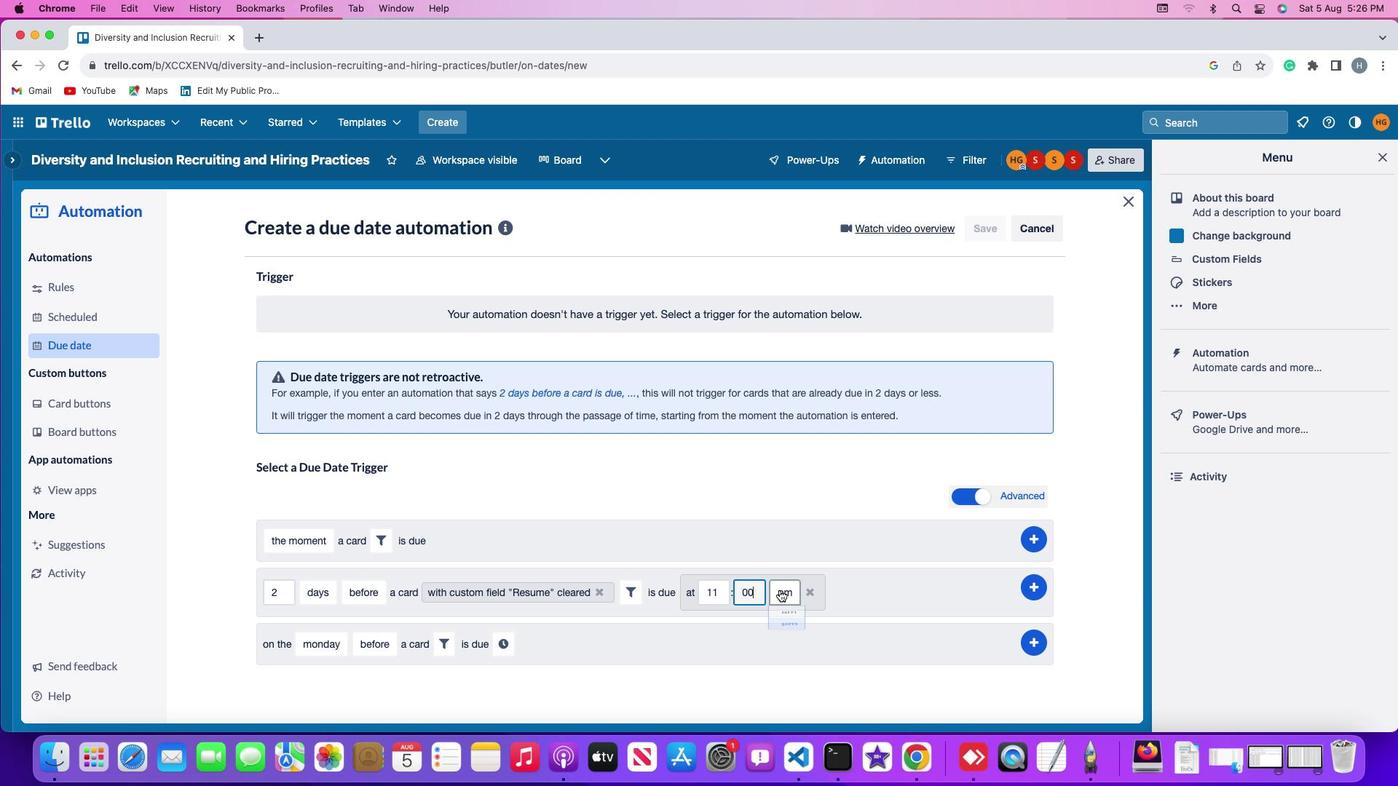
Action: Mouse pressed left at (780, 590)
Screenshot: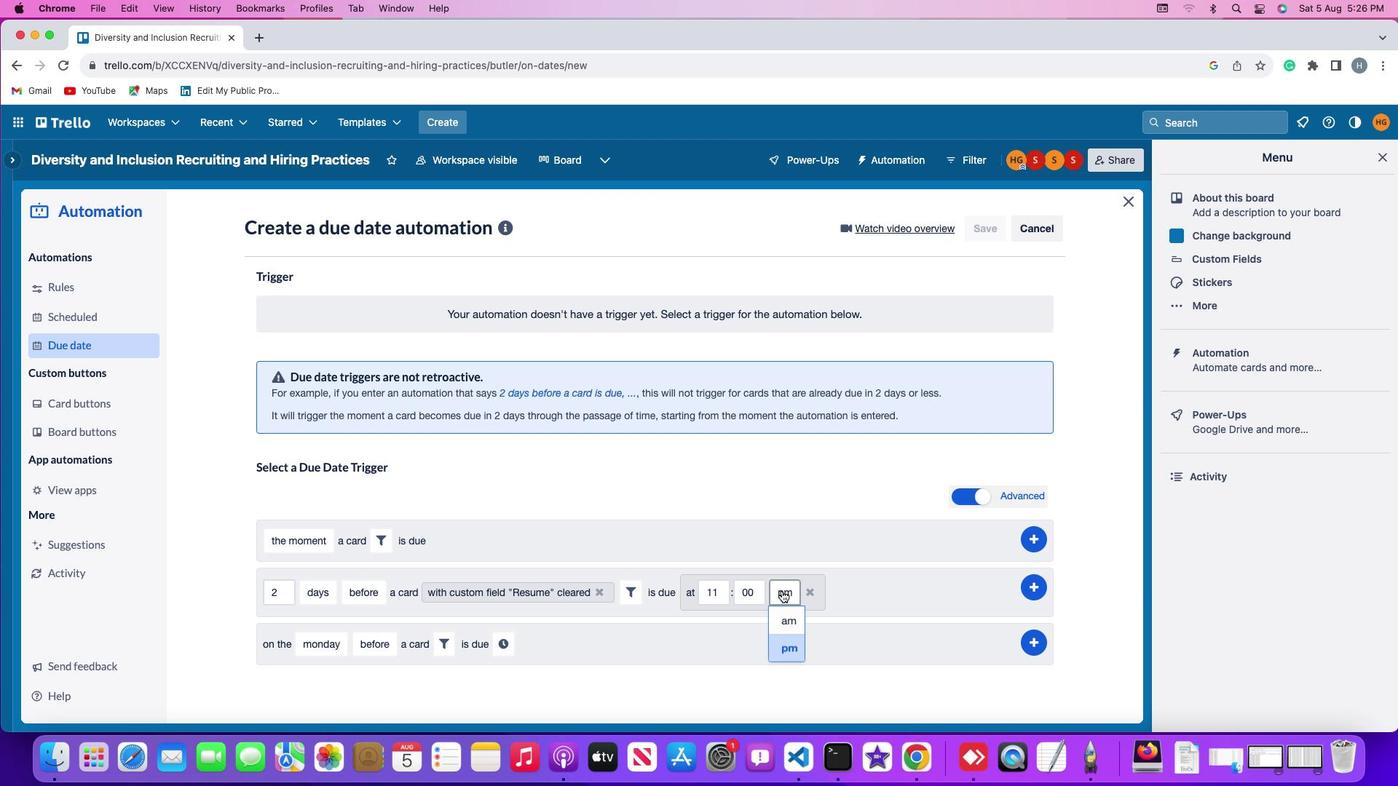 
Action: Mouse moved to (787, 619)
Screenshot: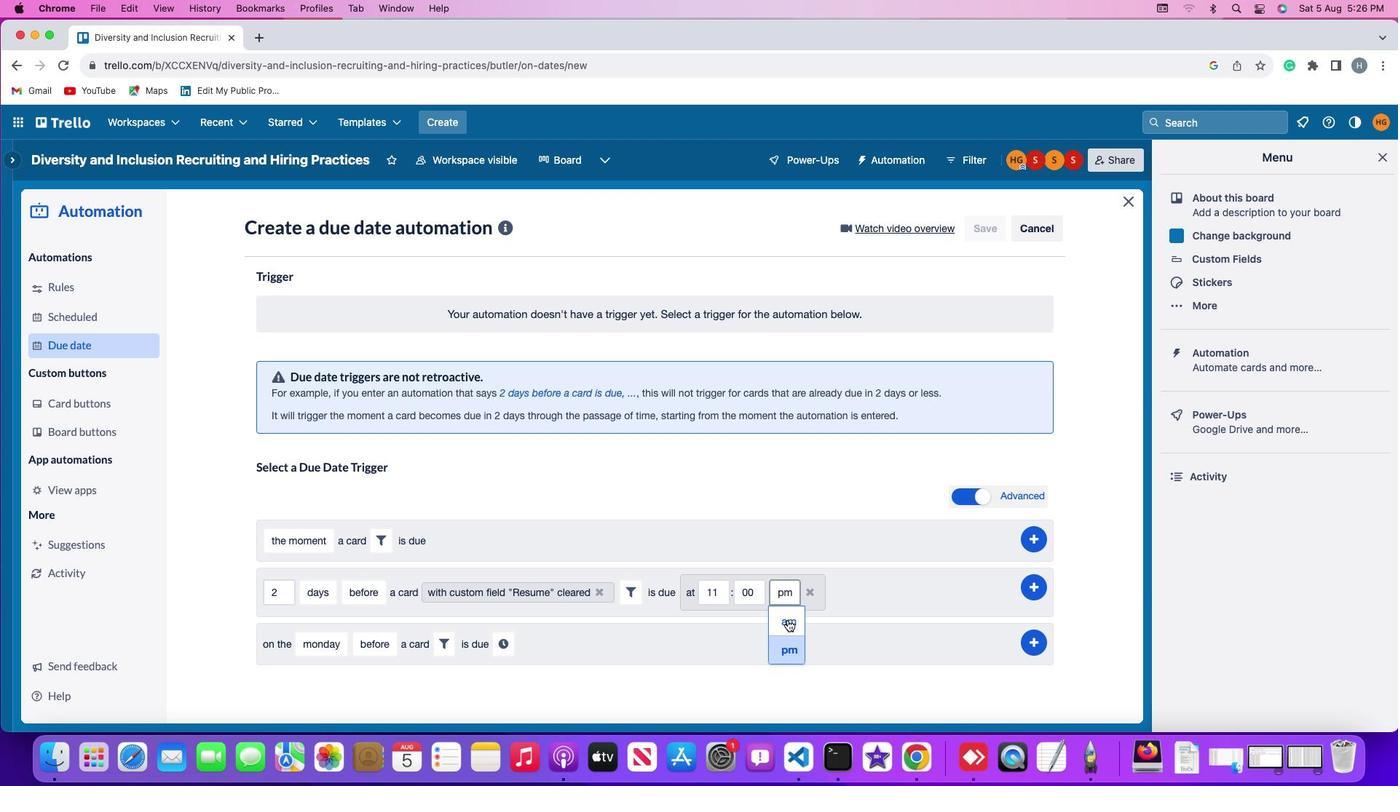 
Action: Mouse pressed left at (787, 619)
Screenshot: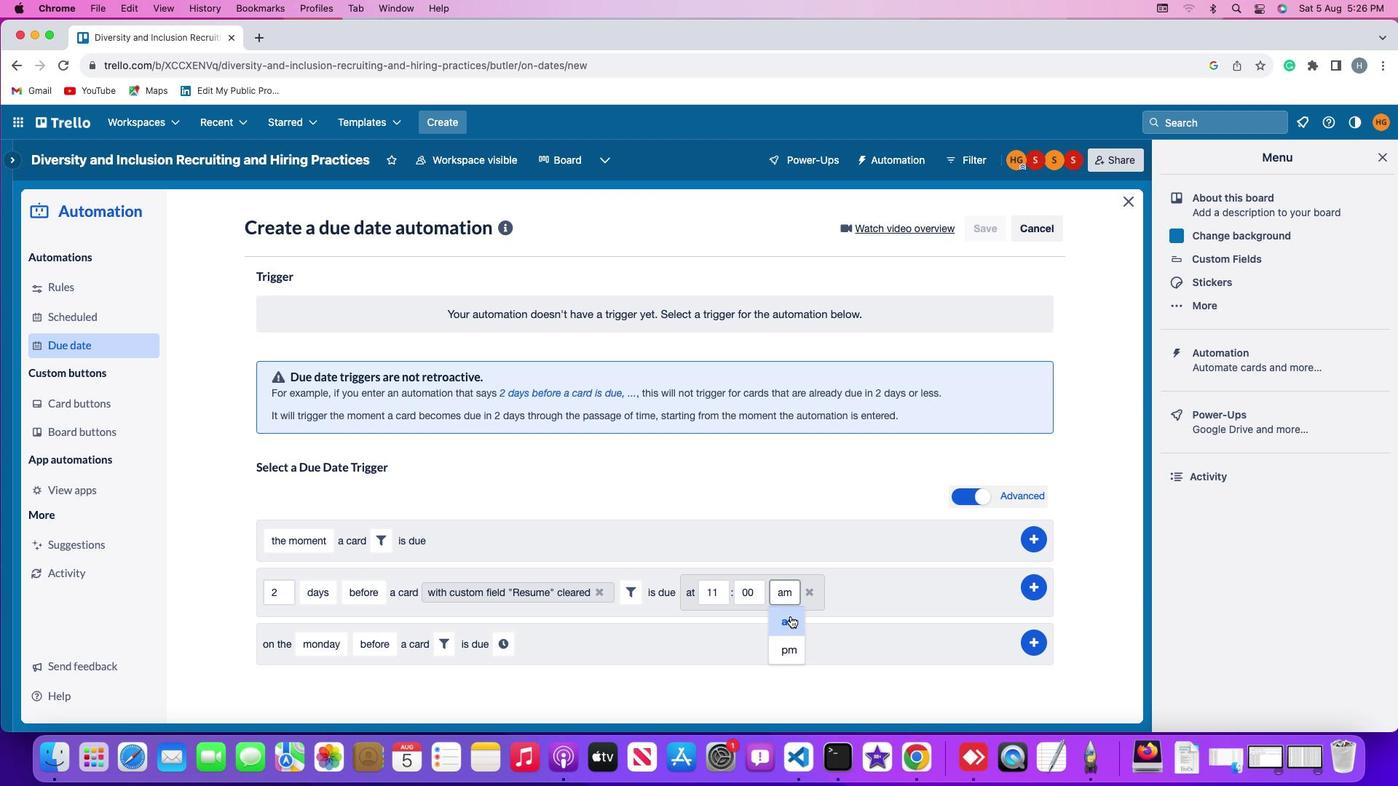 
Action: Mouse moved to (1030, 583)
Screenshot: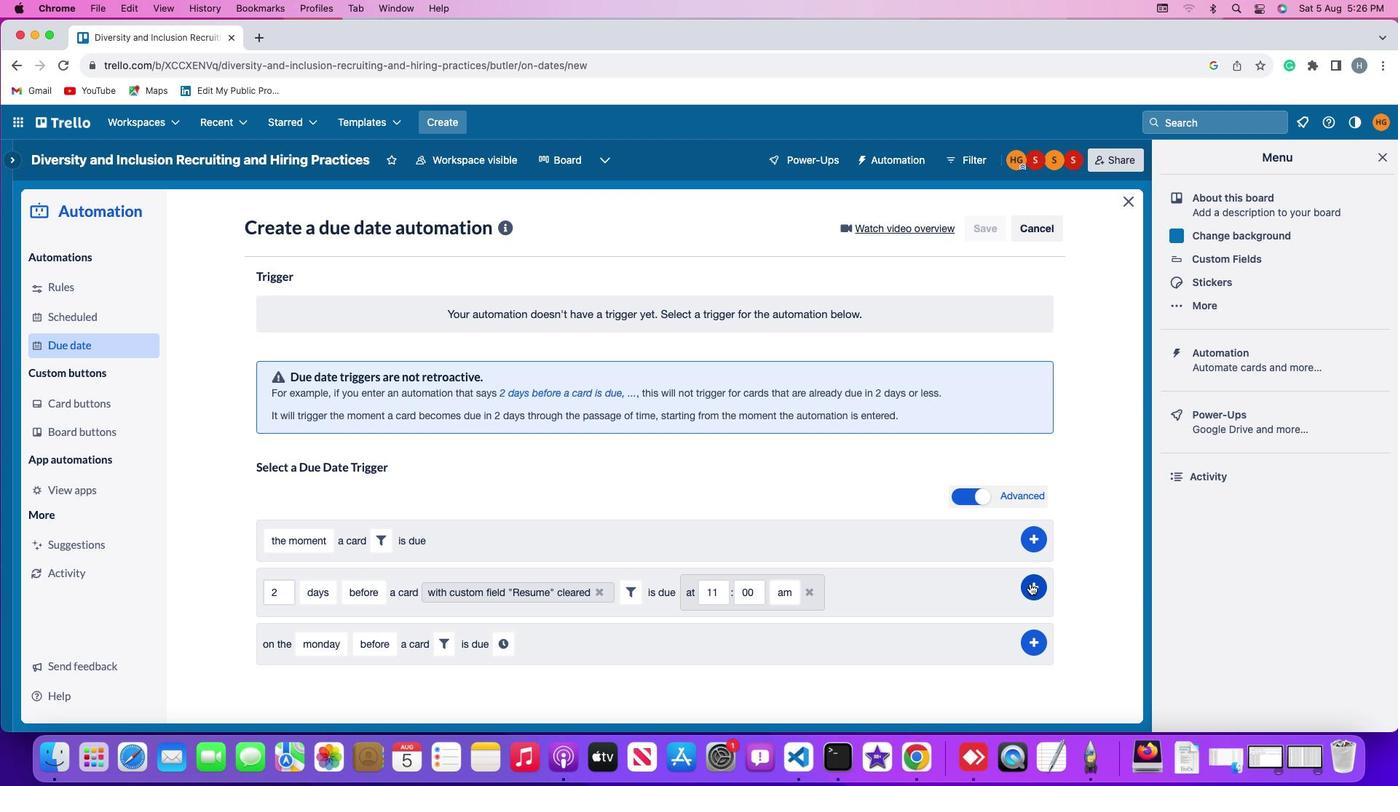 
Action: Mouse pressed left at (1030, 583)
Screenshot: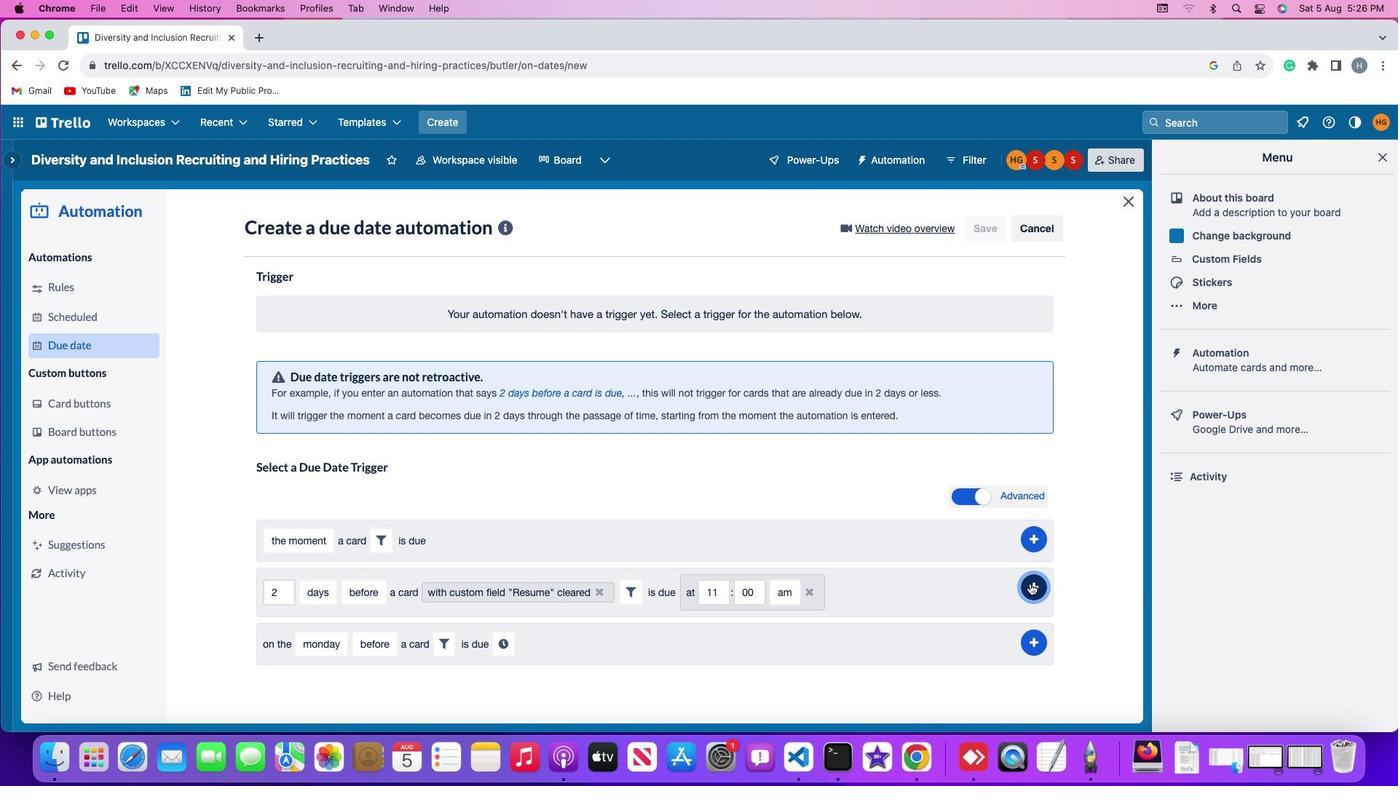 
Action: Mouse moved to (1096, 415)
Screenshot: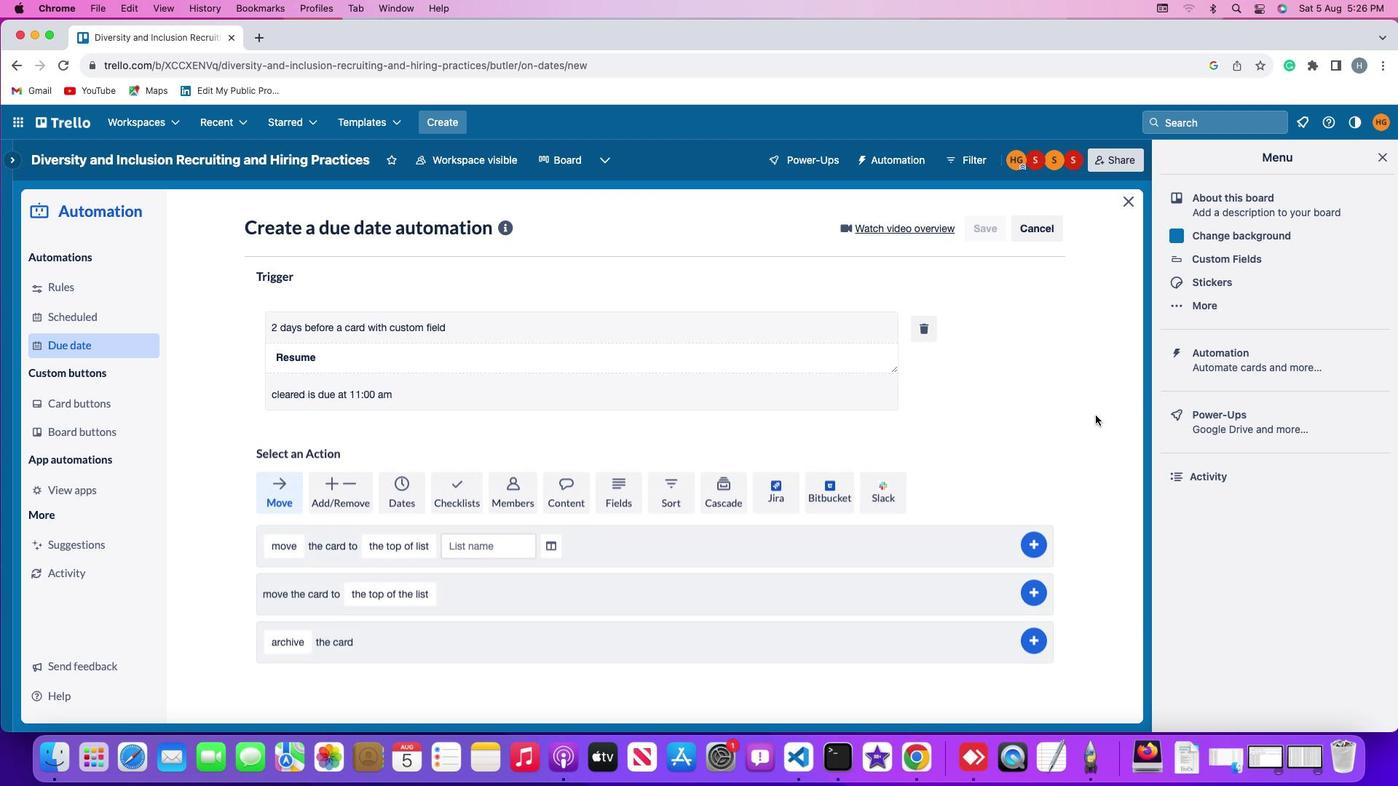 
